 Task: Search one way flight ticket for 4 adults, 1 infant in seat and 1 infant on lap in premium economy from College Station: Easterwood Field to Jacksonville: Albert J. Ellis Airport on 8-3-2023. Choice of flights is Delta. Number of bags: 3 checked bags. Price is upto 107000. Outbound departure time preference is 21:30.
Action: Mouse moved to (421, 172)
Screenshot: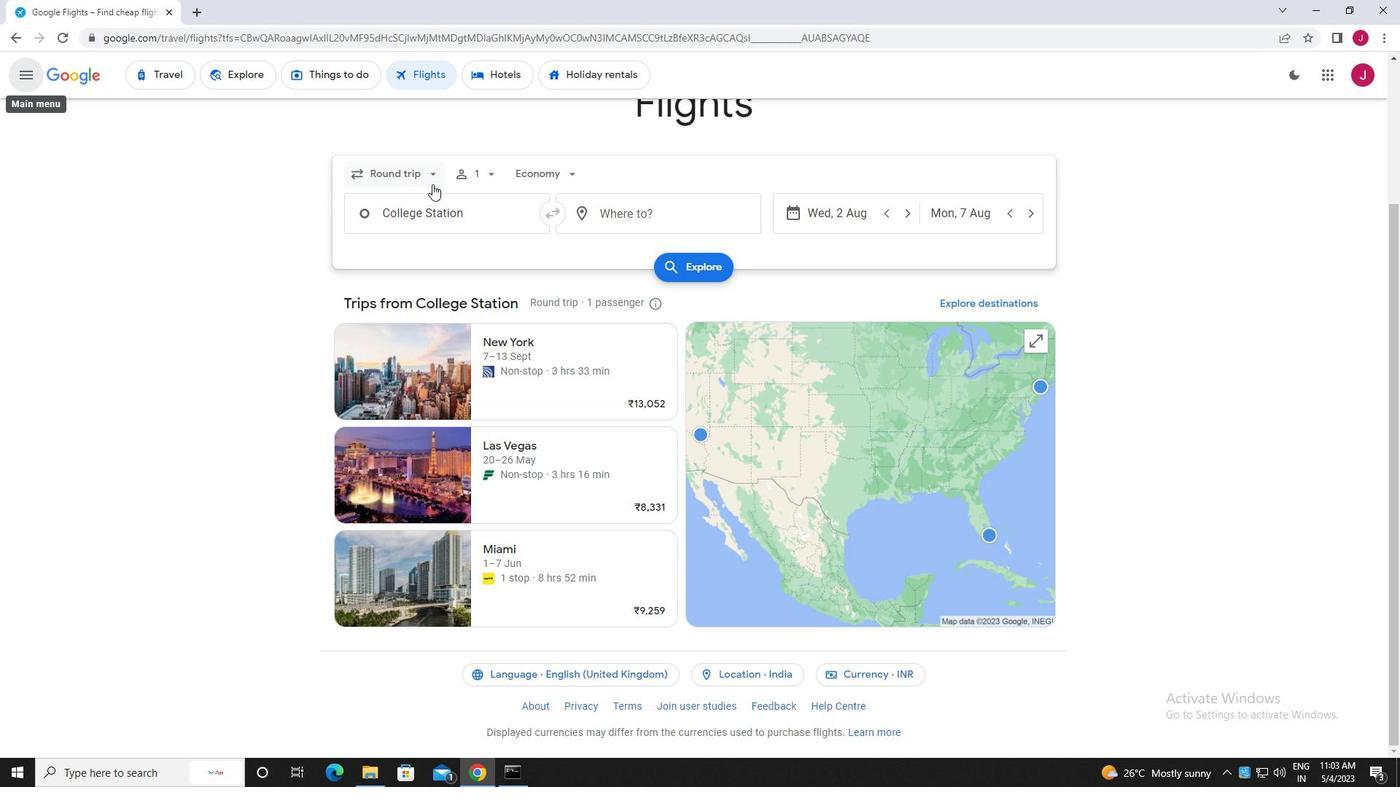 
Action: Mouse pressed left at (421, 172)
Screenshot: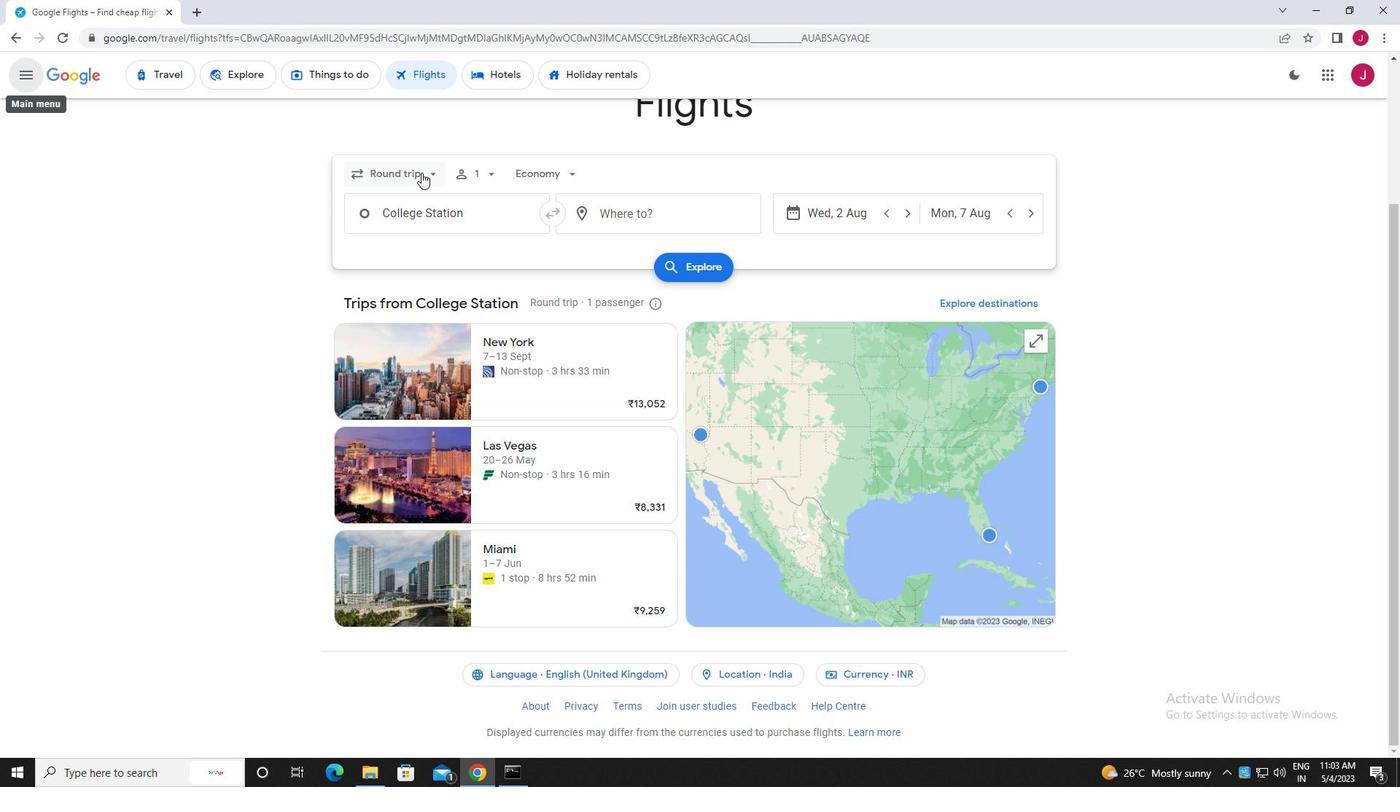 
Action: Mouse moved to (432, 177)
Screenshot: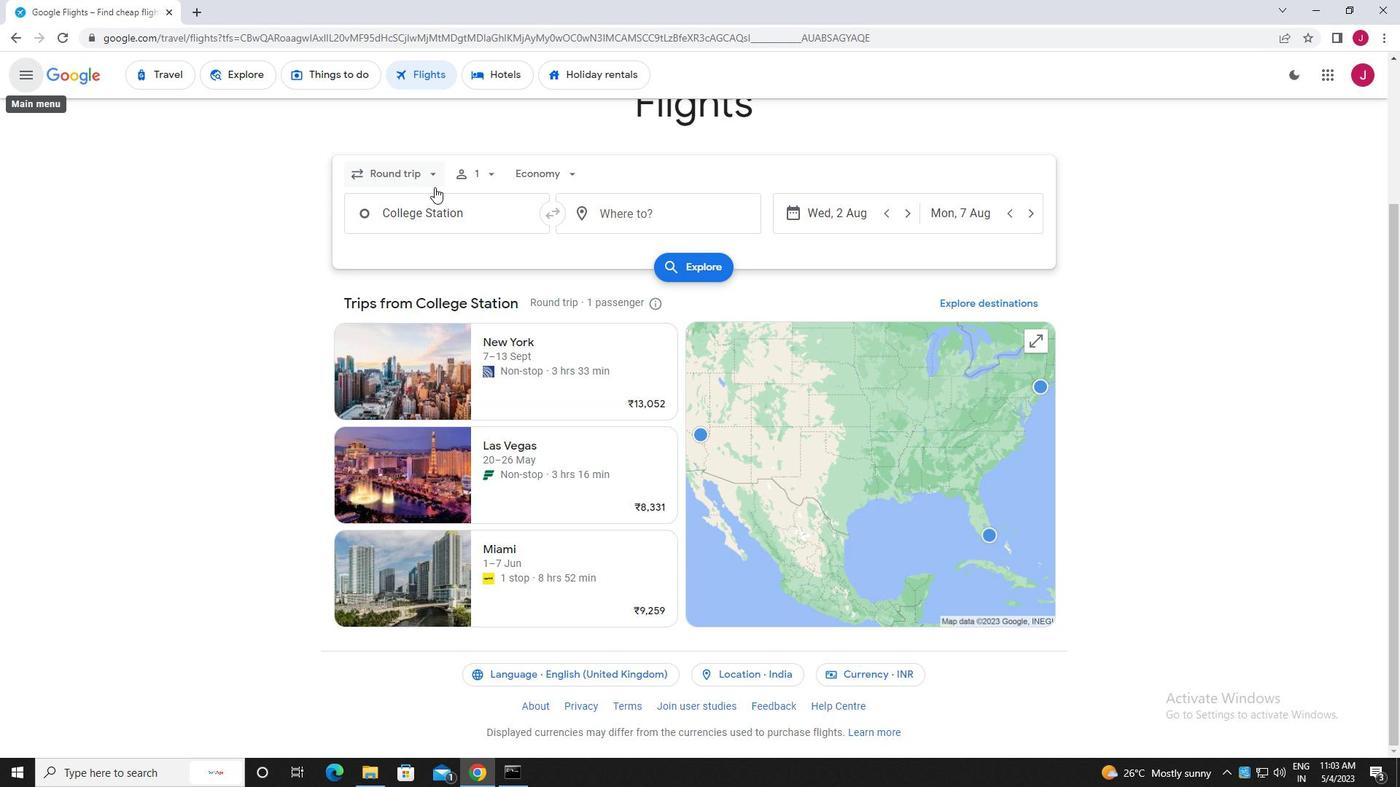 
Action: Mouse pressed left at (432, 177)
Screenshot: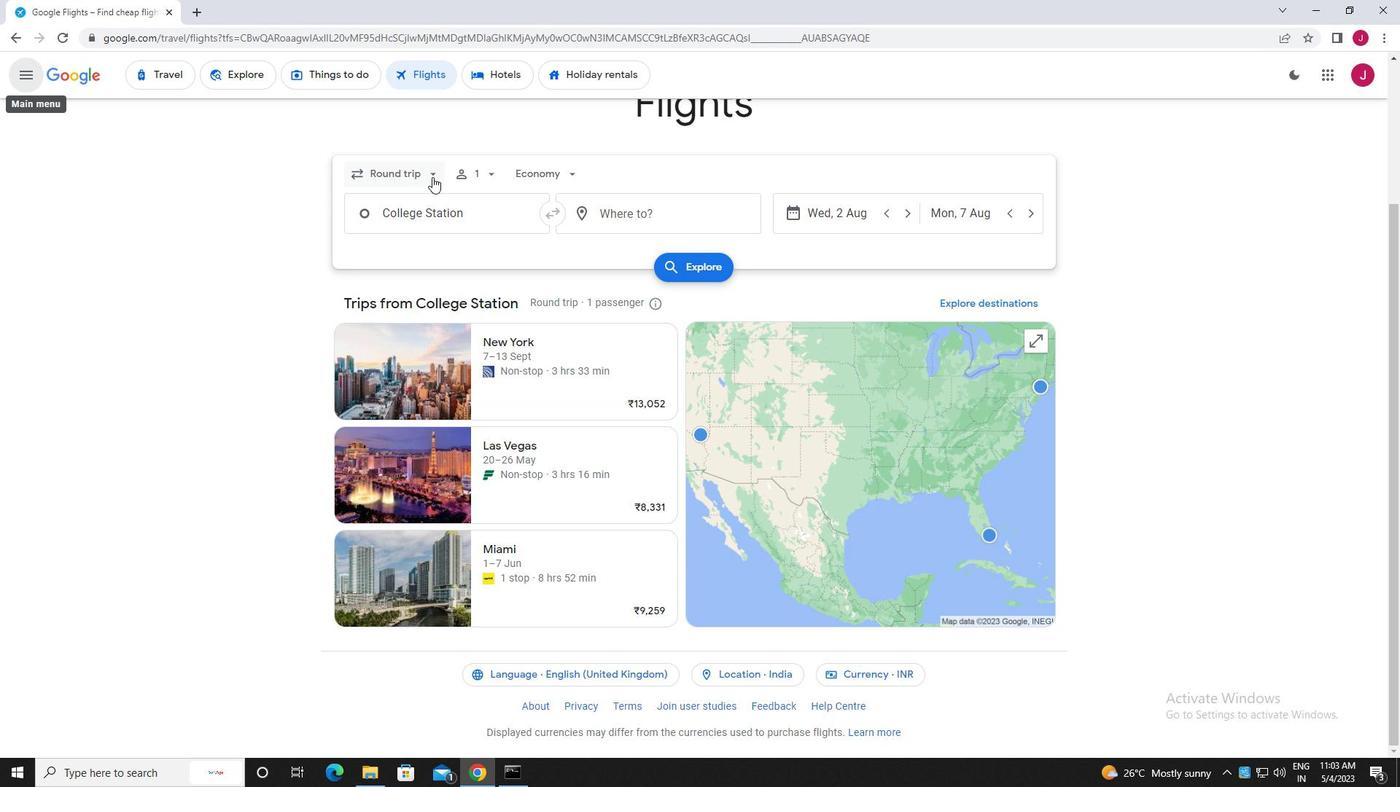 
Action: Mouse pressed left at (432, 177)
Screenshot: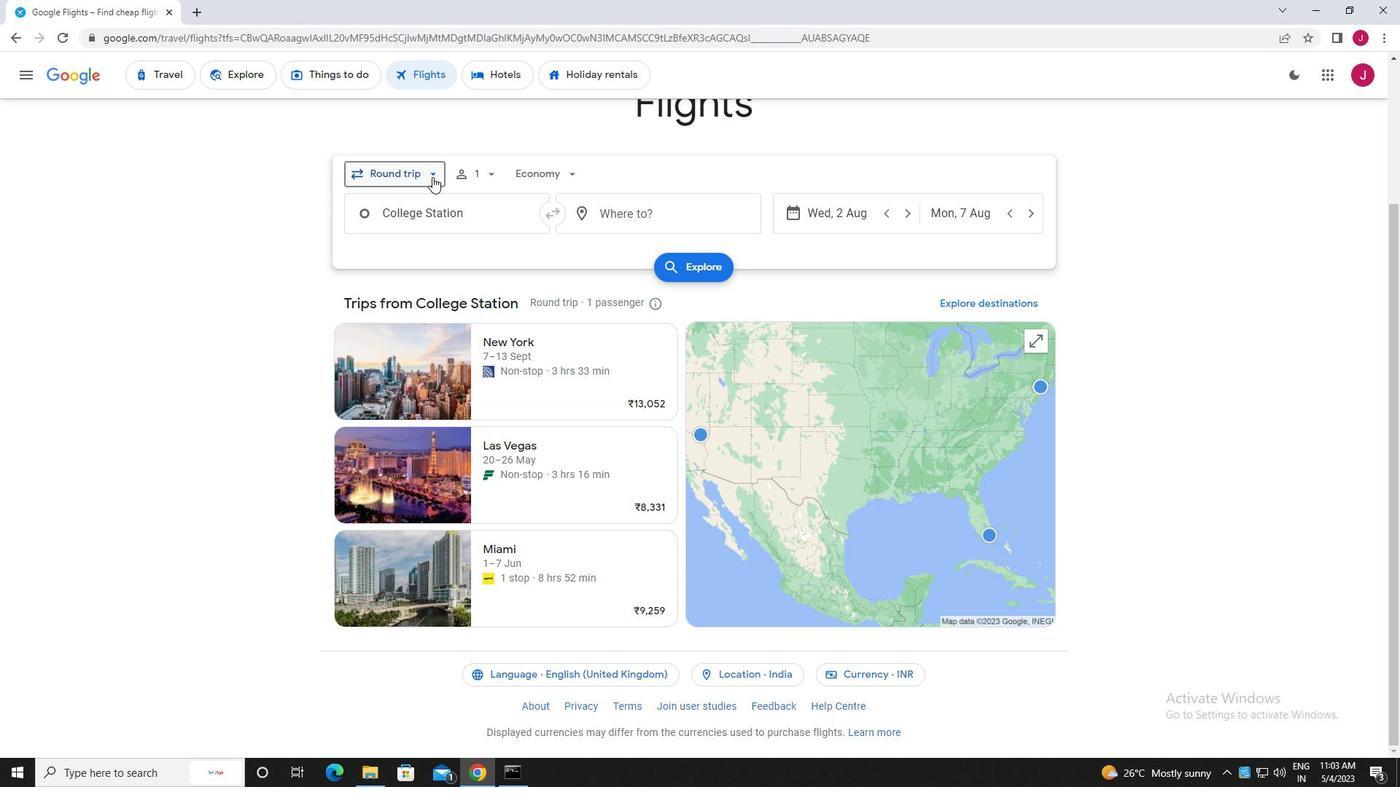 
Action: Mouse moved to (428, 236)
Screenshot: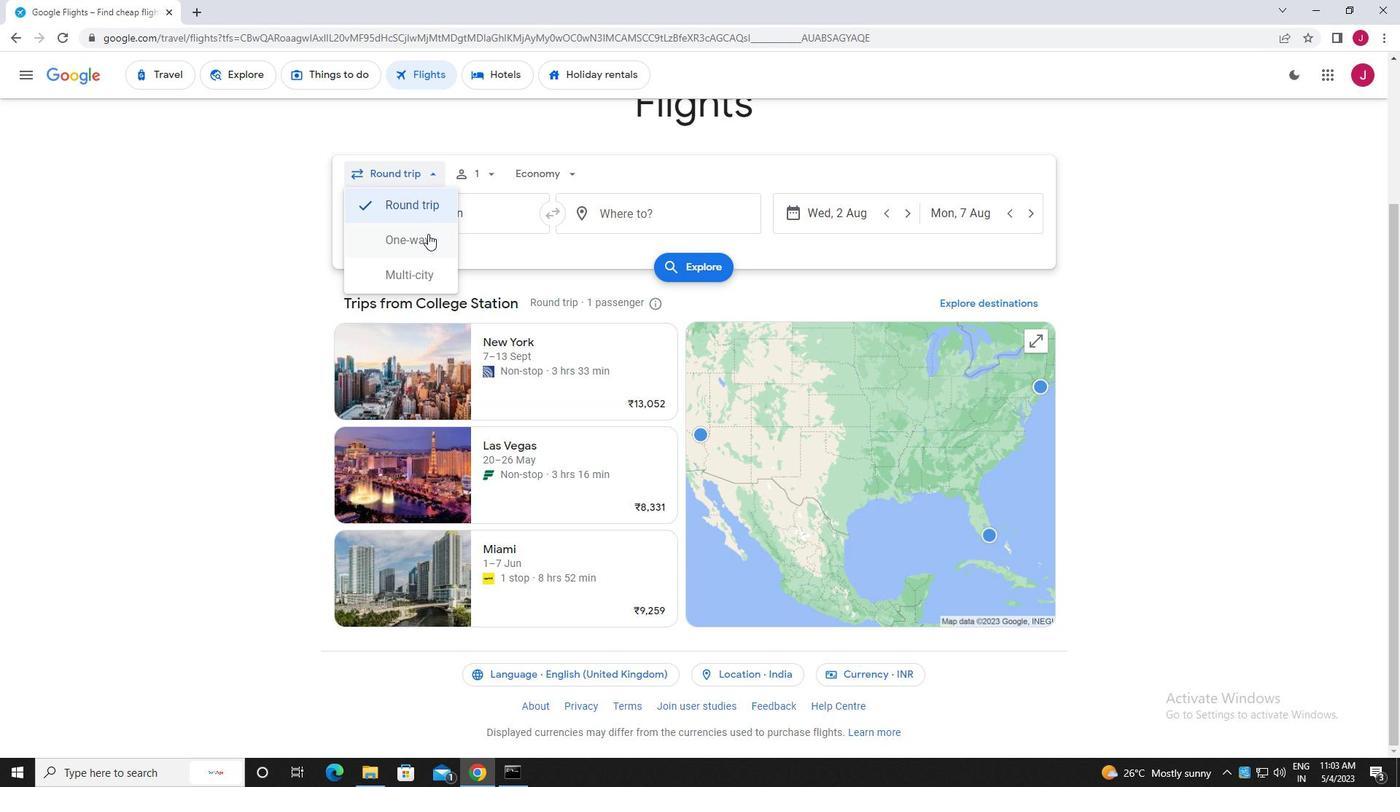 
Action: Mouse pressed left at (428, 236)
Screenshot: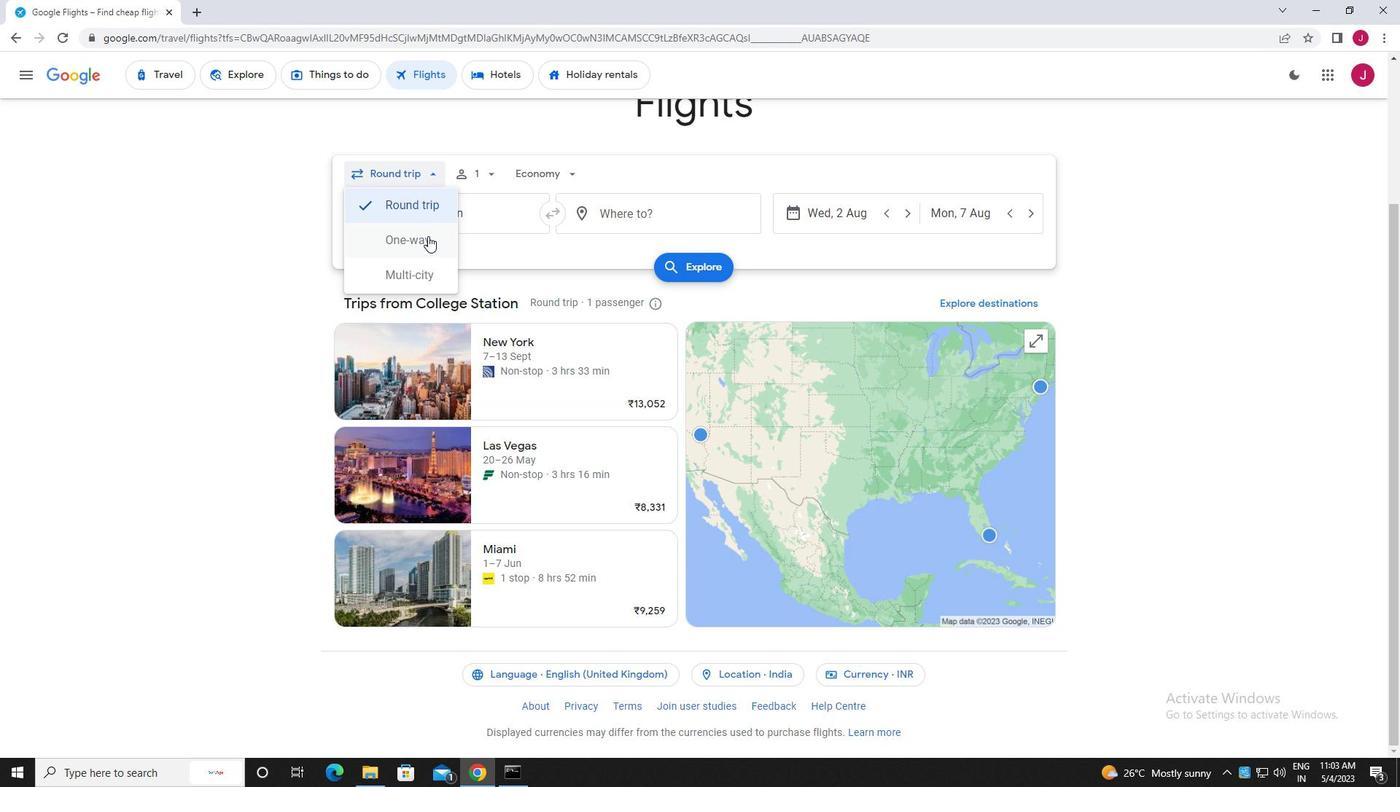 
Action: Mouse moved to (480, 175)
Screenshot: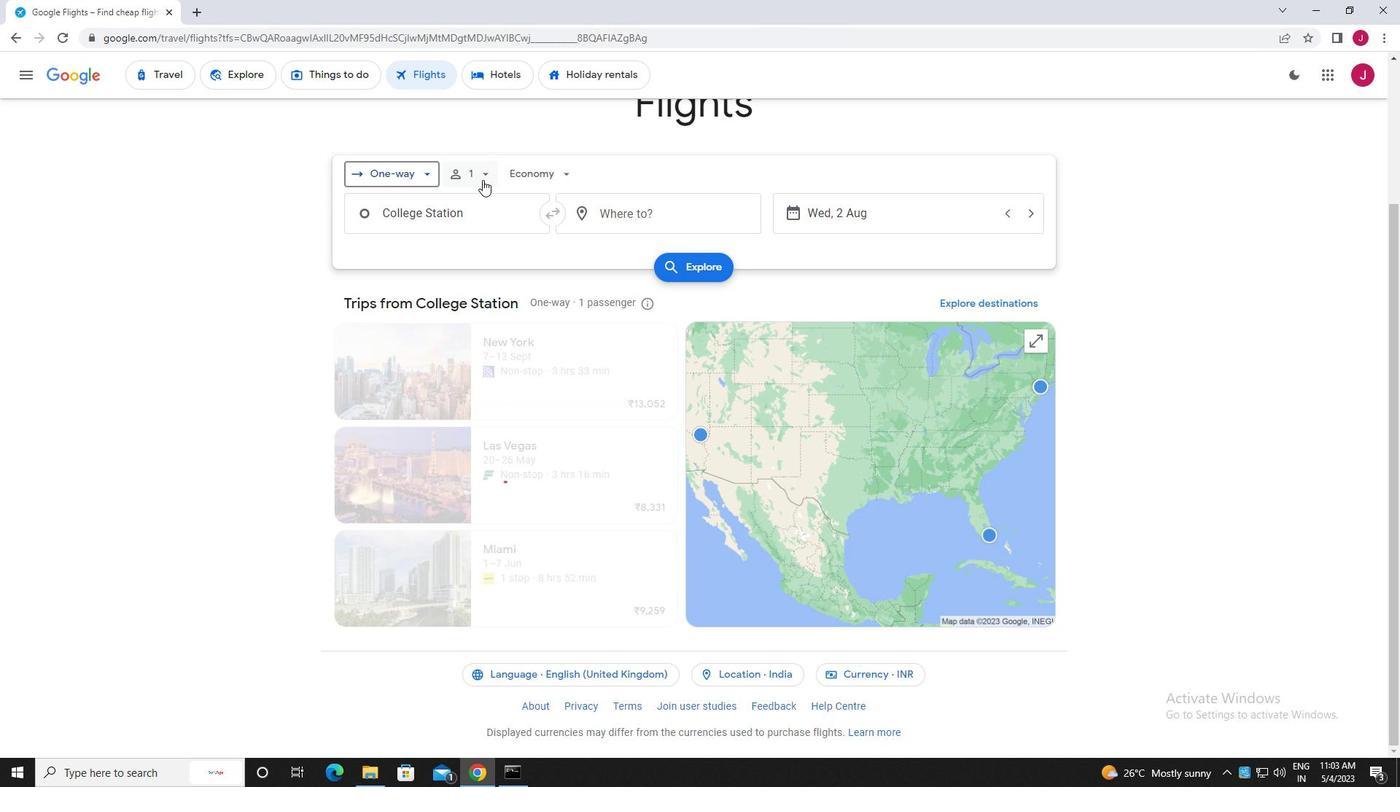 
Action: Mouse pressed left at (480, 175)
Screenshot: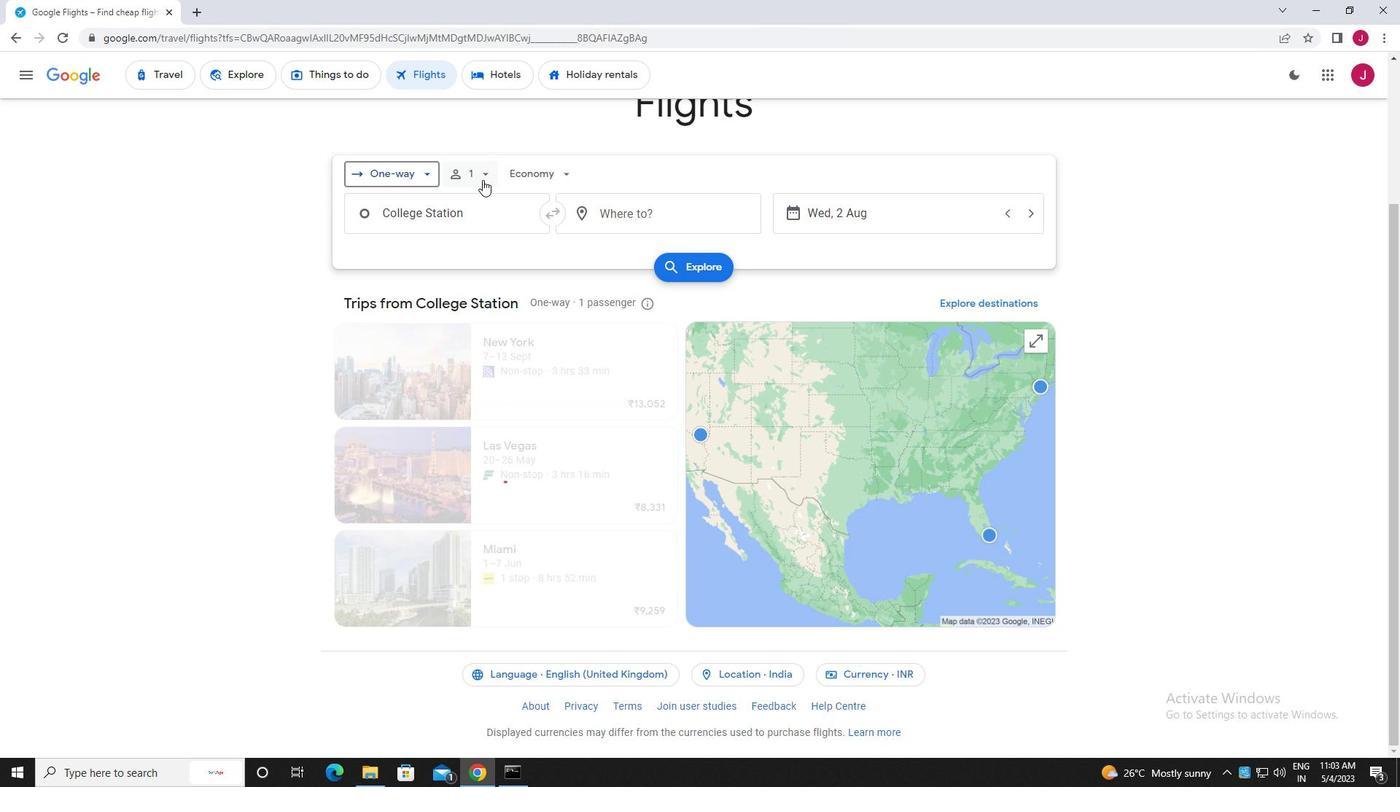 
Action: Mouse moved to (588, 208)
Screenshot: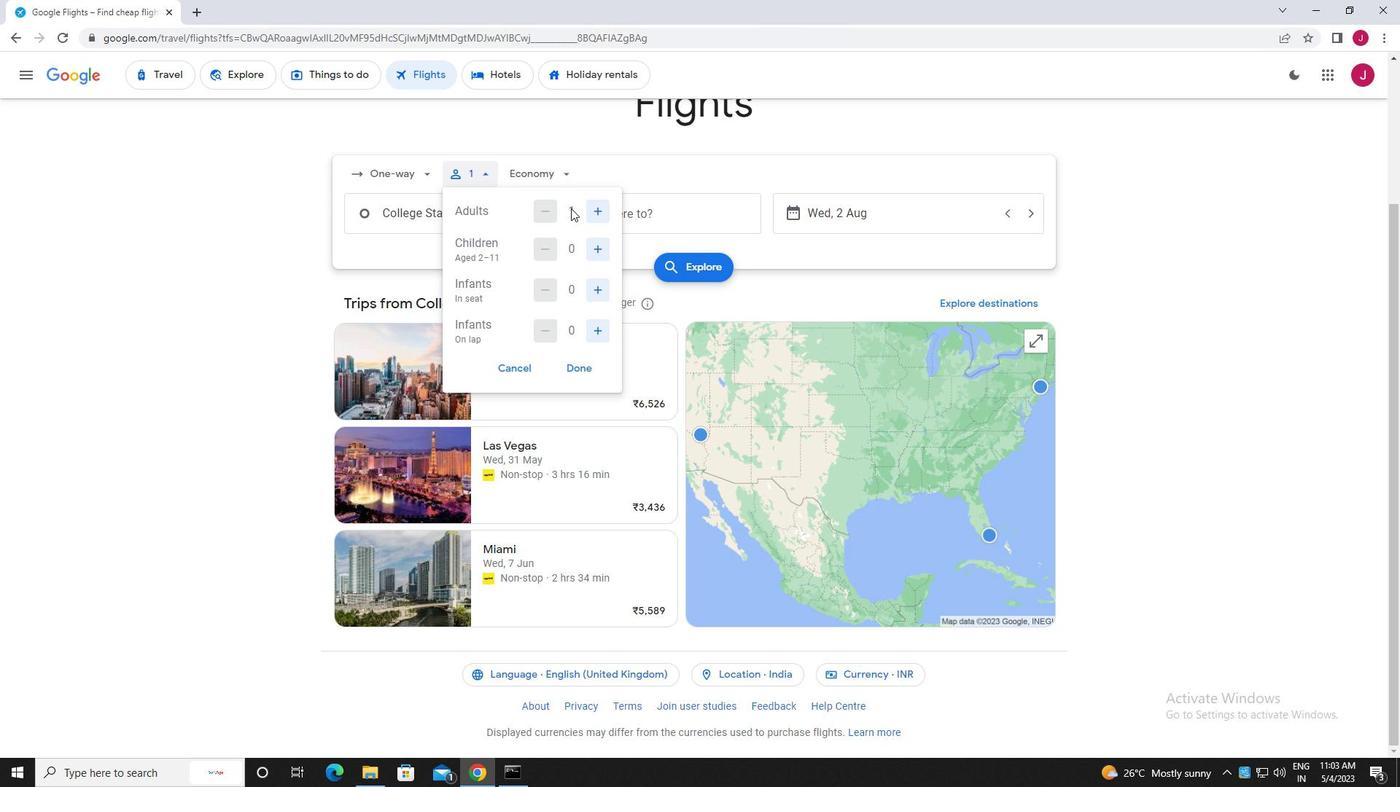 
Action: Mouse pressed left at (588, 208)
Screenshot: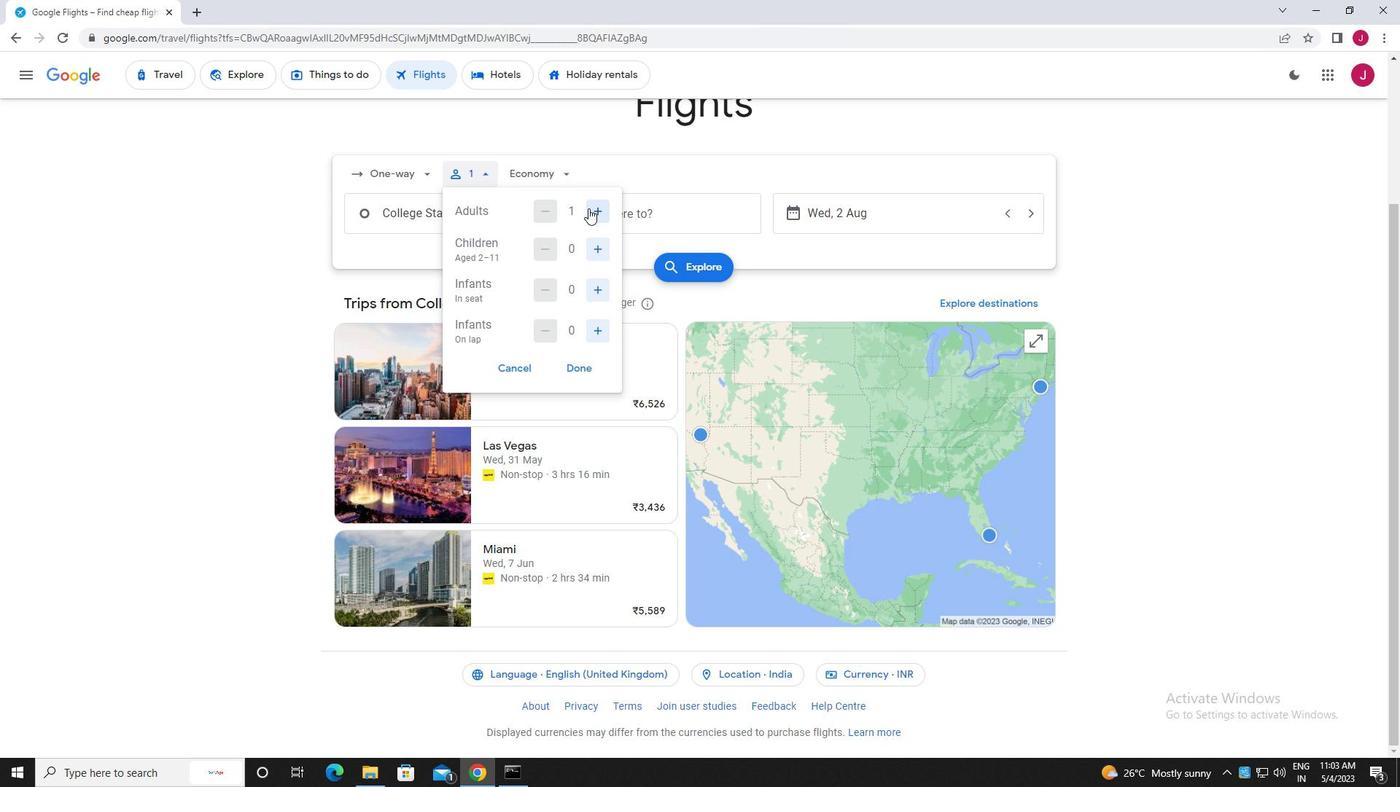 
Action: Mouse pressed left at (588, 208)
Screenshot: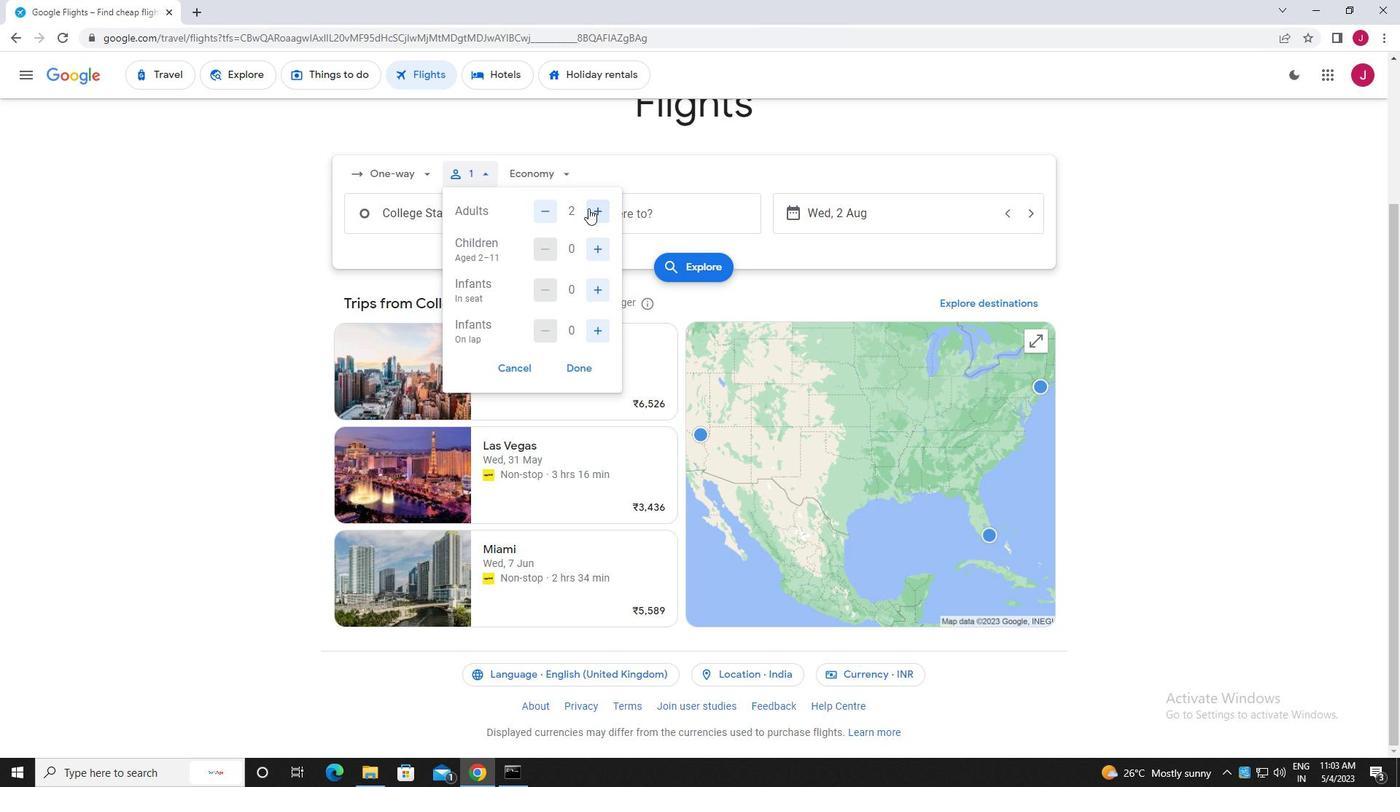 
Action: Mouse moved to (588, 208)
Screenshot: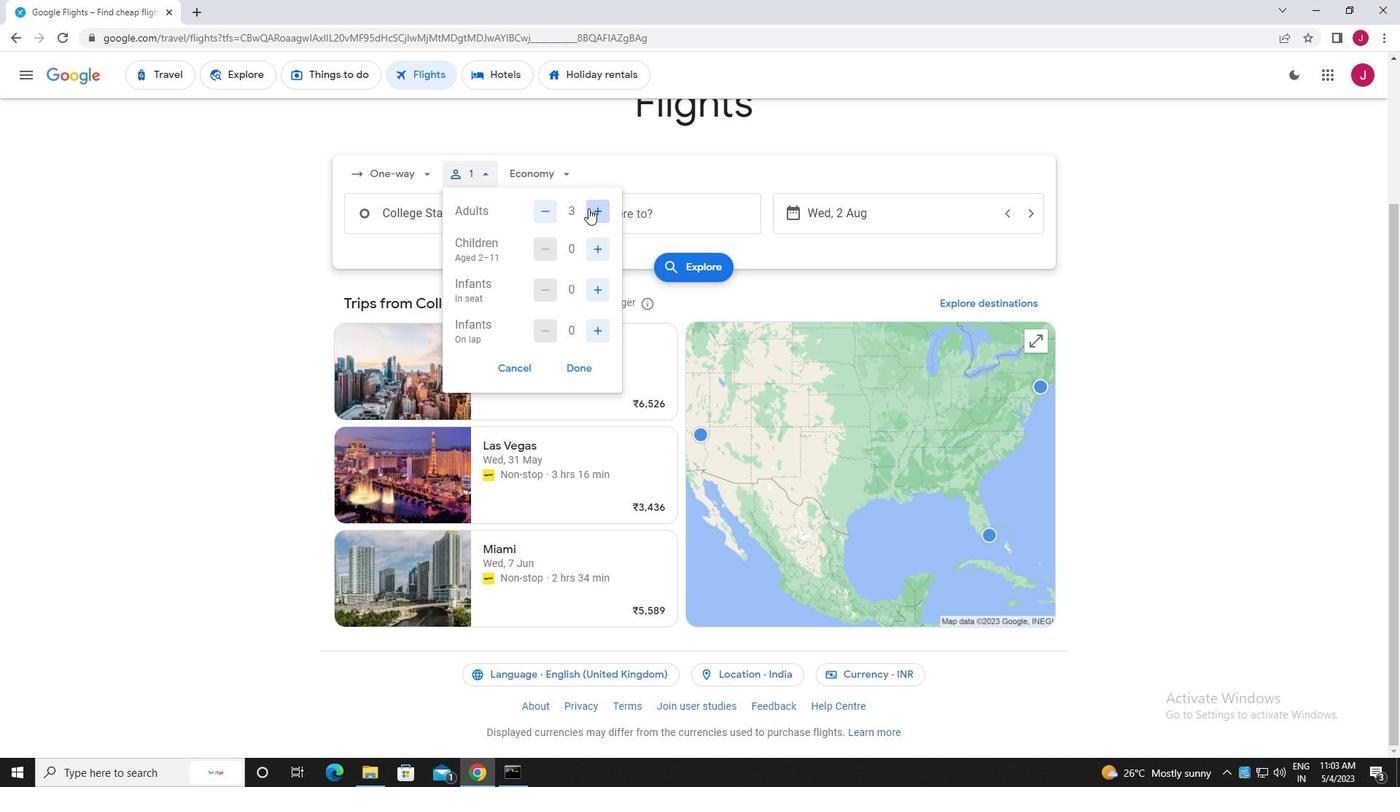 
Action: Mouse pressed left at (588, 208)
Screenshot: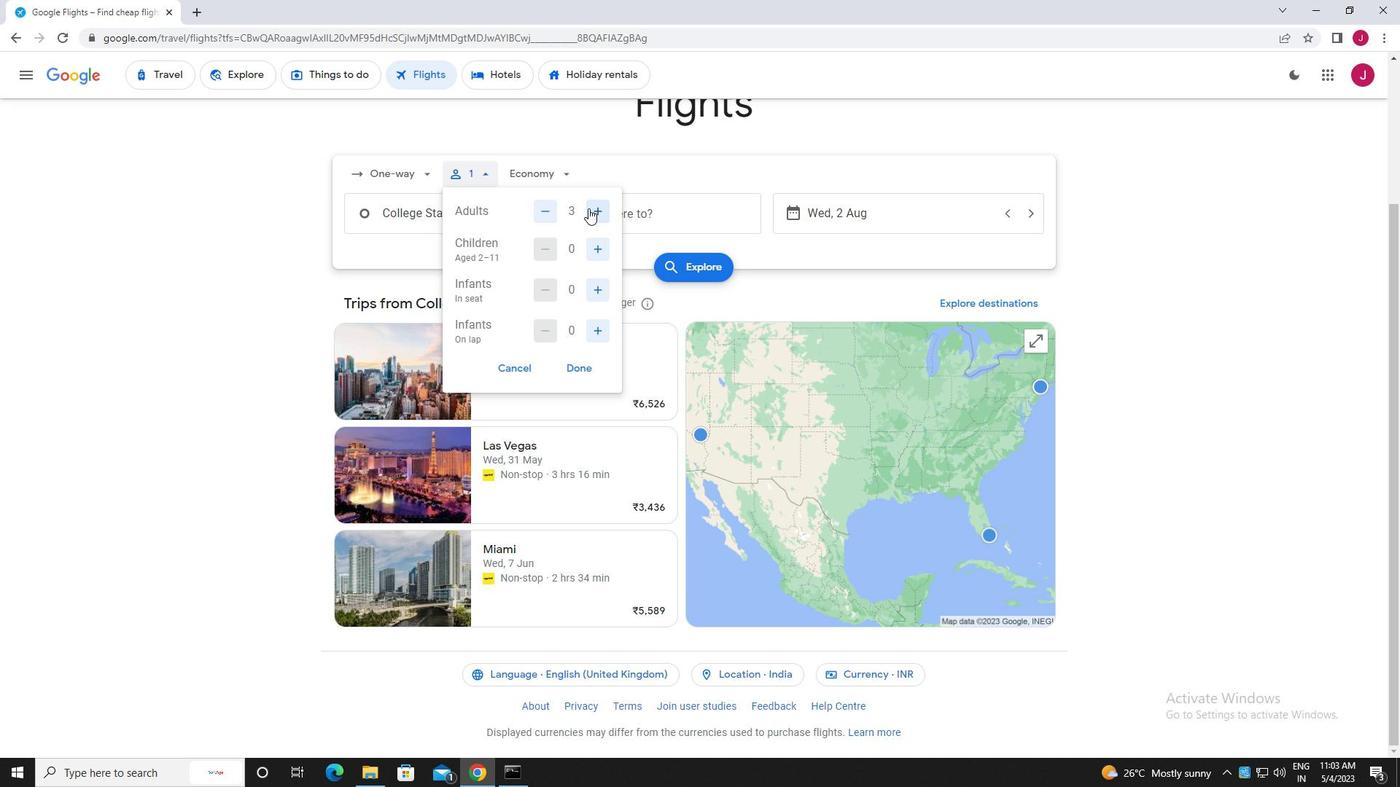 
Action: Mouse moved to (598, 285)
Screenshot: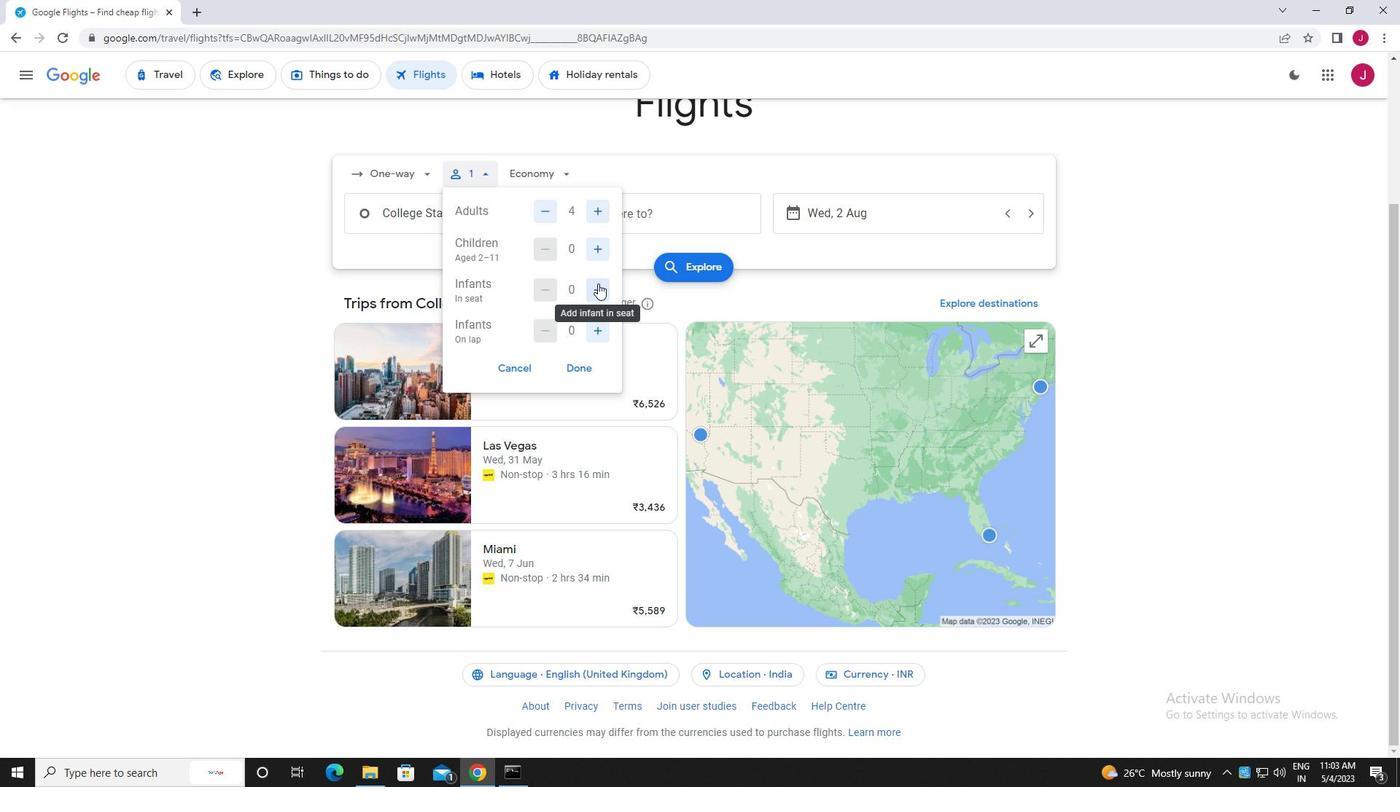 
Action: Mouse pressed left at (598, 285)
Screenshot: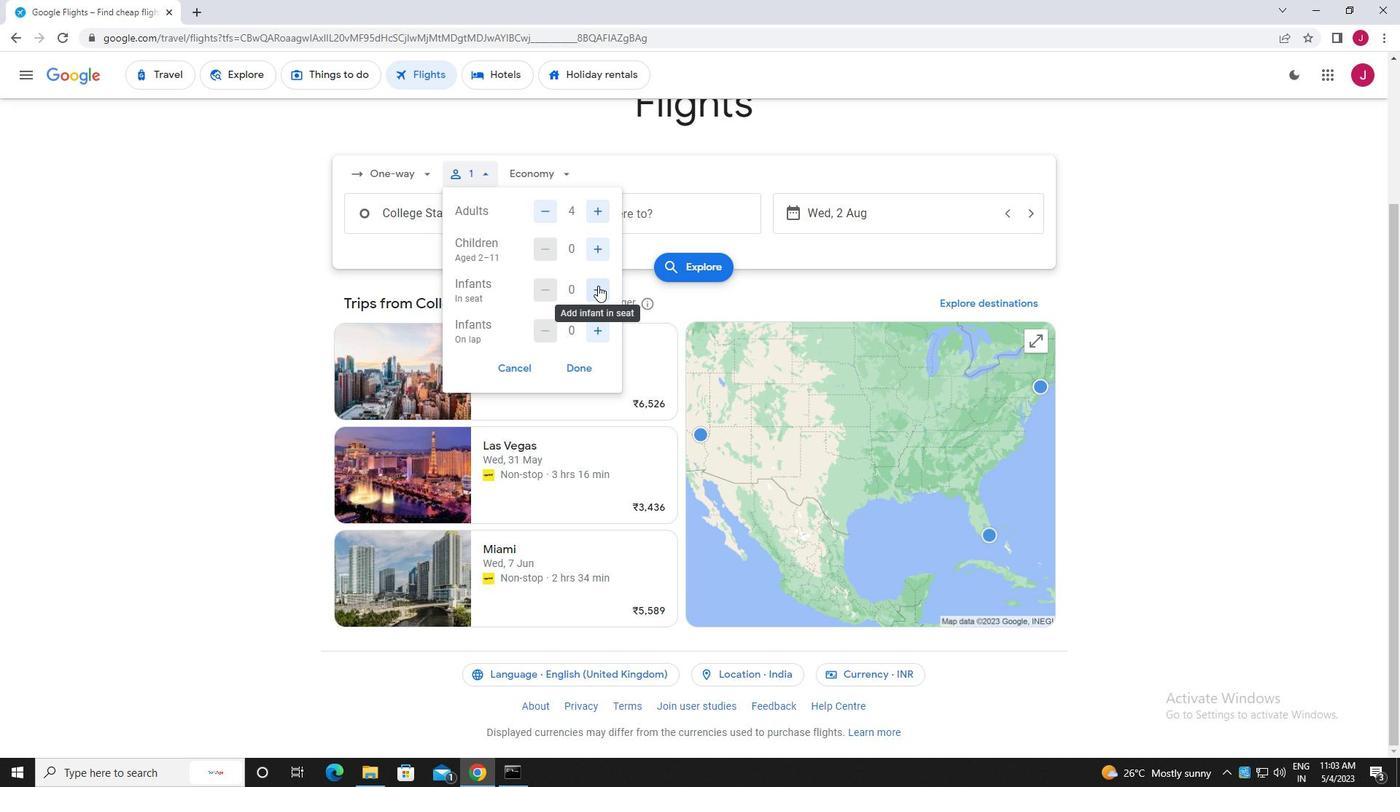 
Action: Mouse moved to (601, 330)
Screenshot: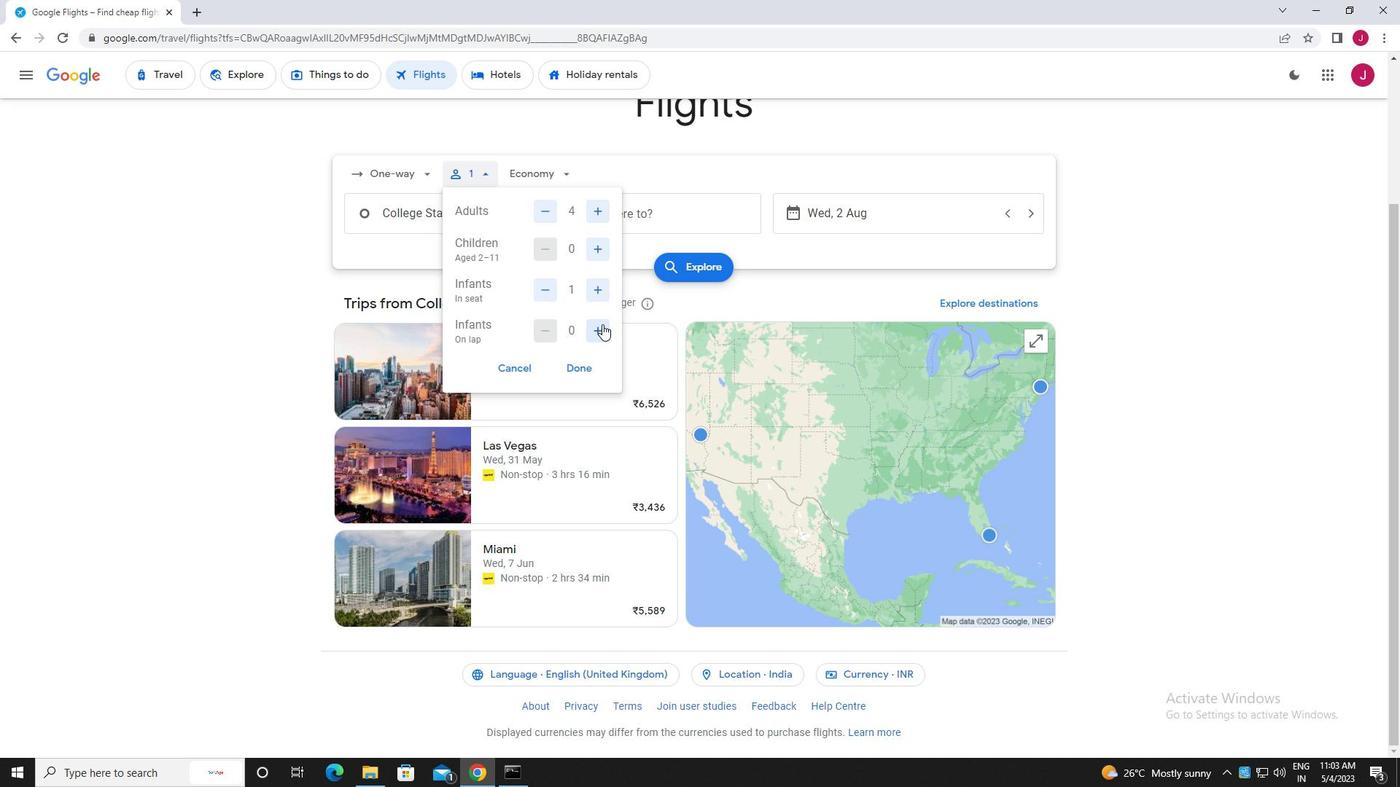 
Action: Mouse pressed left at (601, 330)
Screenshot: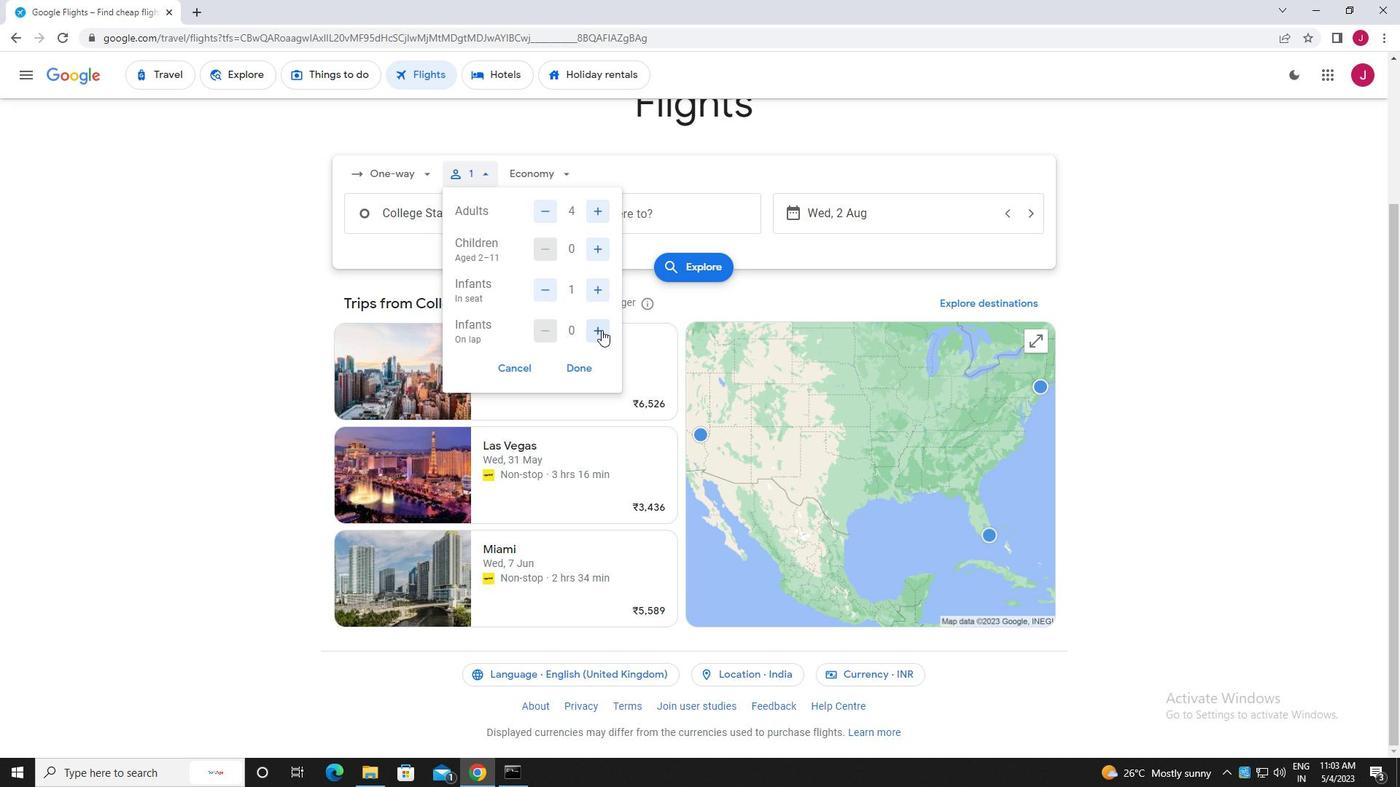 
Action: Mouse moved to (580, 367)
Screenshot: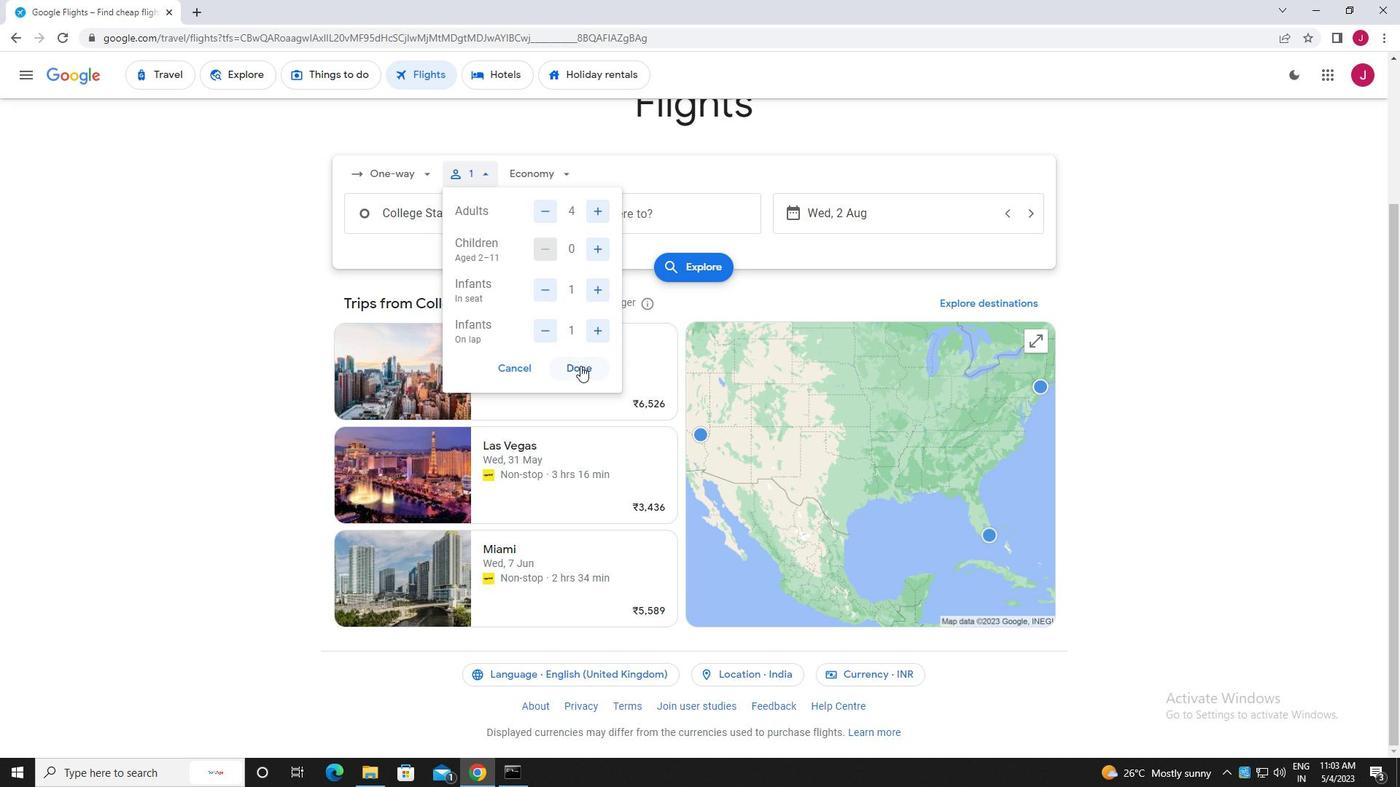 
Action: Mouse pressed left at (580, 367)
Screenshot: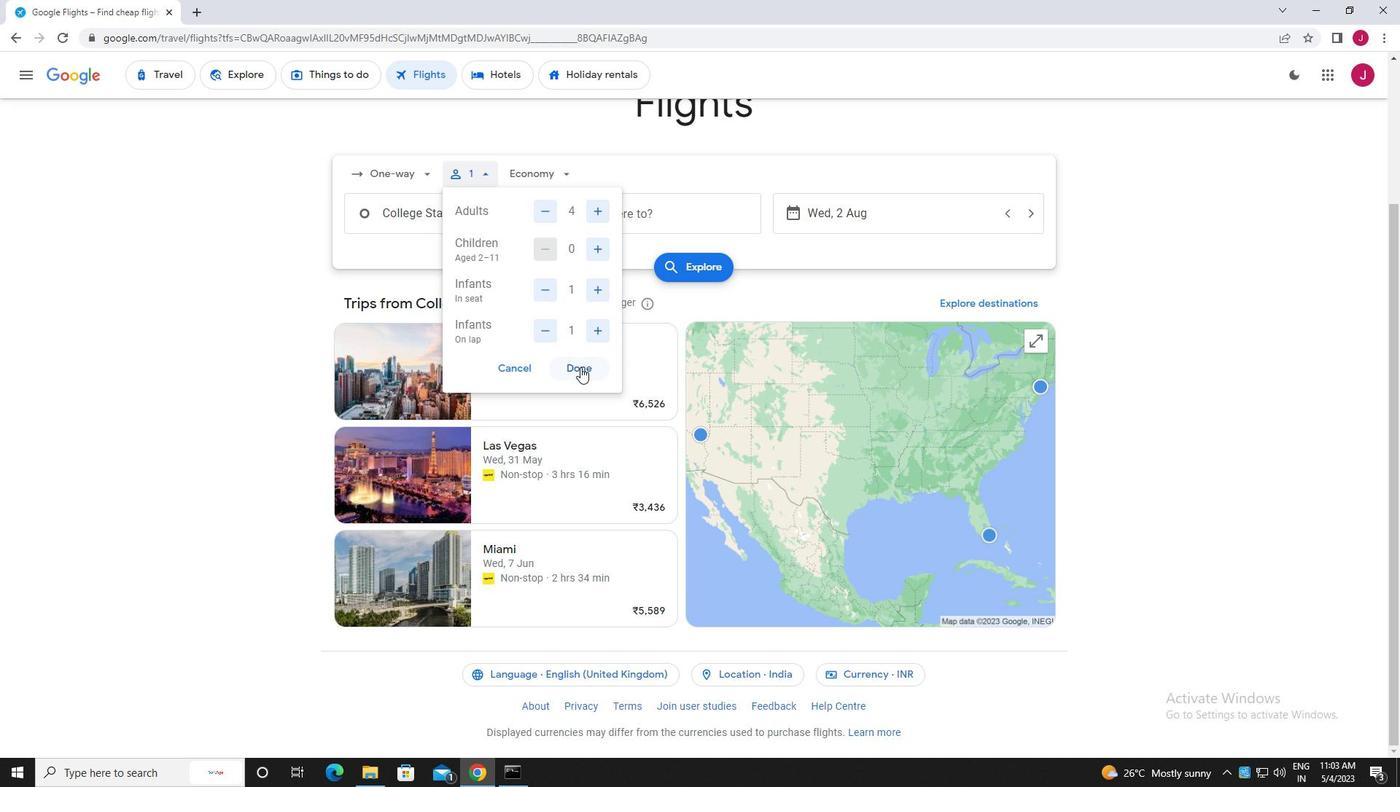 
Action: Mouse moved to (566, 167)
Screenshot: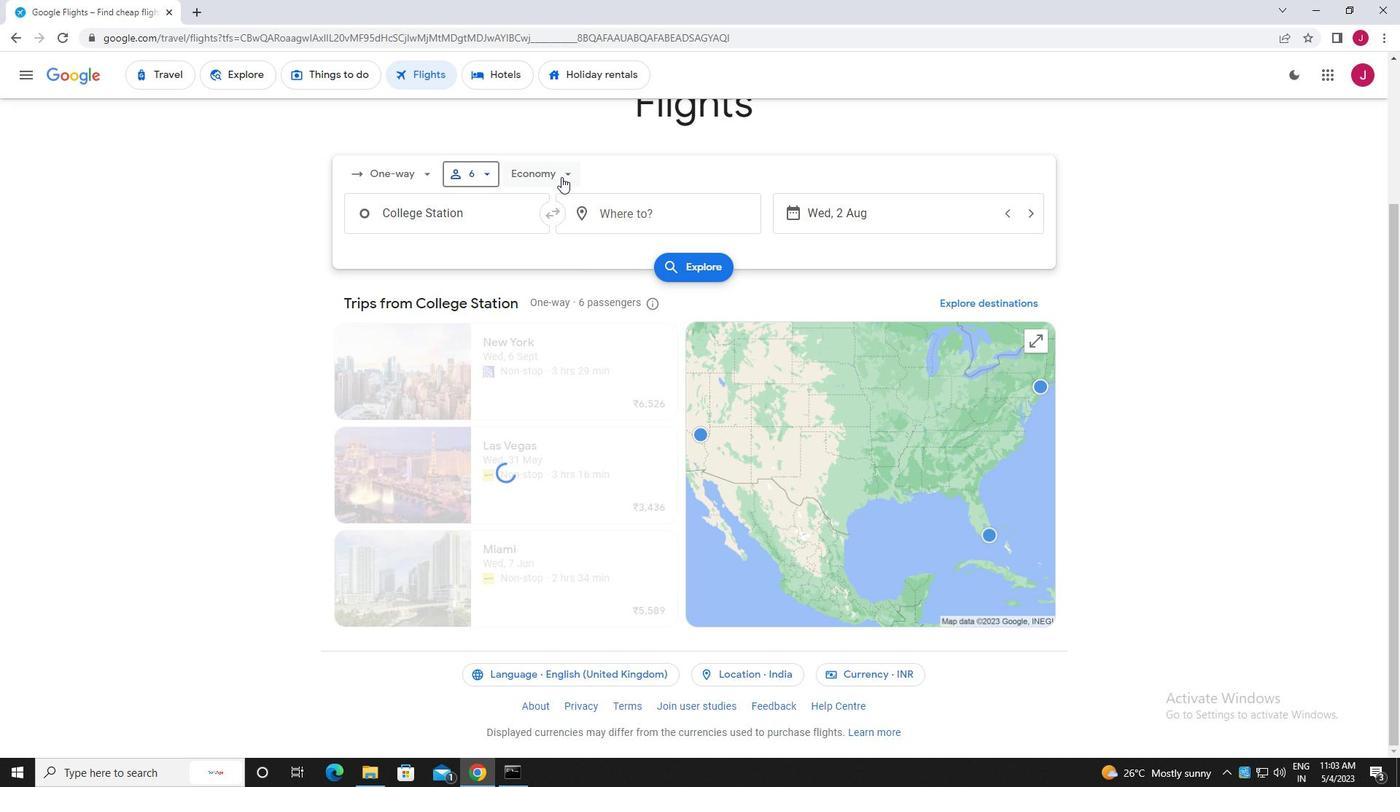 
Action: Mouse pressed left at (566, 167)
Screenshot: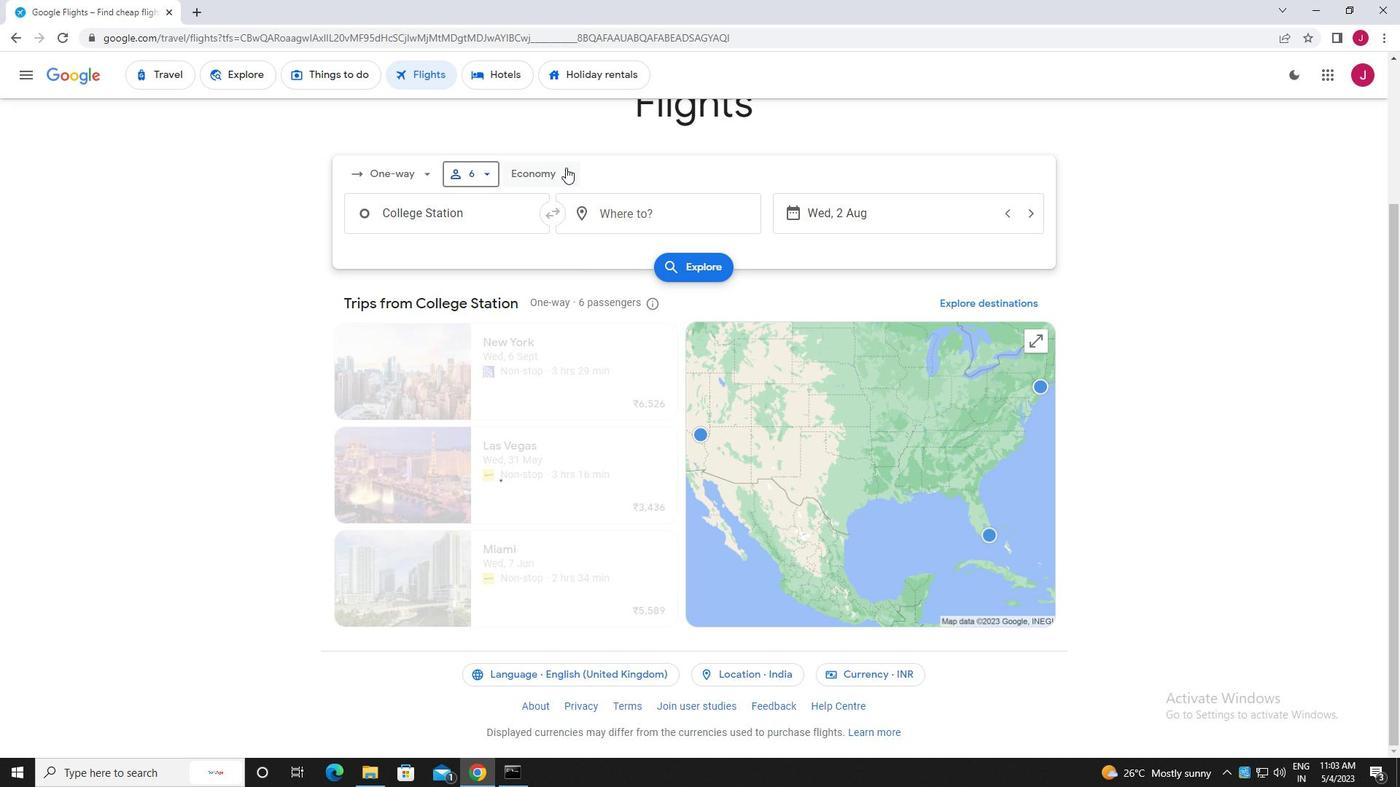 
Action: Mouse moved to (585, 240)
Screenshot: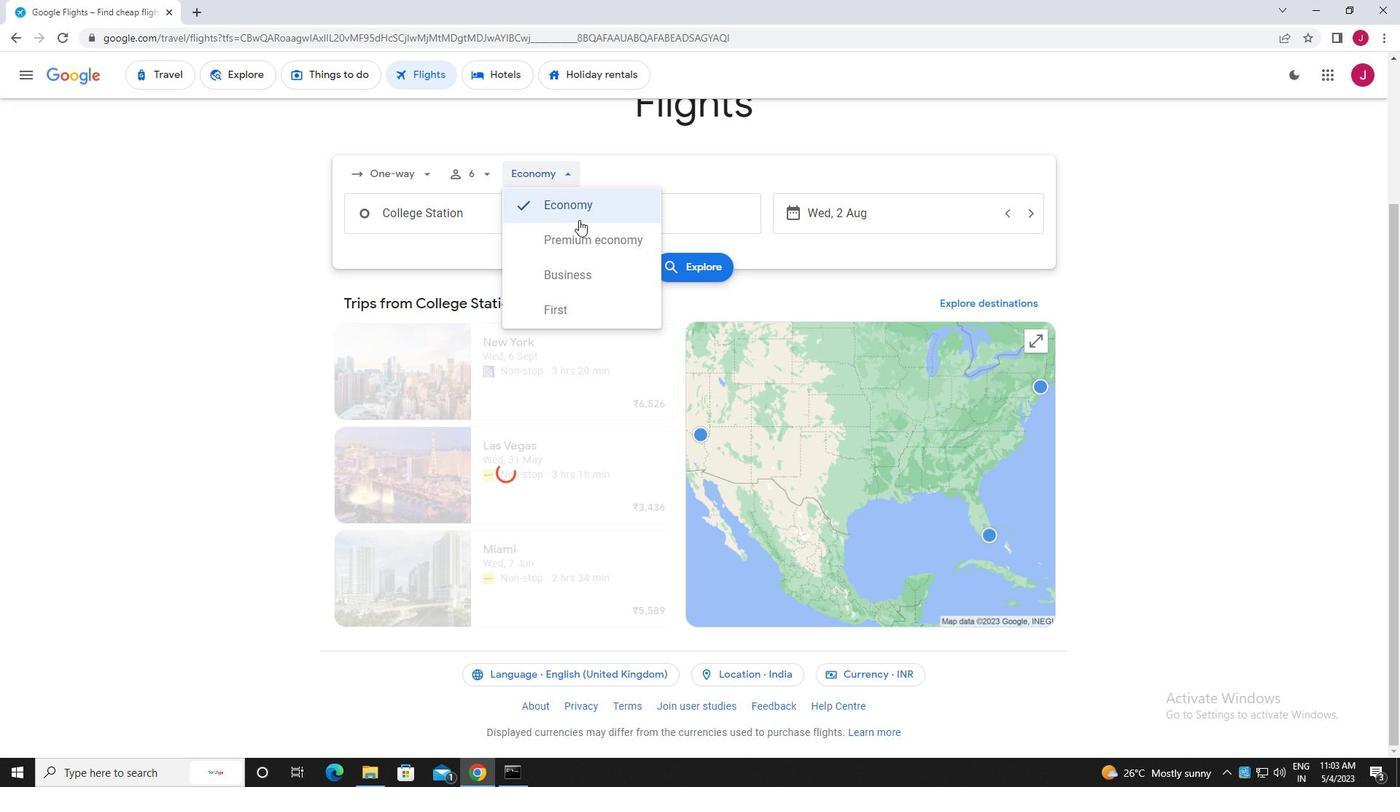 
Action: Mouse pressed left at (585, 240)
Screenshot: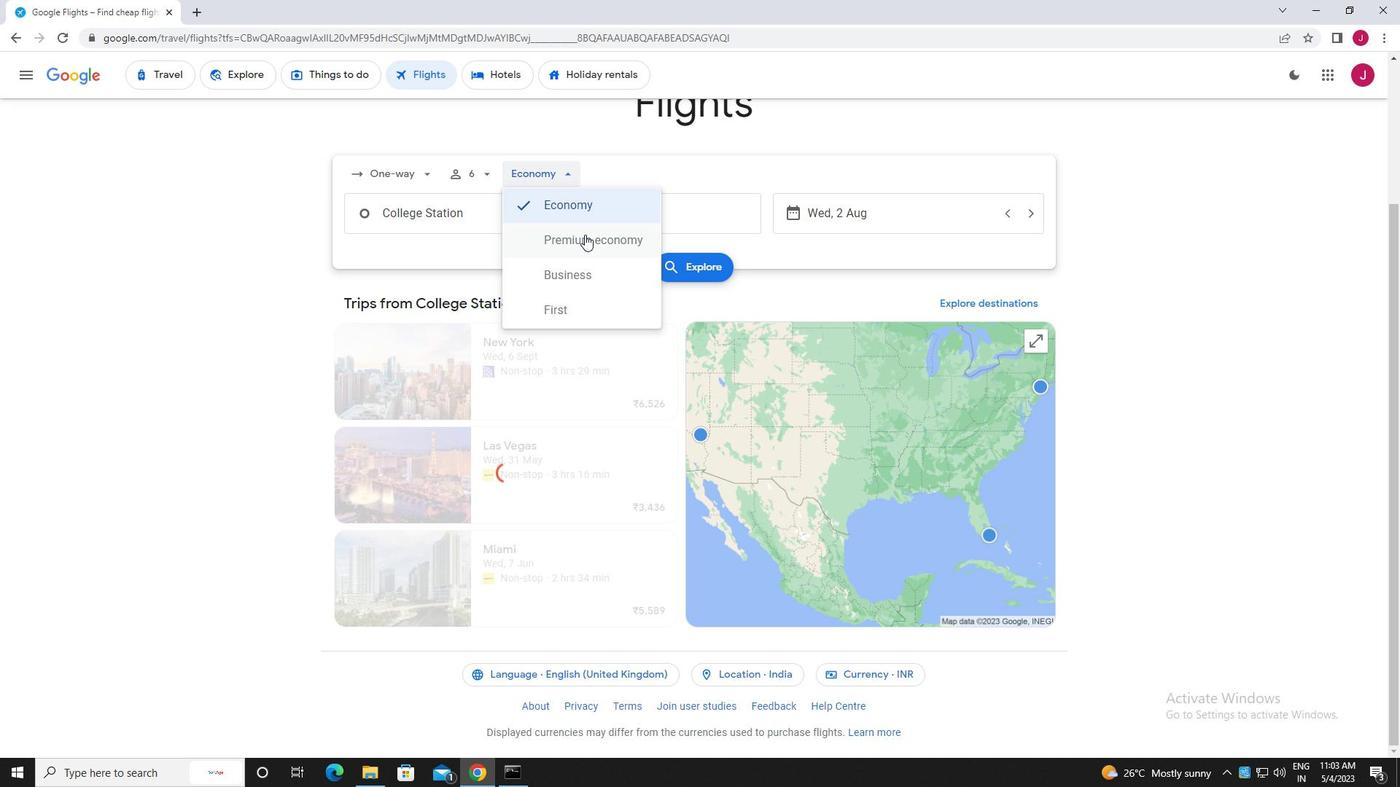 
Action: Mouse moved to (499, 216)
Screenshot: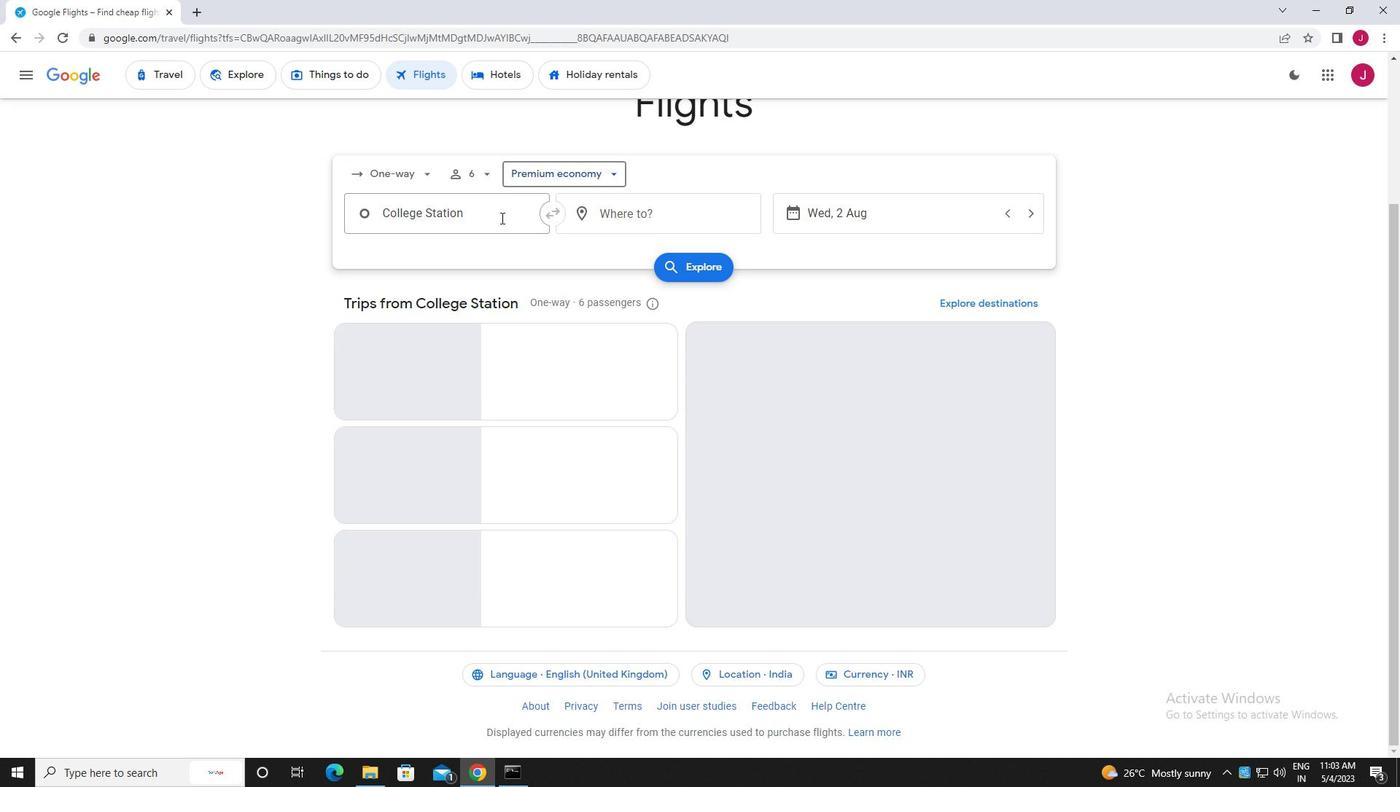
Action: Mouse pressed left at (499, 216)
Screenshot: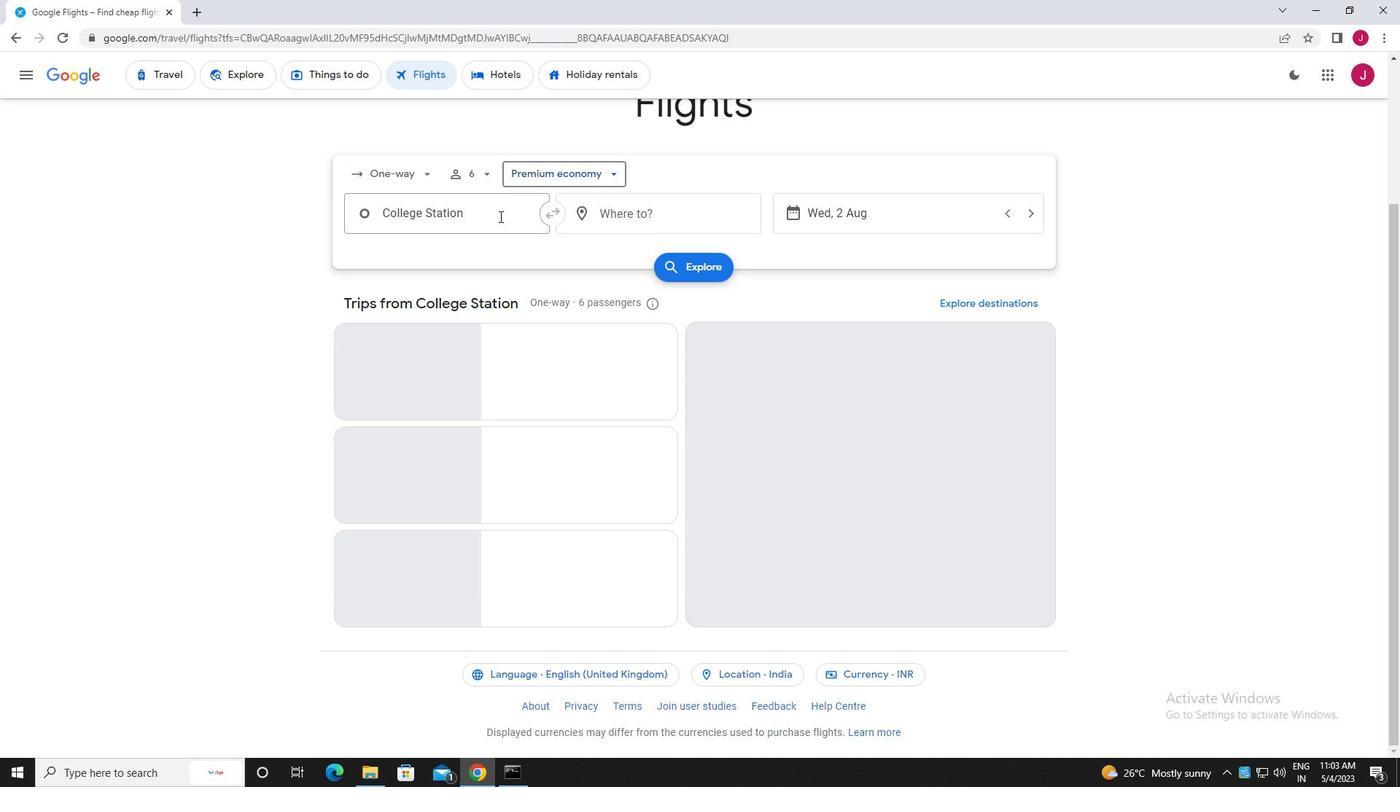 
Action: Mouse moved to (498, 216)
Screenshot: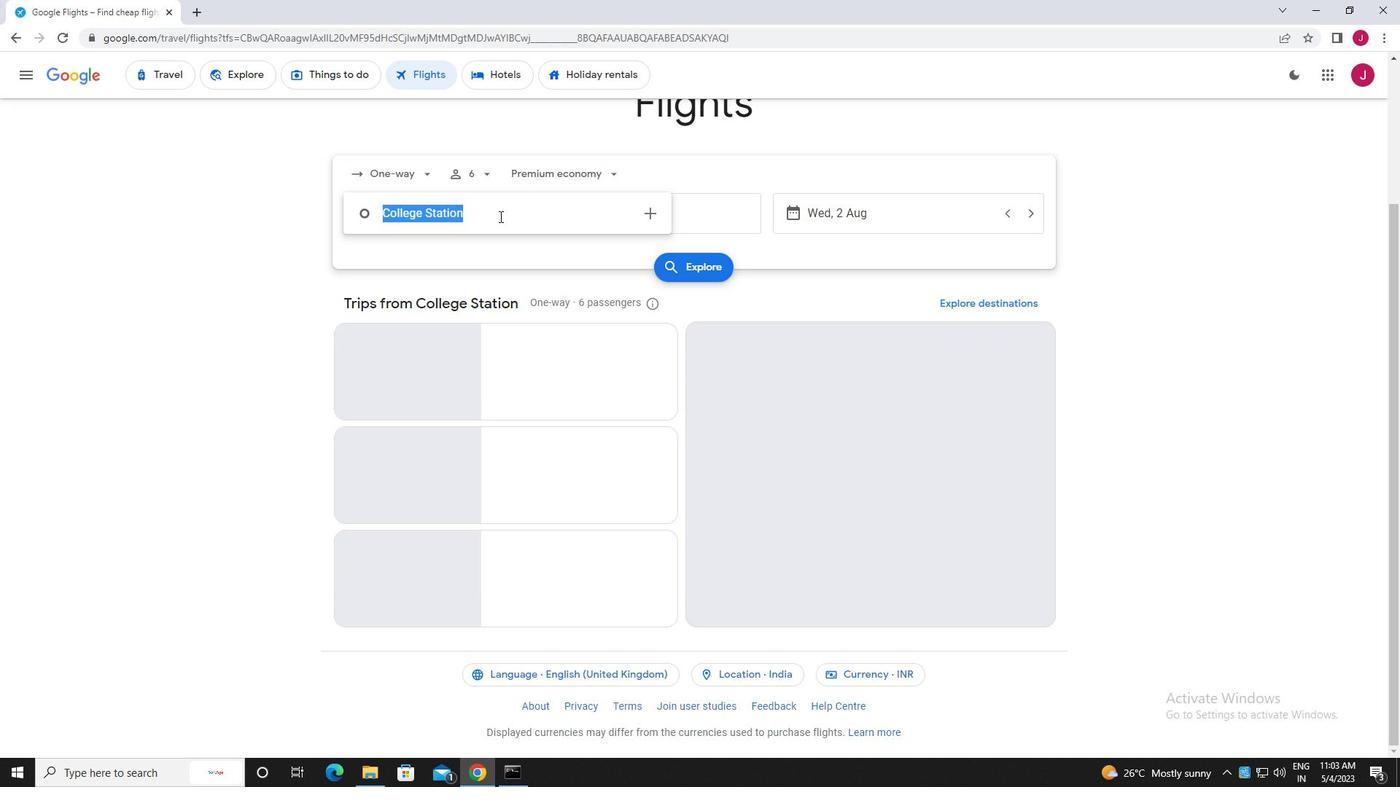 
Action: Key pressed college<Key.space>station<Key.enter>
Screenshot: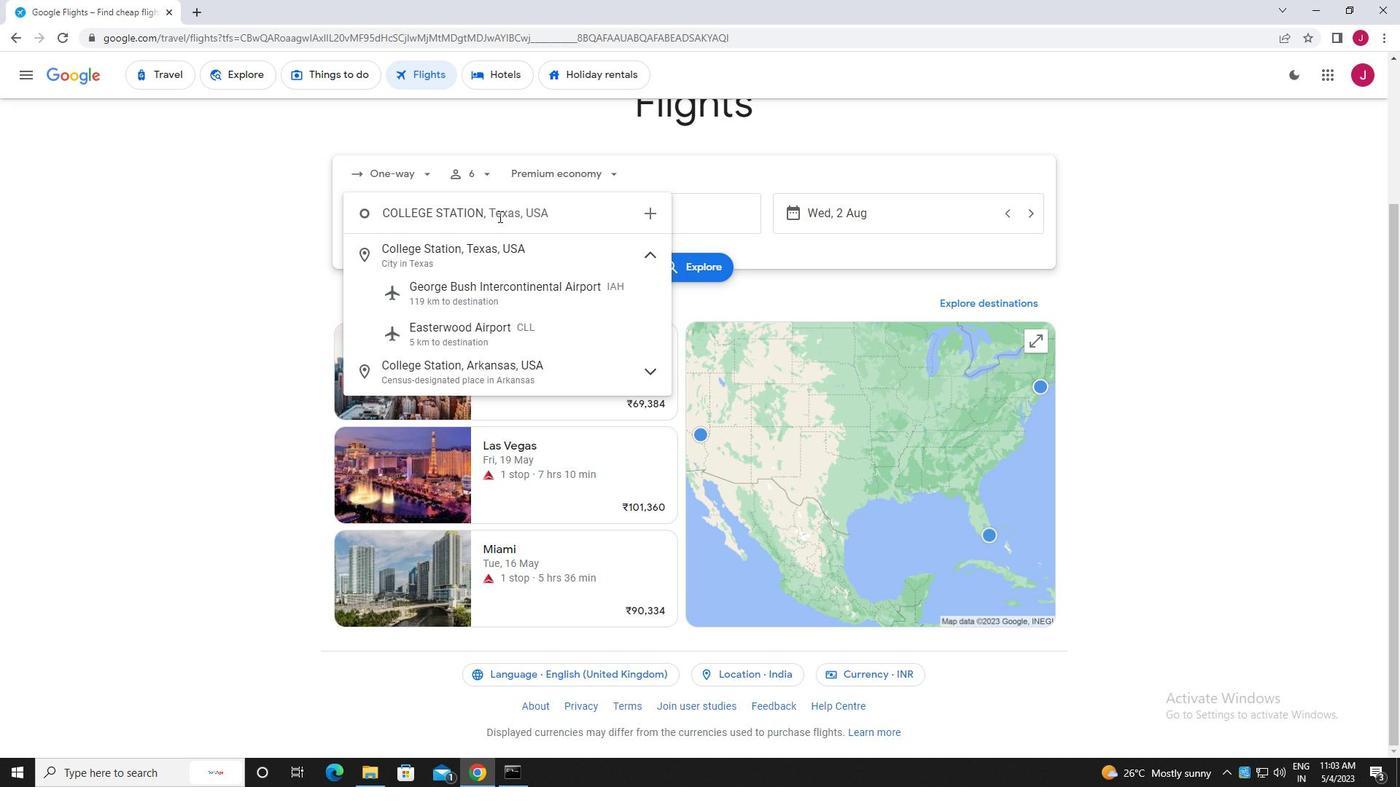 
Action: Mouse moved to (655, 212)
Screenshot: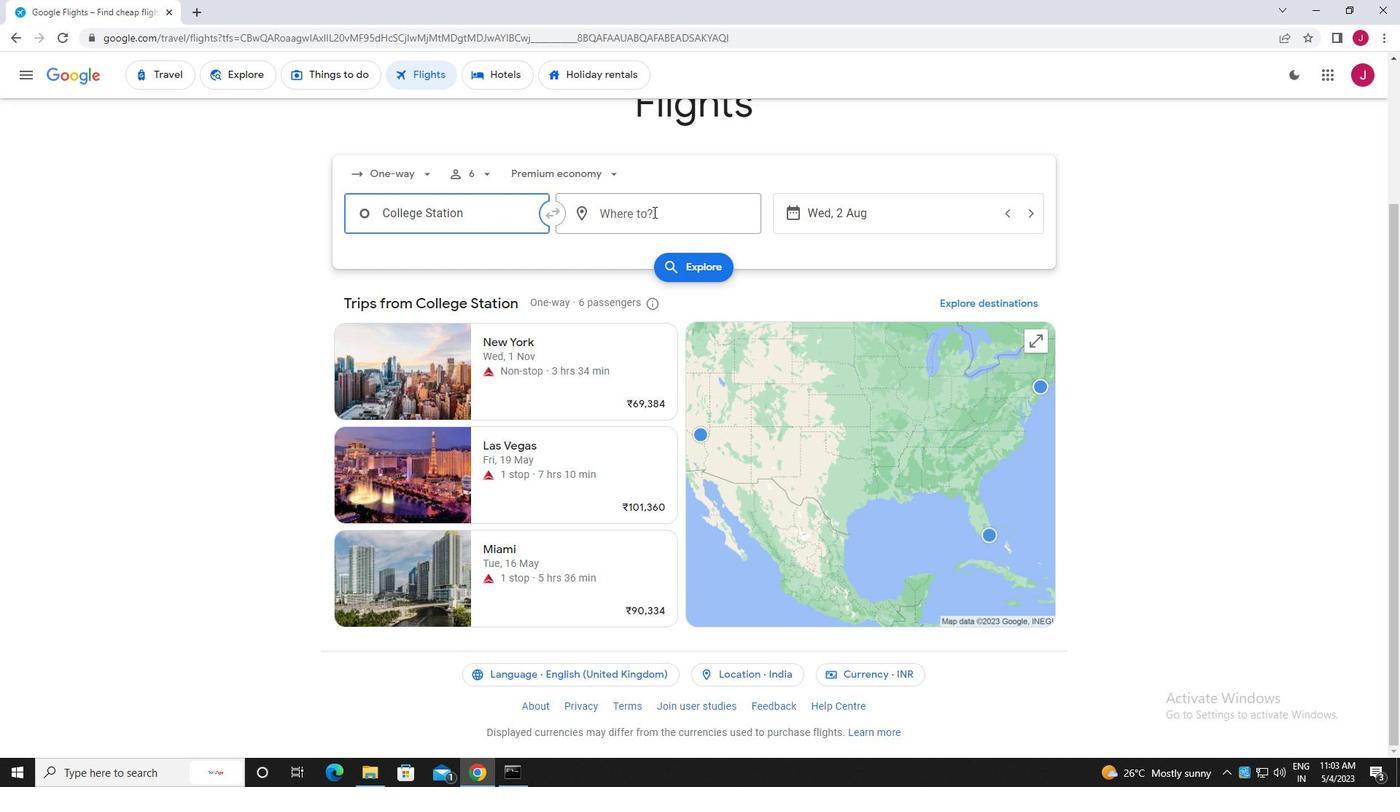 
Action: Mouse pressed left at (655, 212)
Screenshot: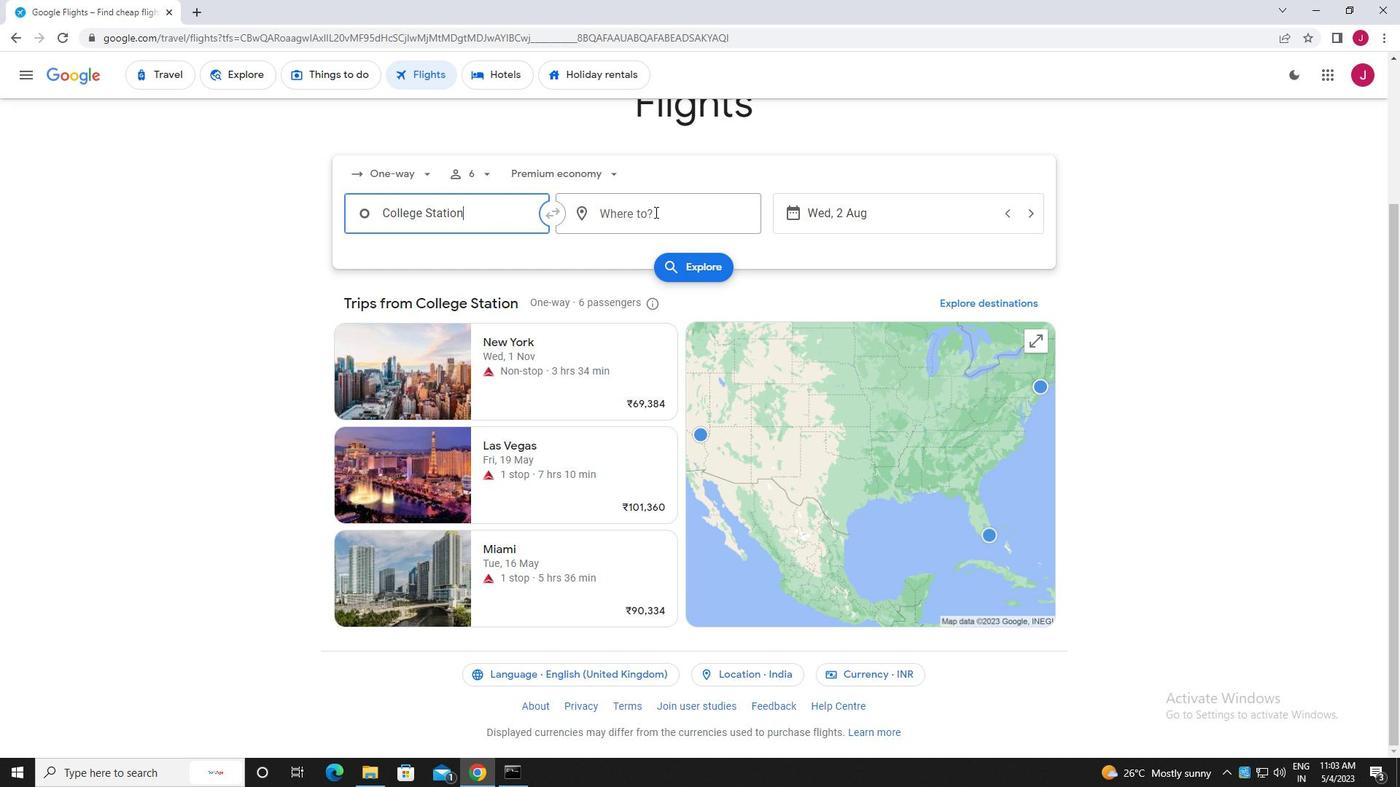 
Action: Key pressed albert<Key.space>
Screenshot: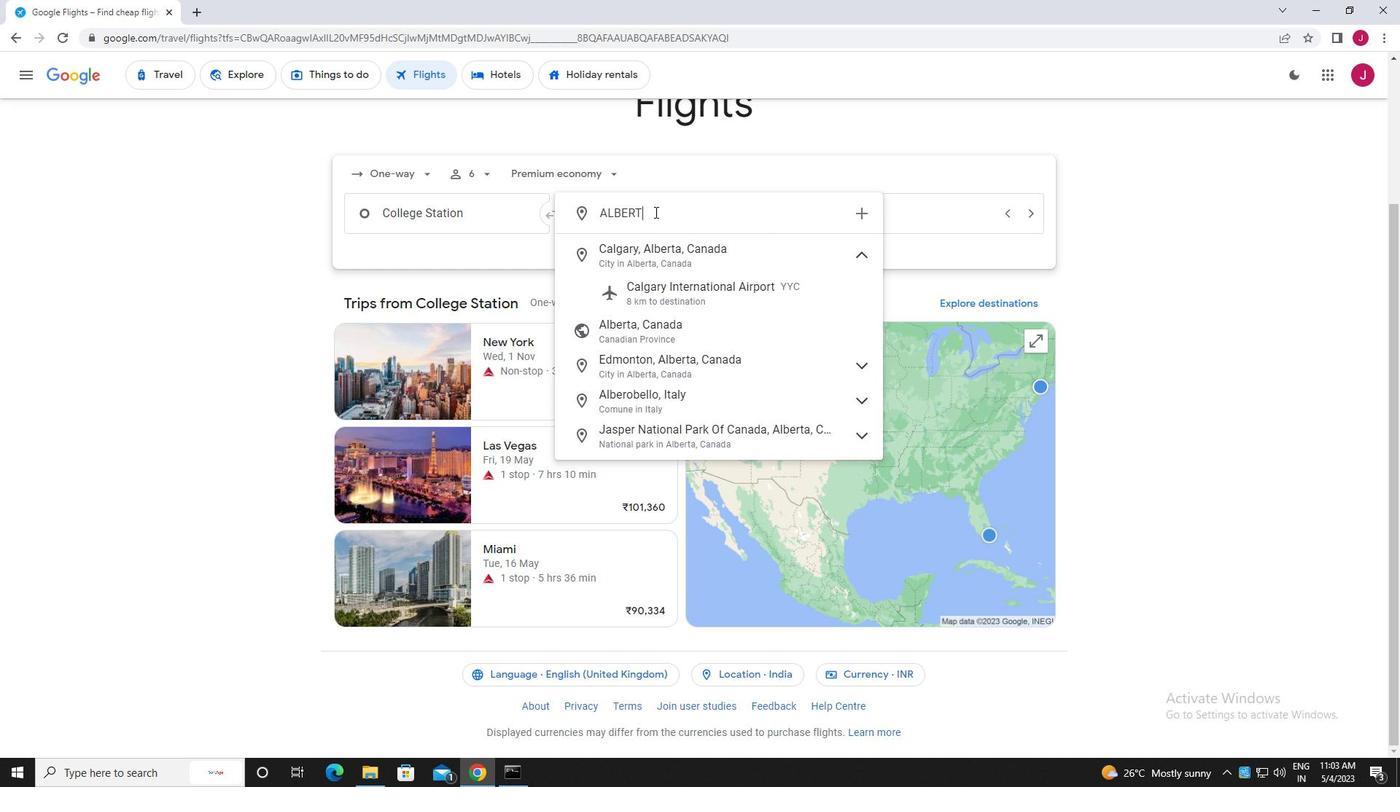 
Action: Mouse moved to (699, 252)
Screenshot: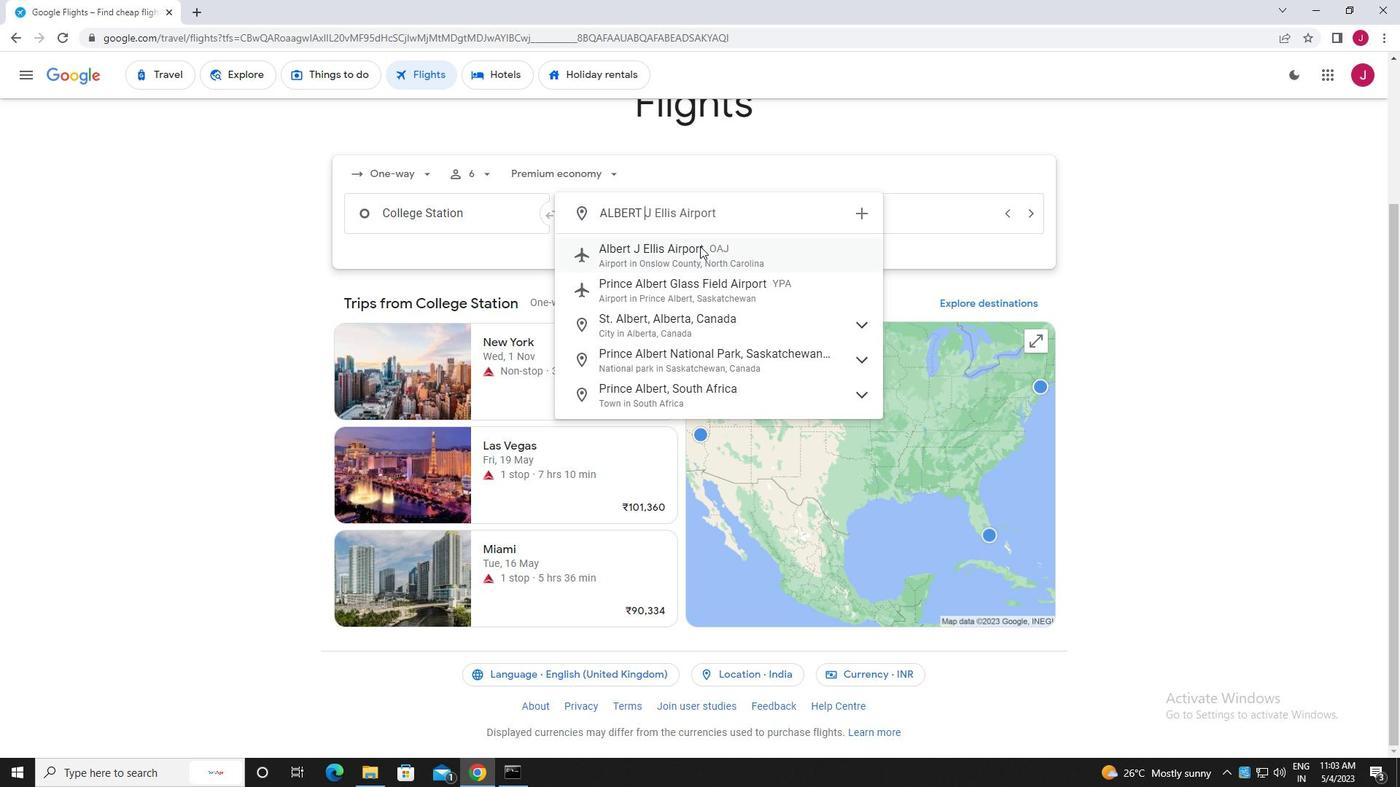 
Action: Mouse pressed left at (699, 252)
Screenshot: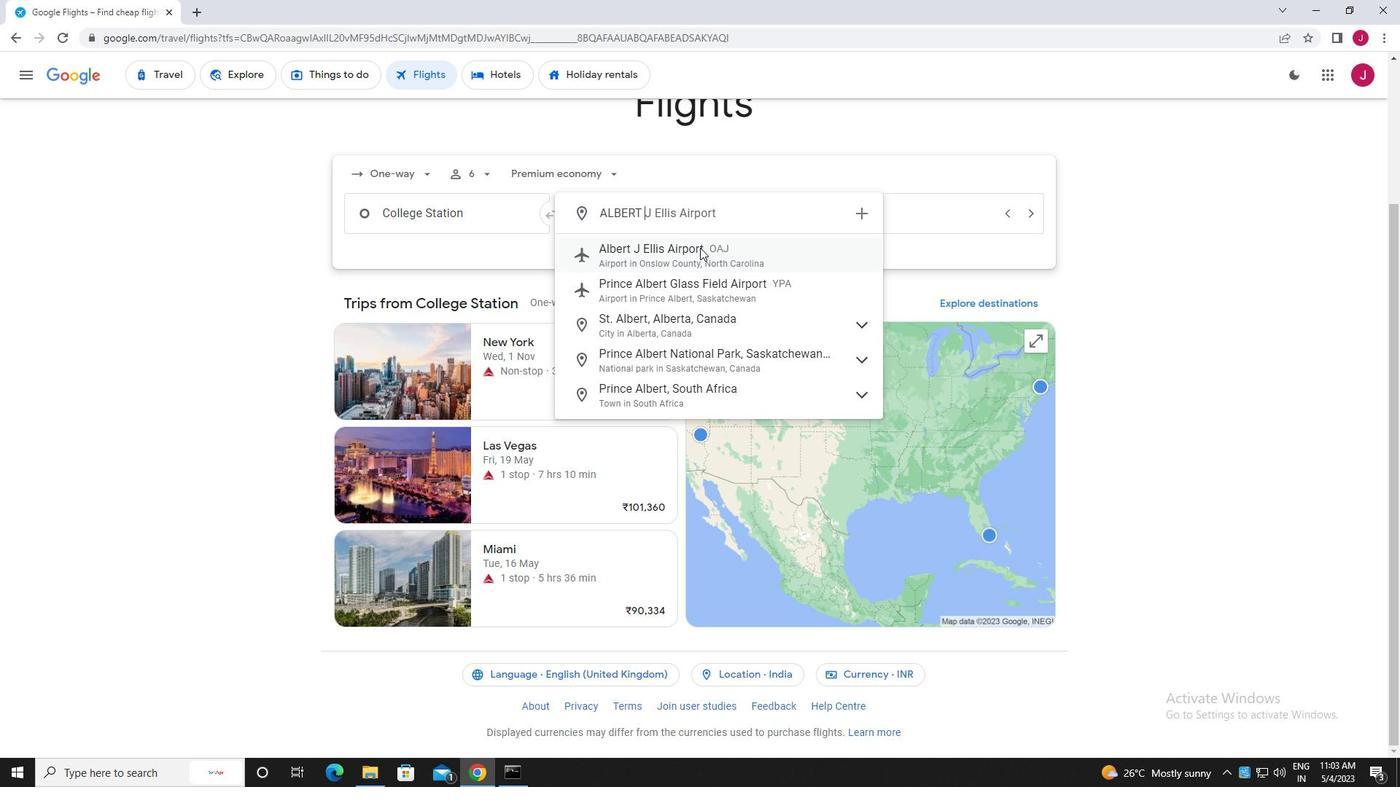 
Action: Mouse moved to (865, 215)
Screenshot: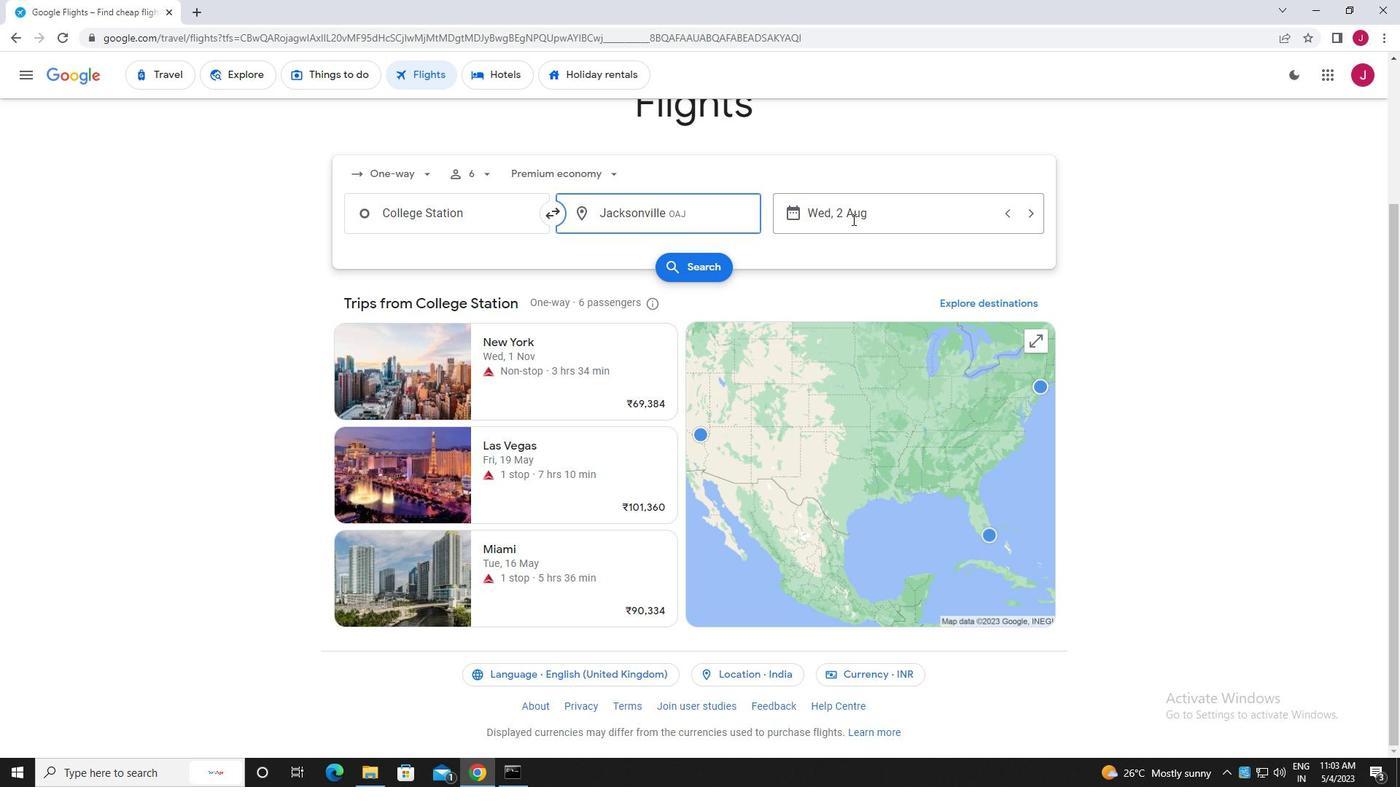 
Action: Mouse pressed left at (865, 215)
Screenshot: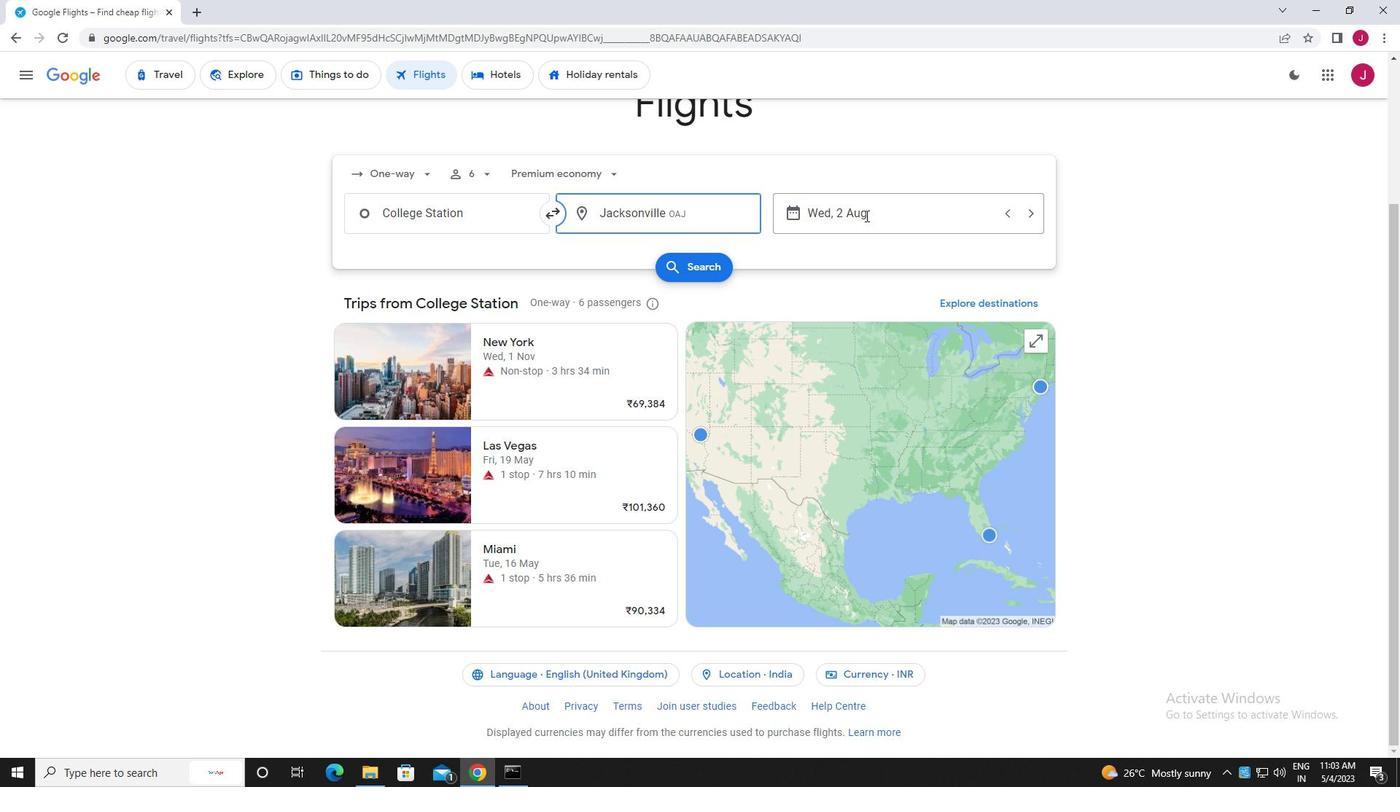 
Action: Mouse moved to (670, 330)
Screenshot: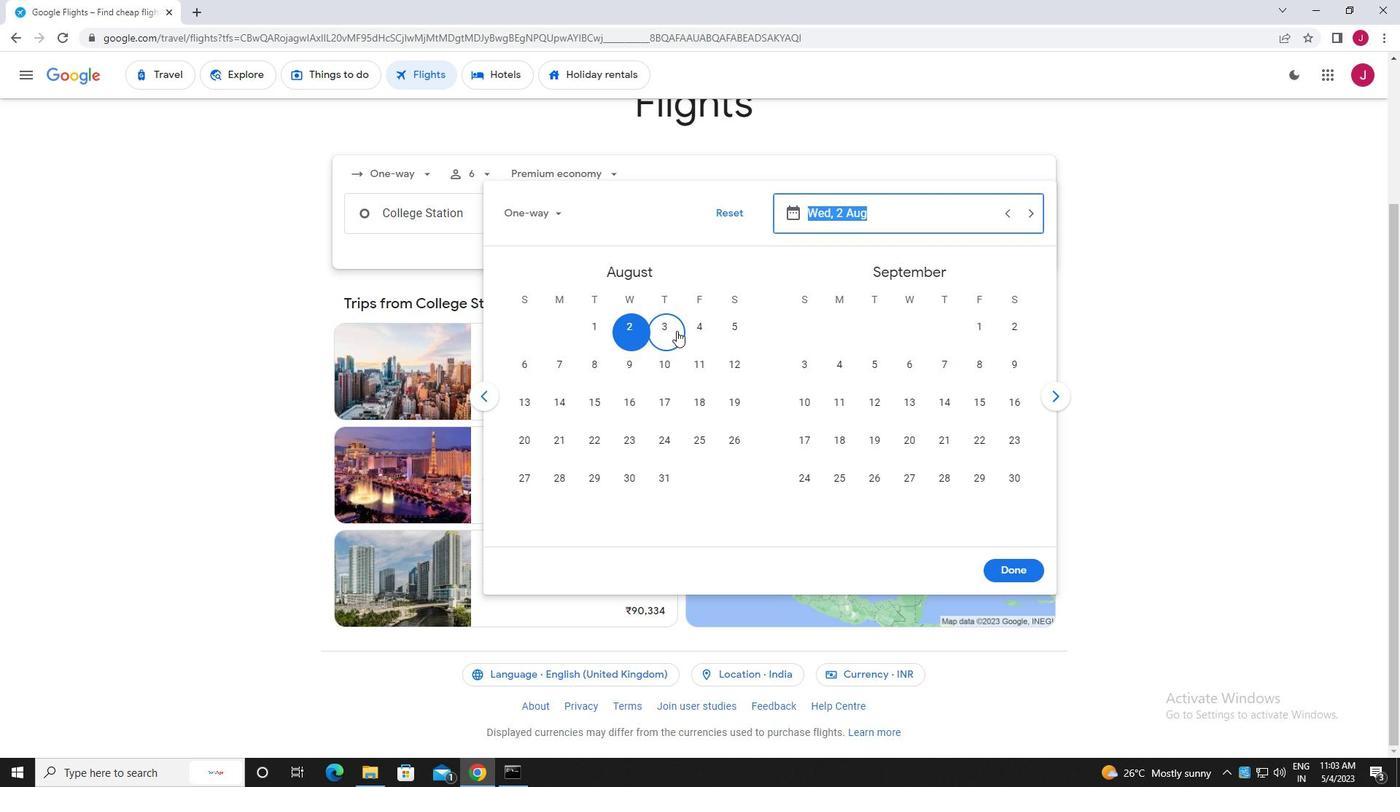 
Action: Mouse pressed left at (670, 330)
Screenshot: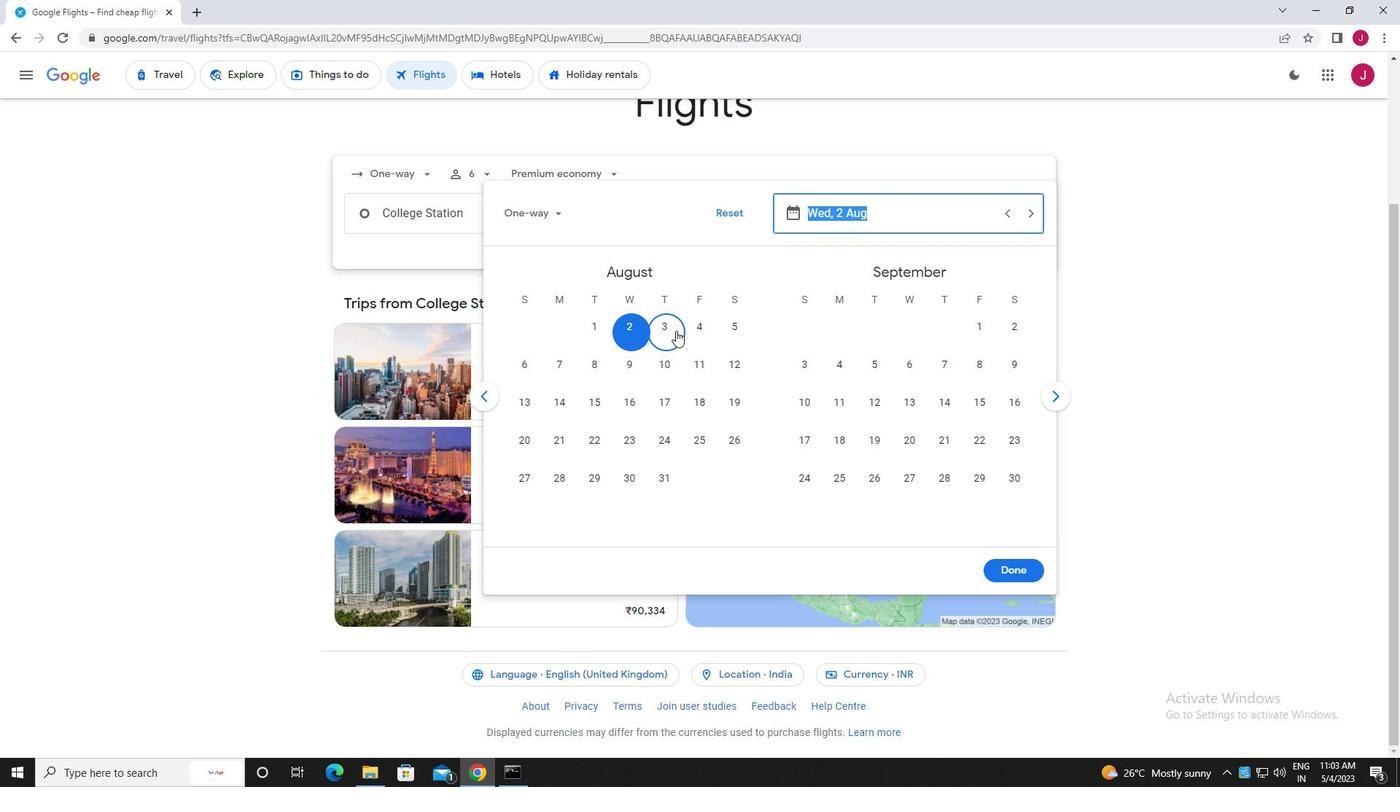 
Action: Mouse moved to (1023, 568)
Screenshot: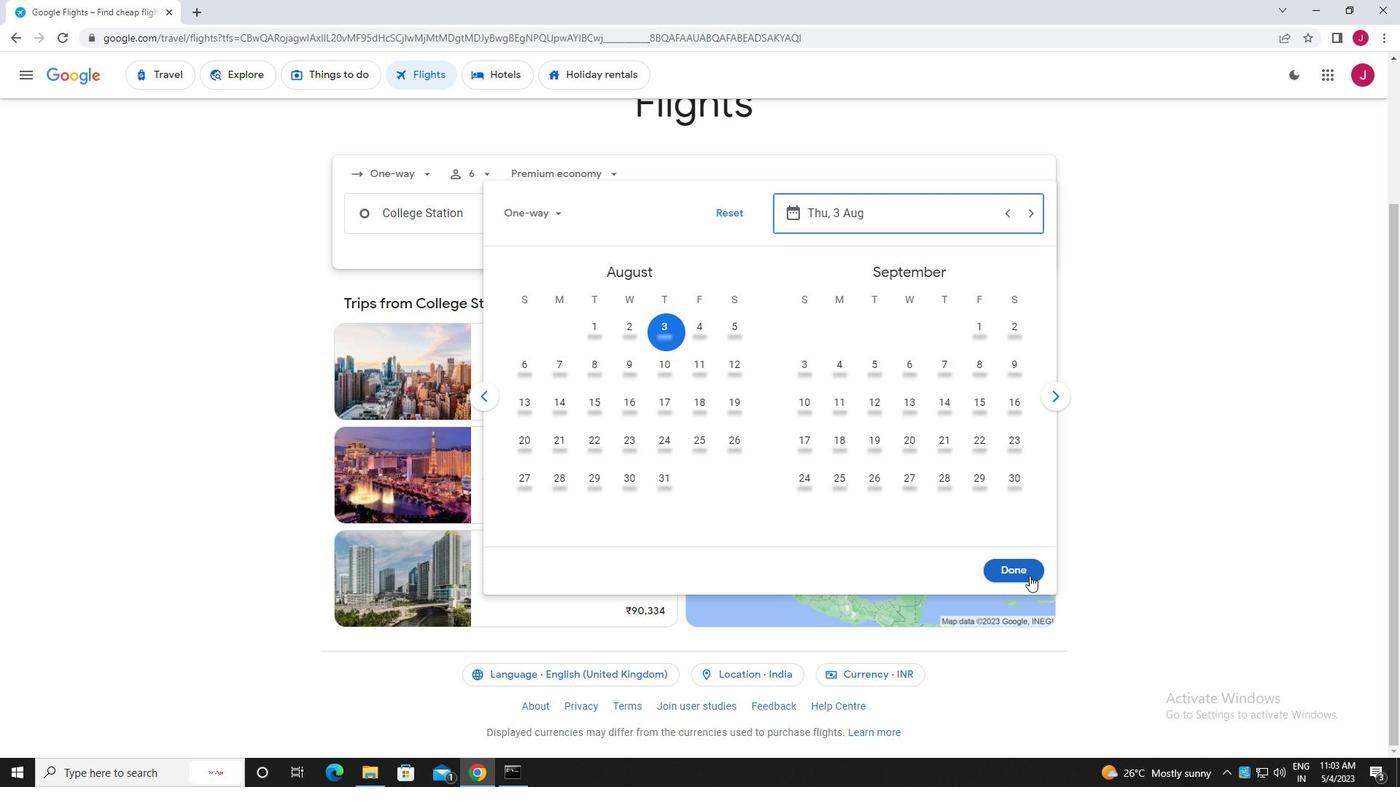 
Action: Mouse pressed left at (1023, 568)
Screenshot: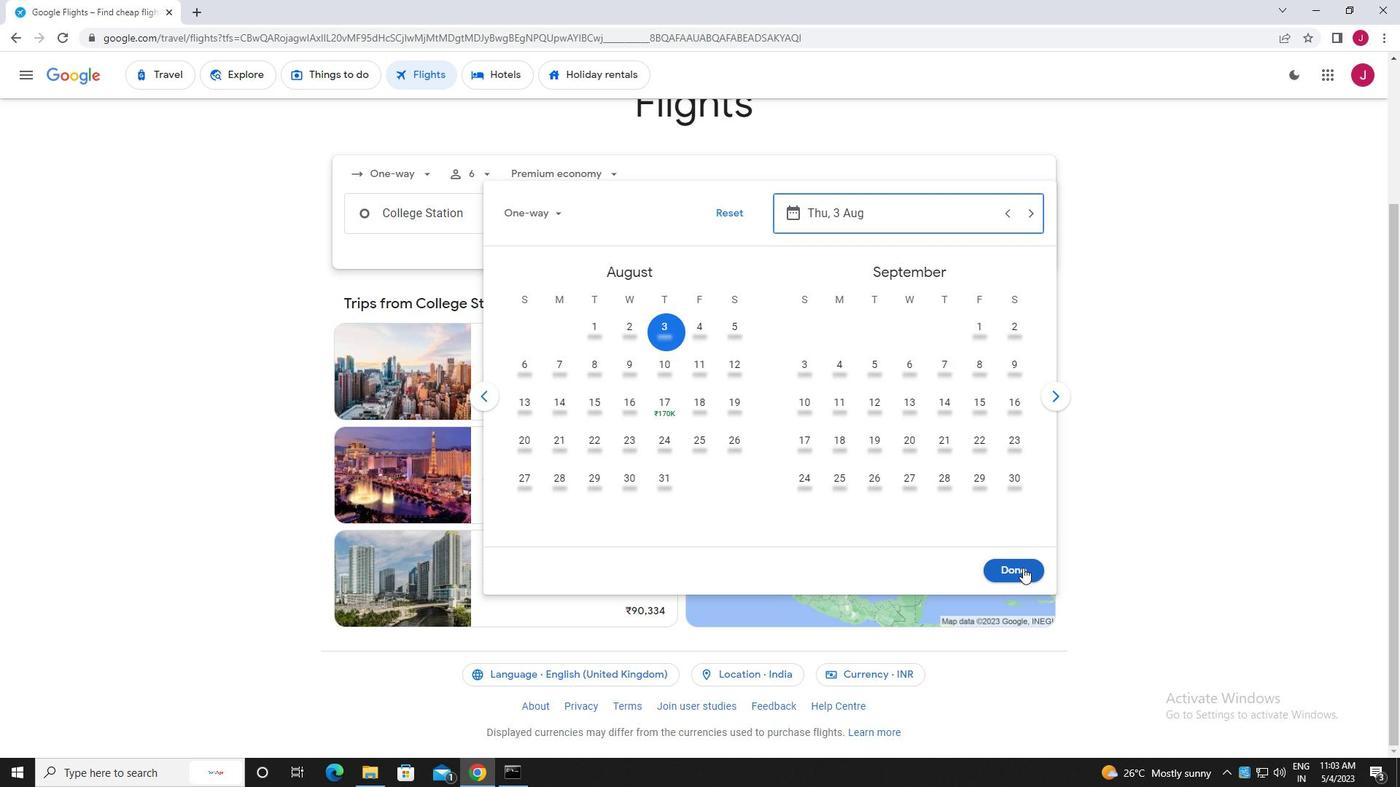
Action: Mouse moved to (712, 266)
Screenshot: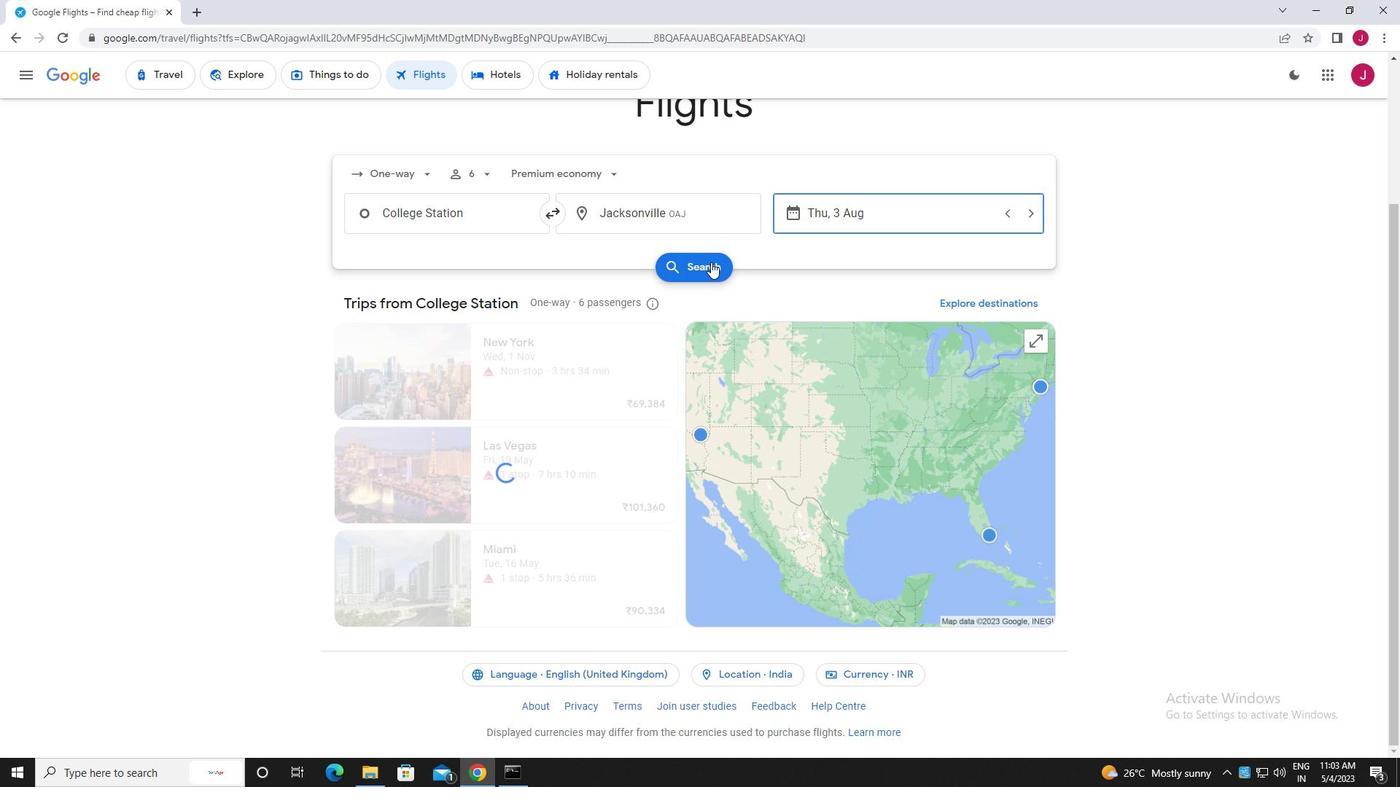 
Action: Mouse pressed left at (712, 266)
Screenshot: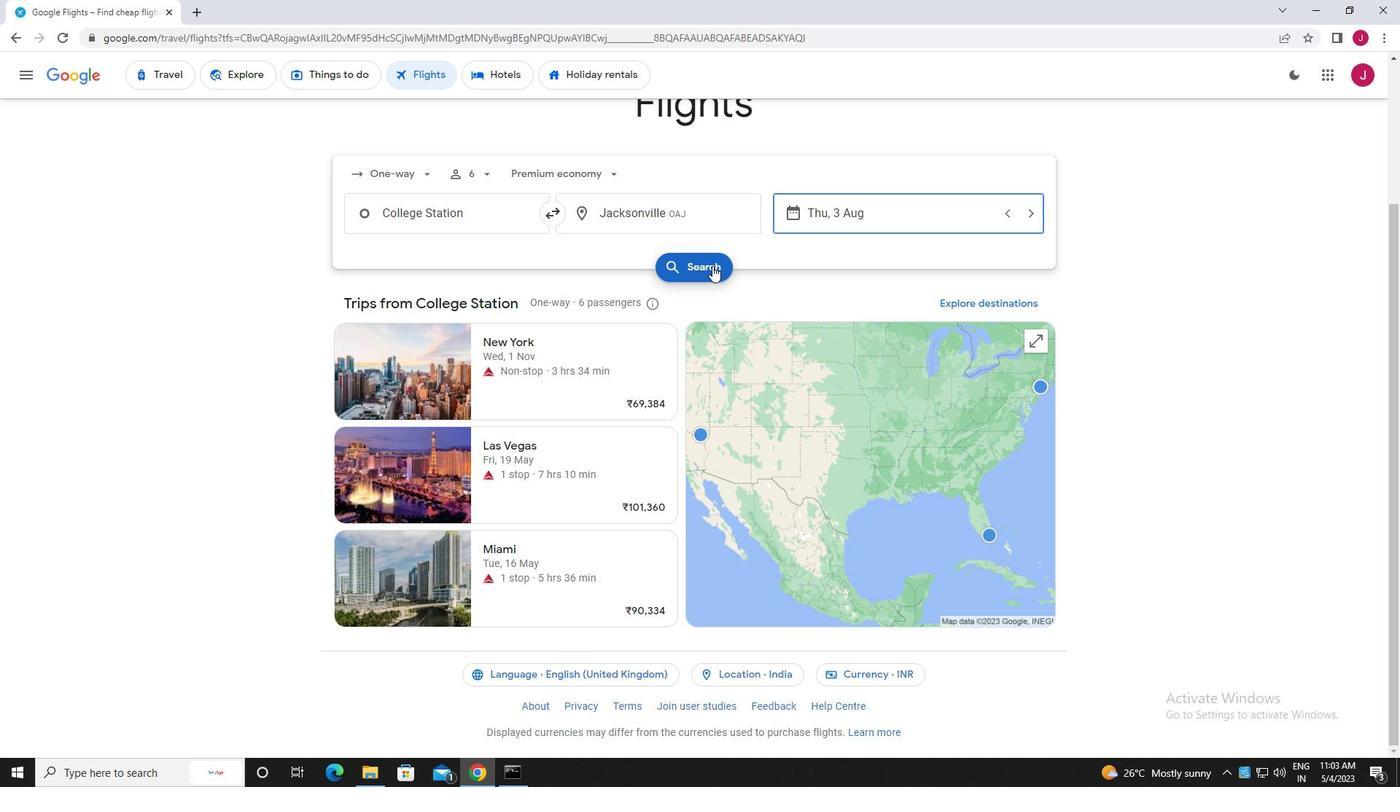 
Action: Mouse moved to (384, 211)
Screenshot: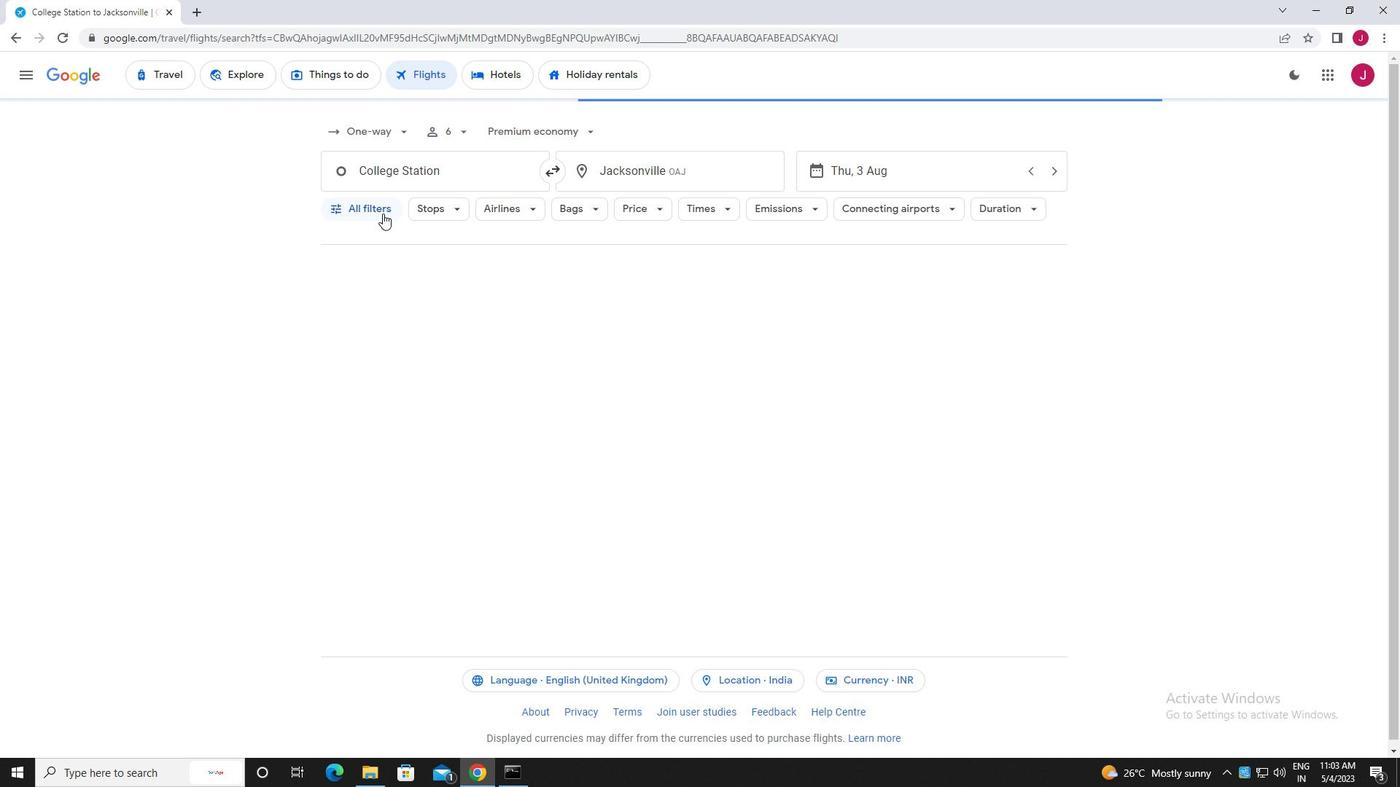 
Action: Mouse pressed left at (384, 211)
Screenshot: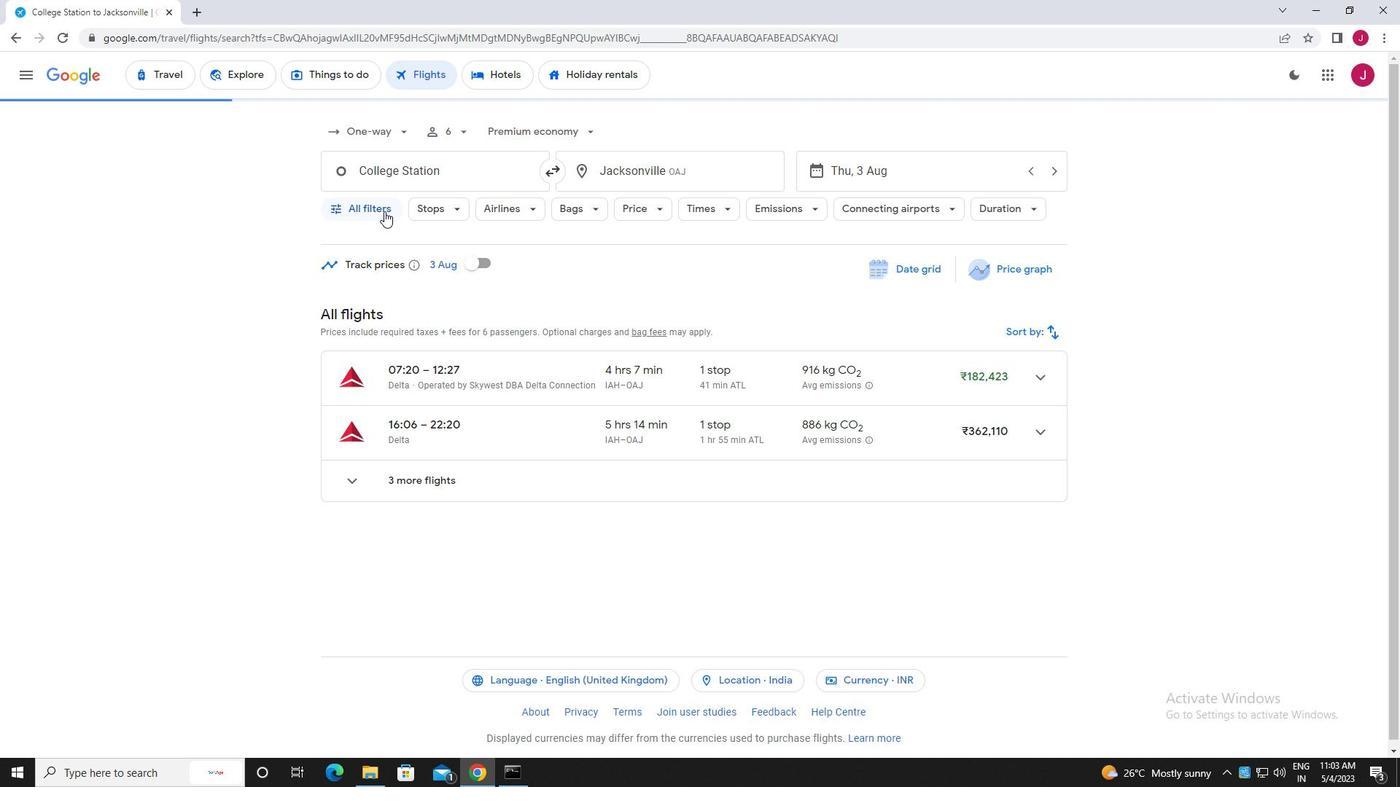 
Action: Mouse moved to (450, 312)
Screenshot: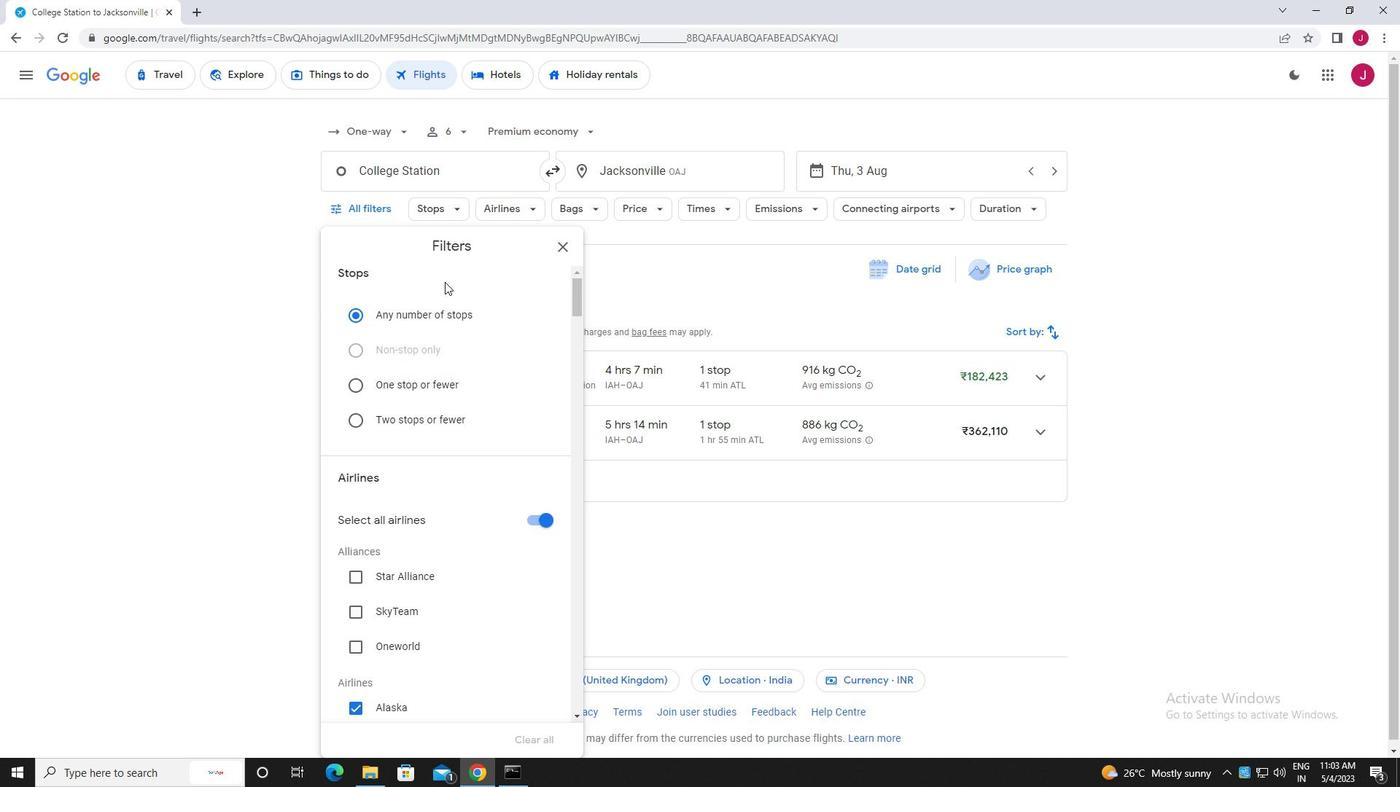 
Action: Mouse scrolled (450, 311) with delta (0, 0)
Screenshot: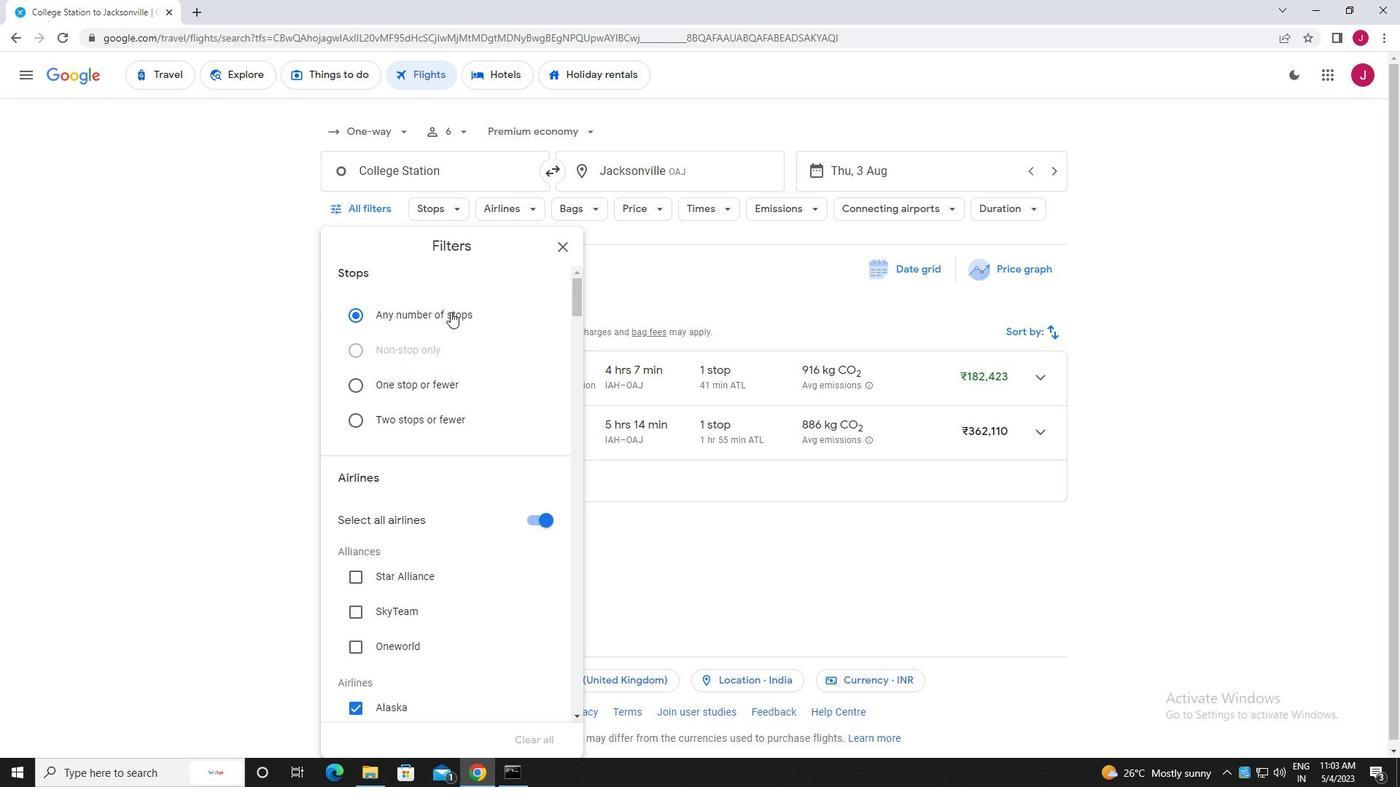 
Action: Mouse scrolled (450, 311) with delta (0, 0)
Screenshot: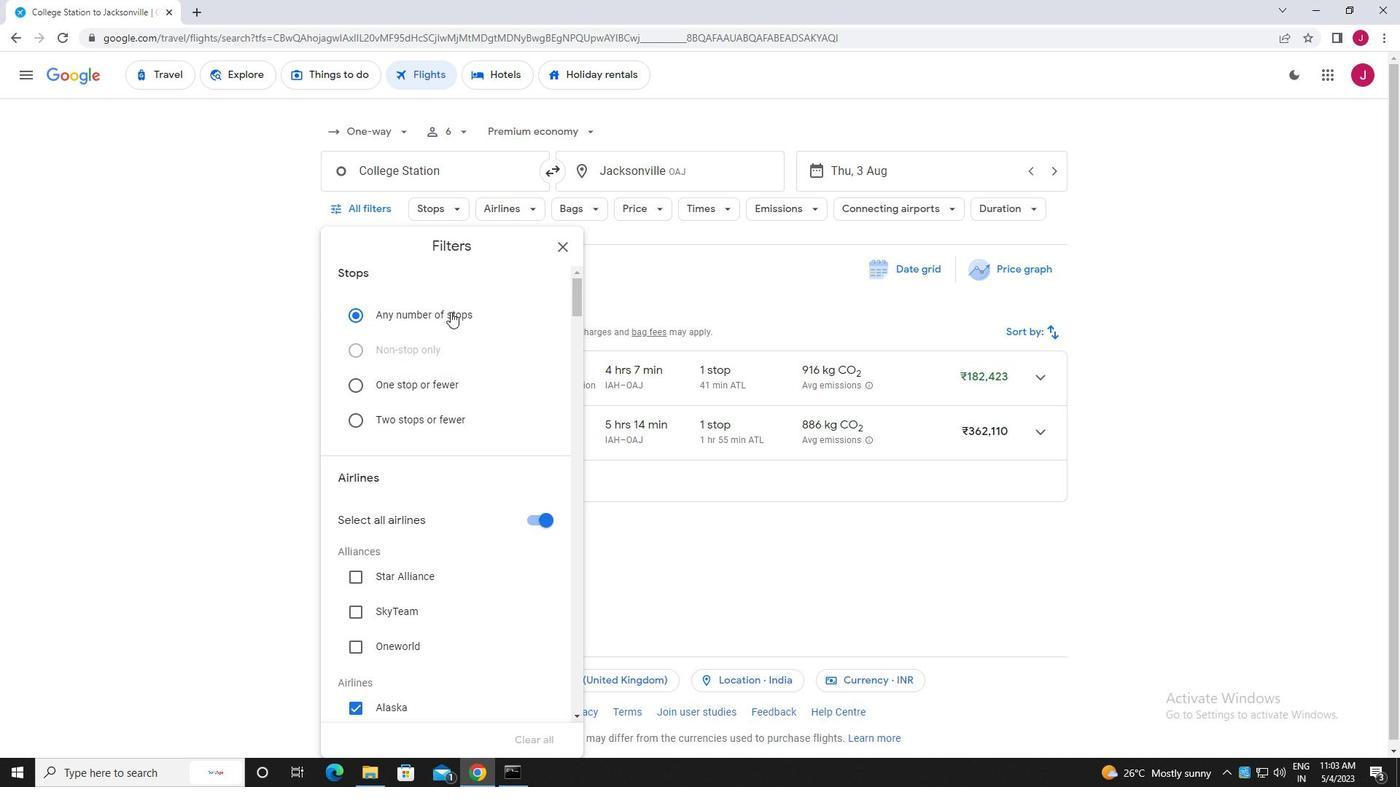 
Action: Mouse scrolled (450, 311) with delta (0, 0)
Screenshot: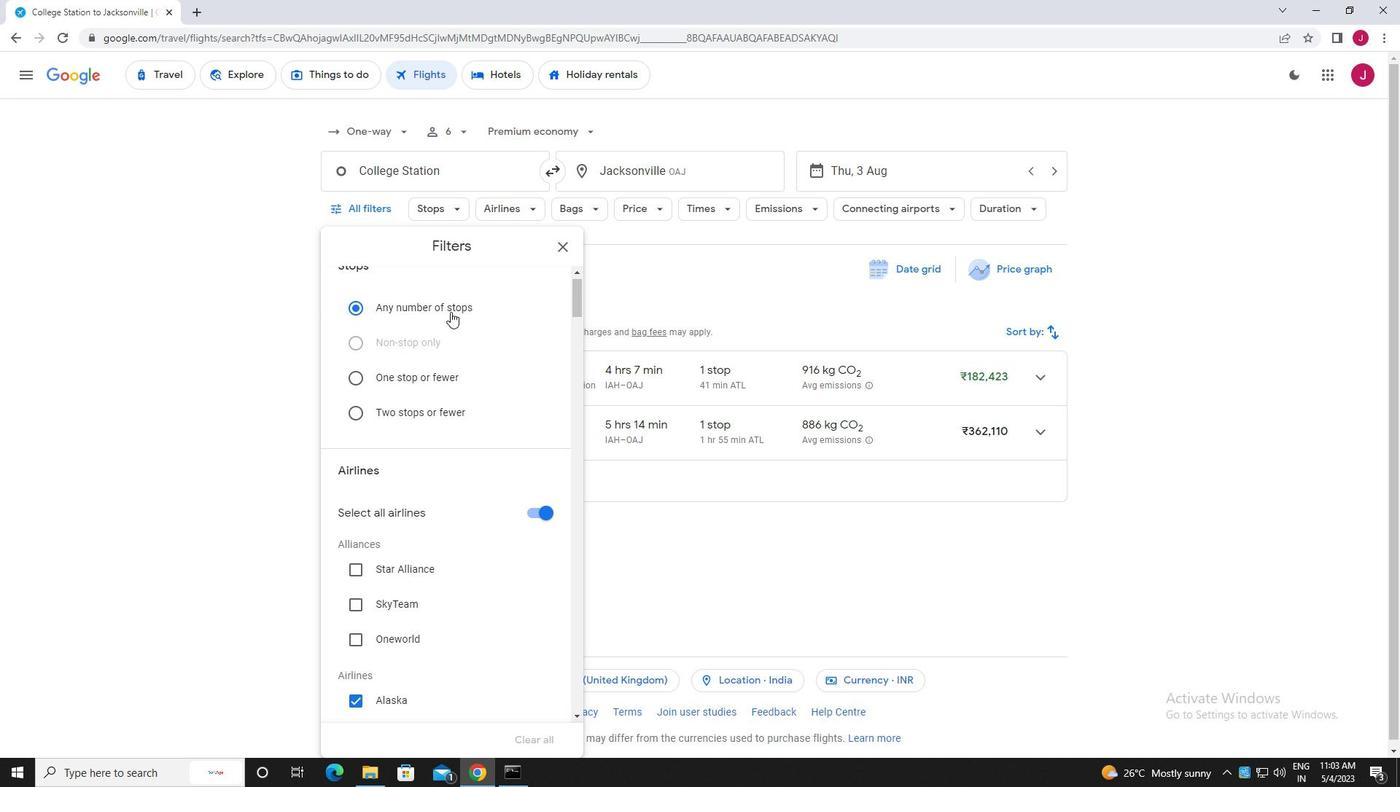 
Action: Mouse moved to (534, 302)
Screenshot: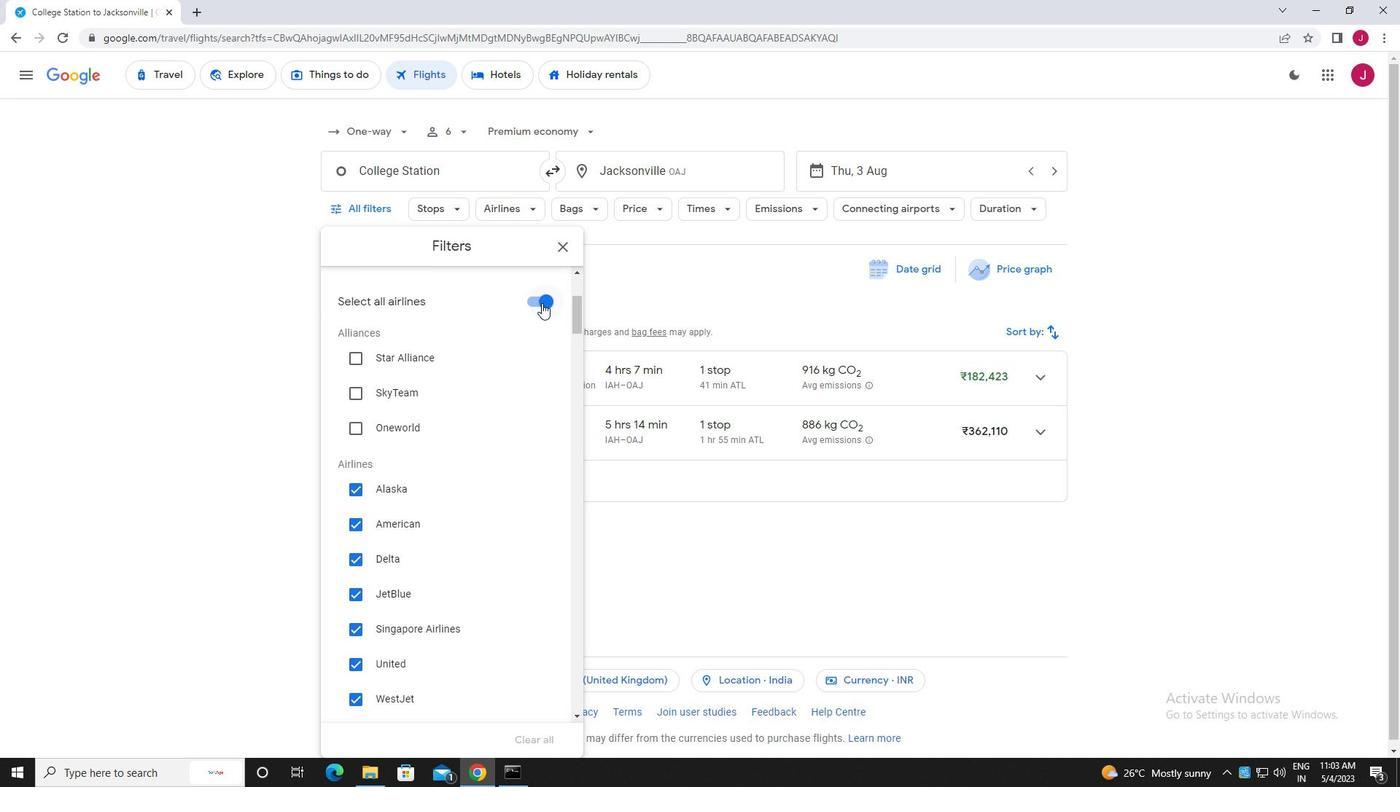 
Action: Mouse pressed left at (534, 302)
Screenshot: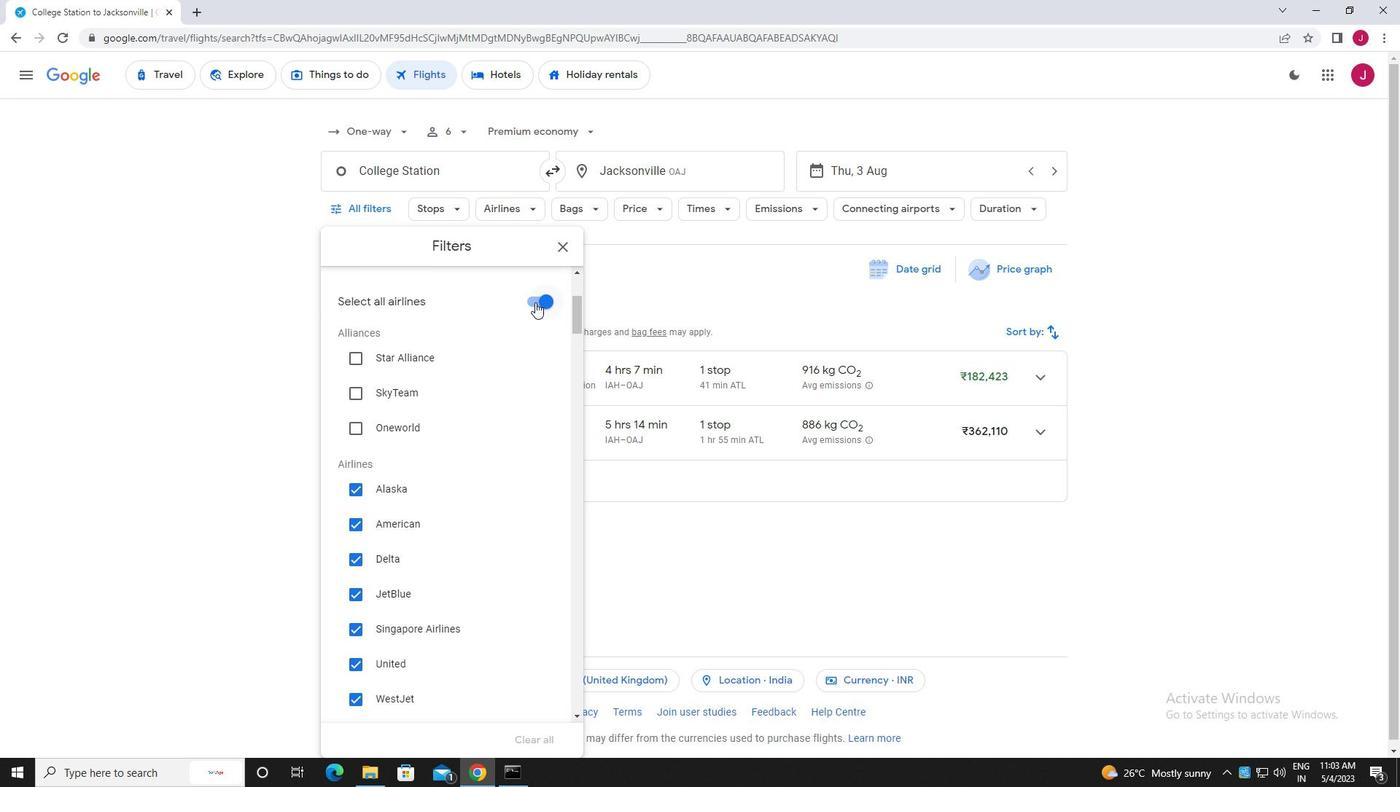 
Action: Mouse moved to (485, 322)
Screenshot: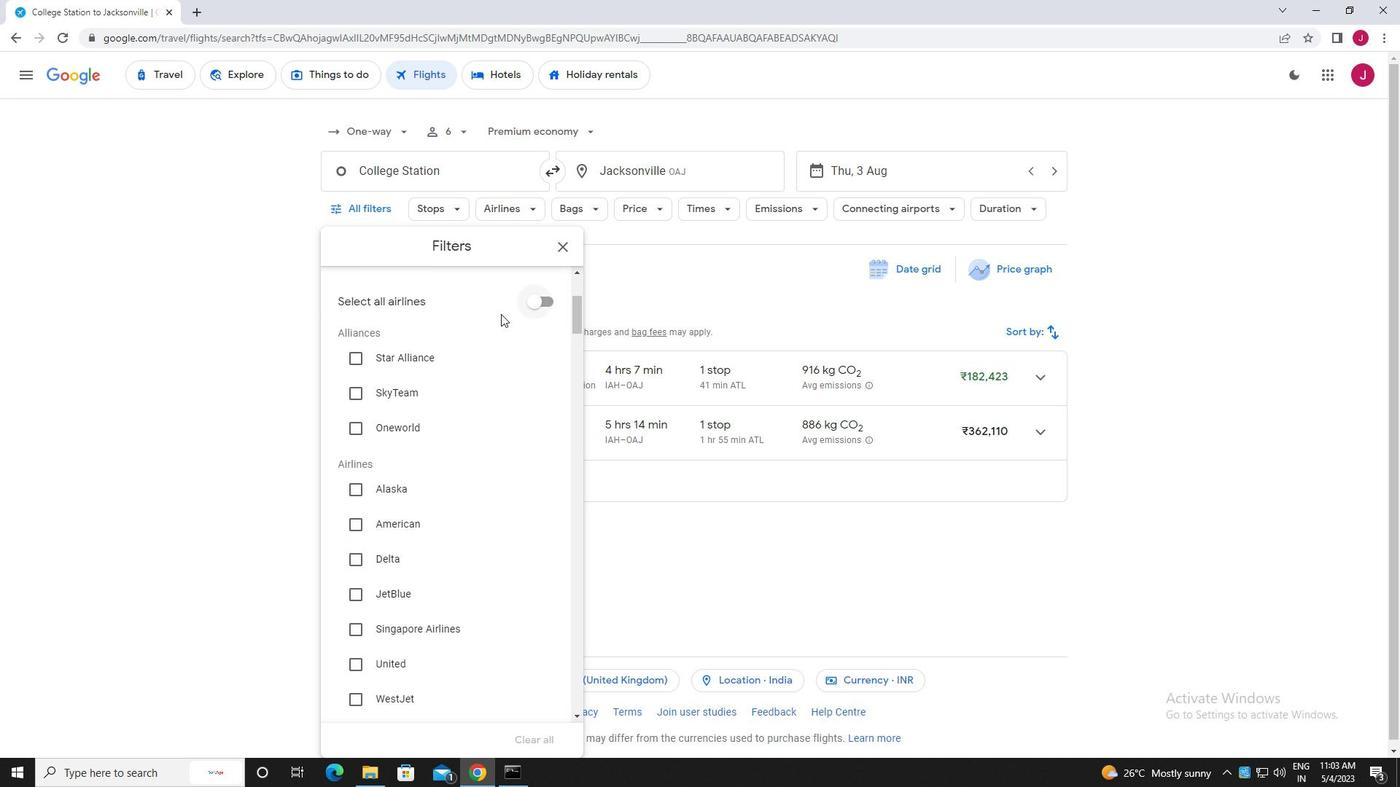 
Action: Mouse scrolled (485, 321) with delta (0, 0)
Screenshot: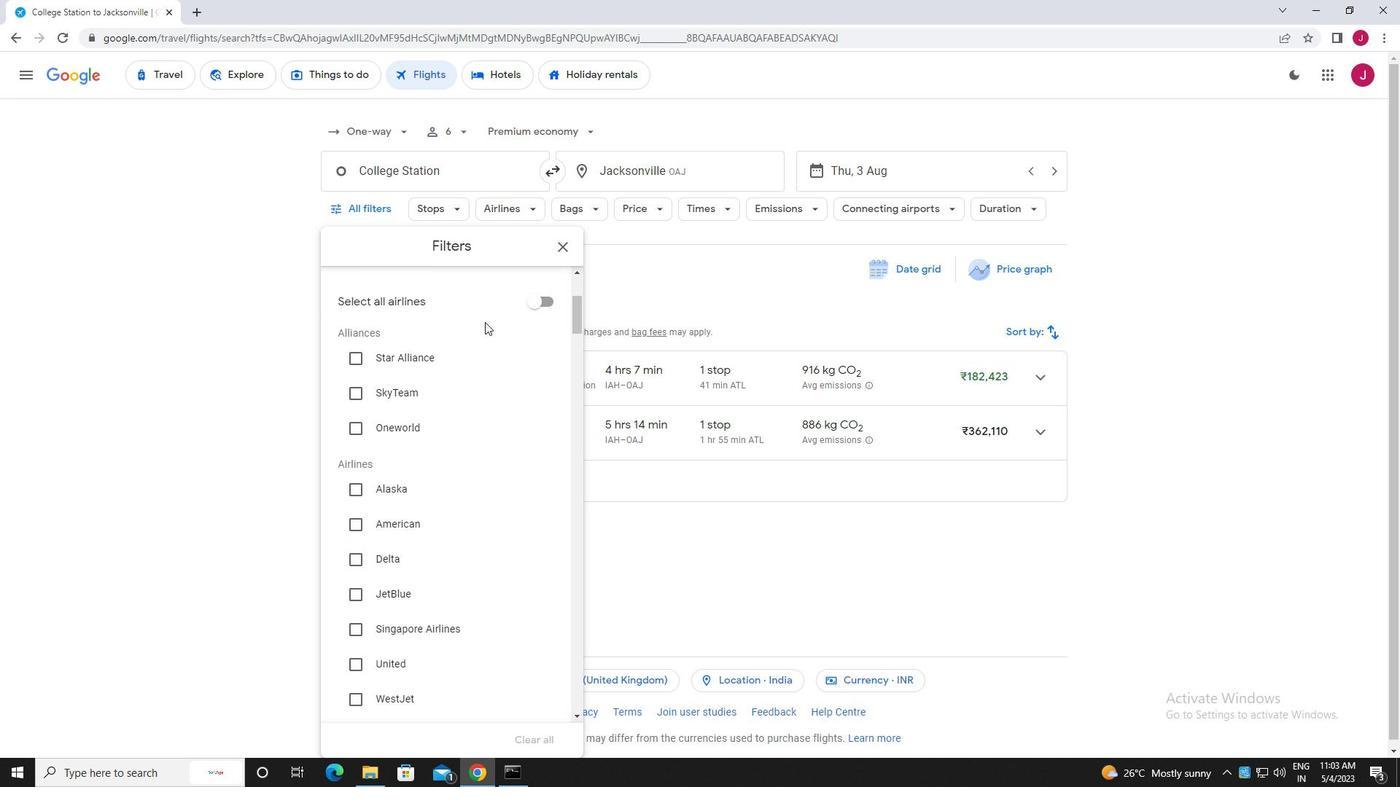
Action: Mouse moved to (482, 327)
Screenshot: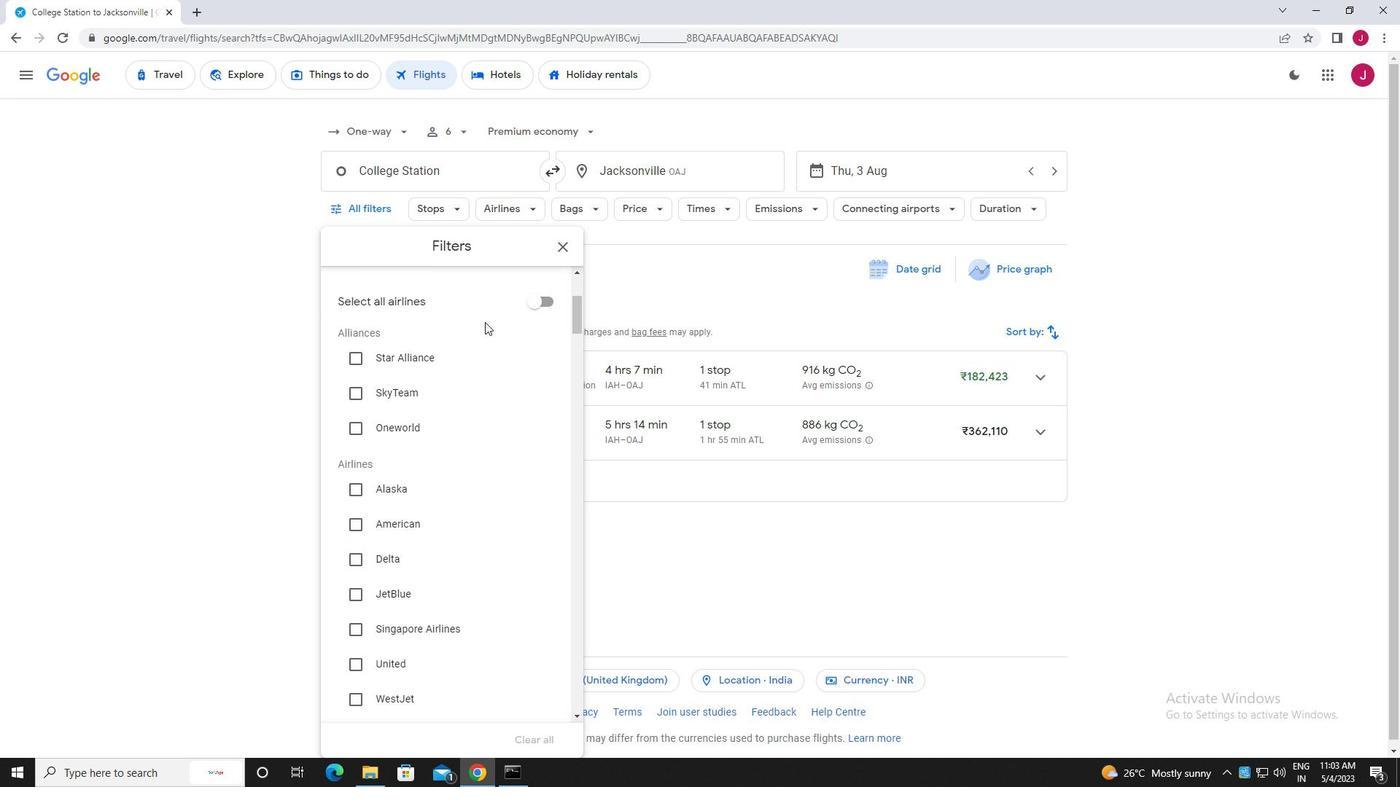 
Action: Mouse scrolled (482, 326) with delta (0, 0)
Screenshot: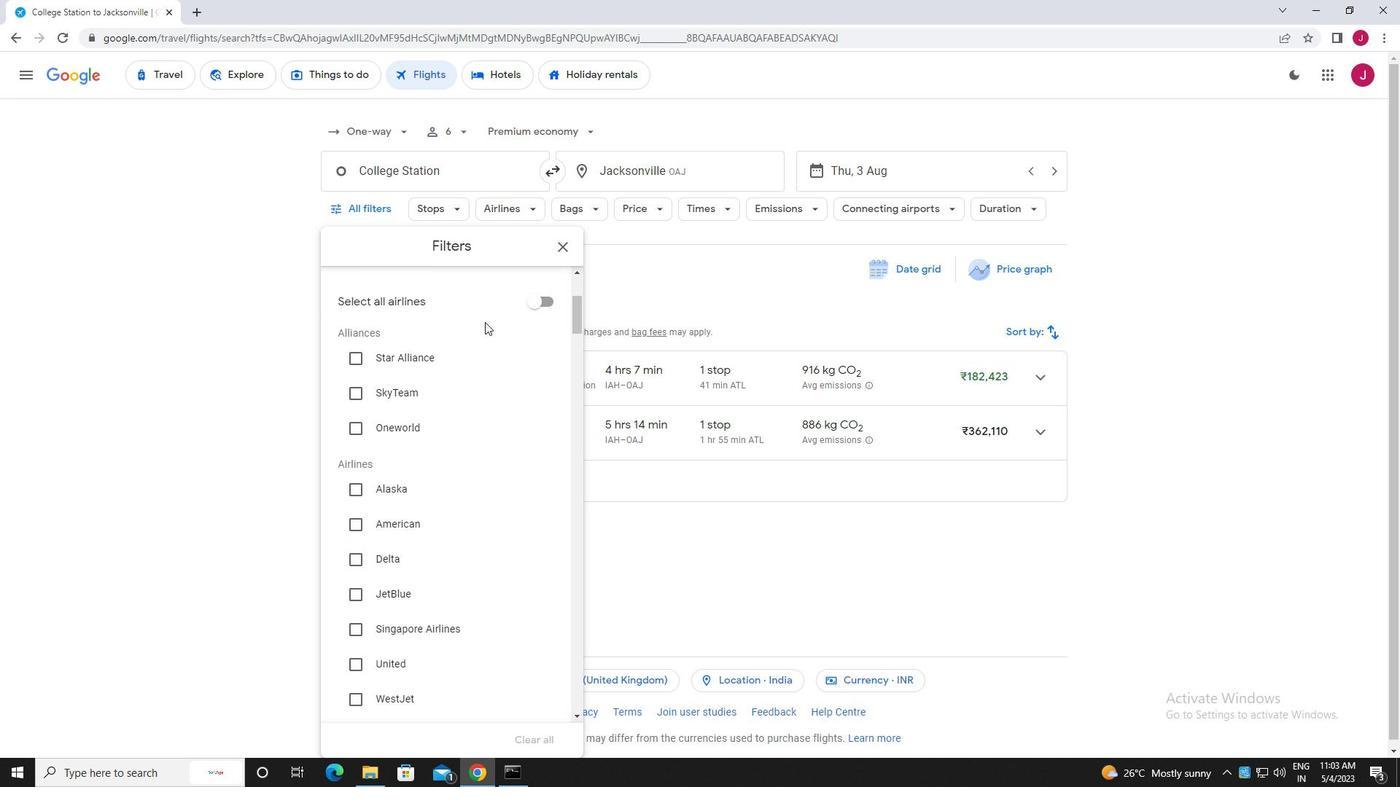 
Action: Mouse moved to (361, 415)
Screenshot: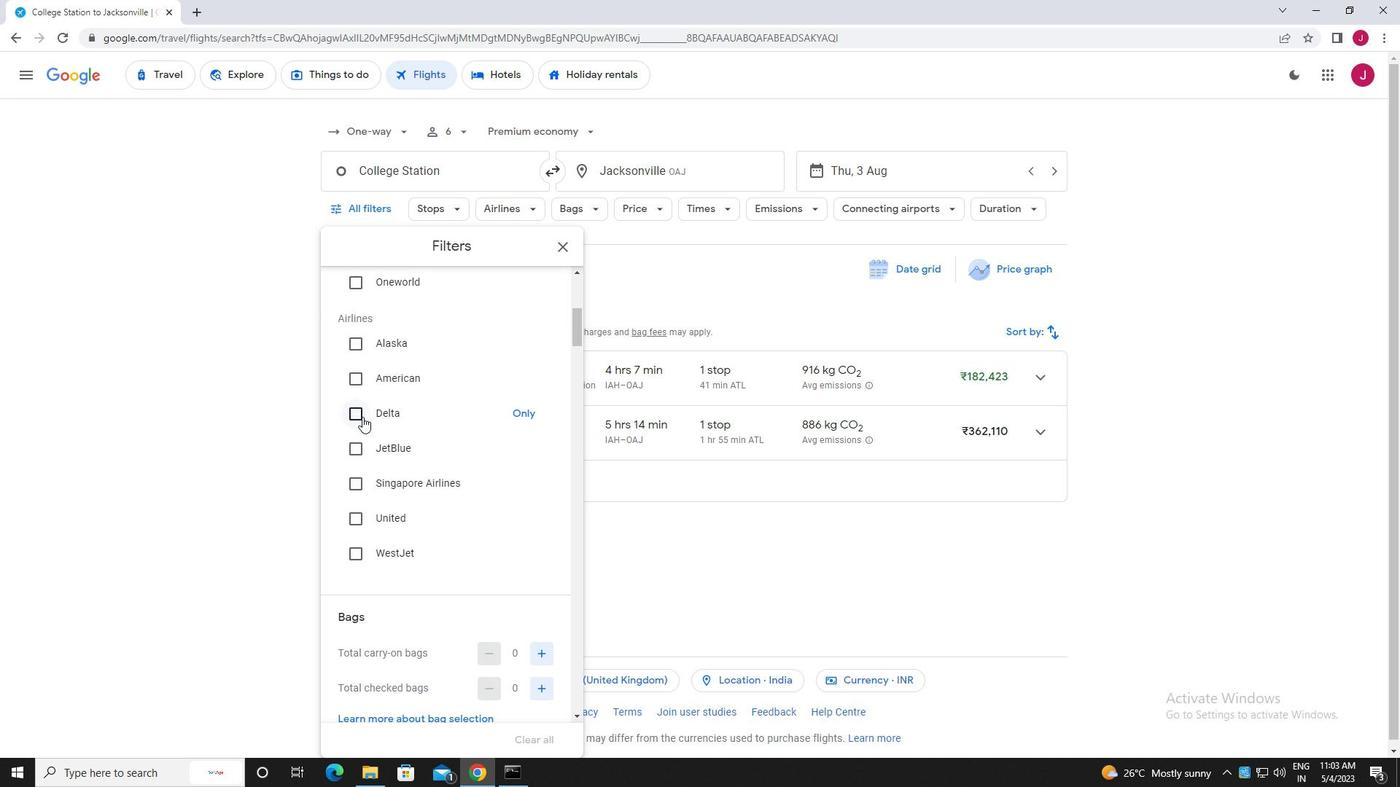 
Action: Mouse pressed left at (361, 415)
Screenshot: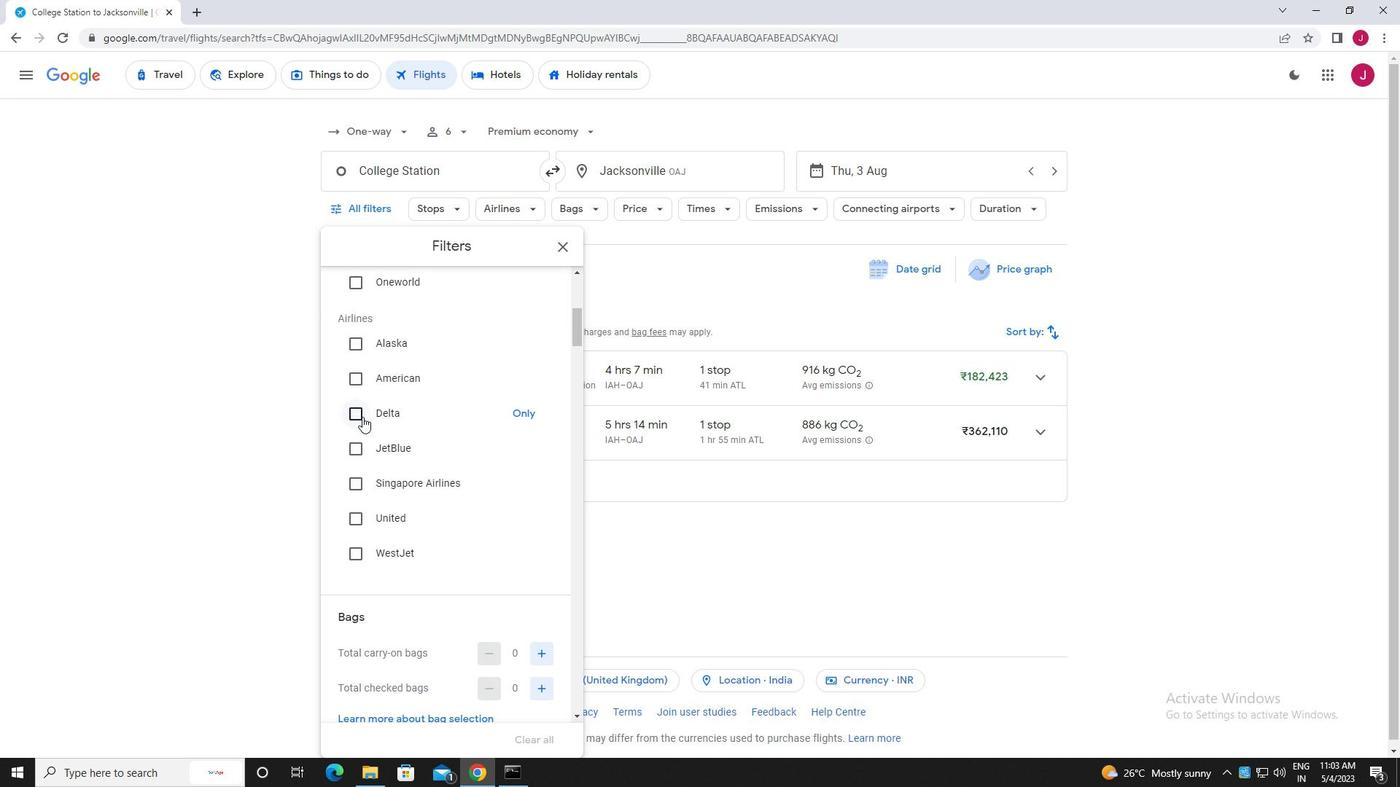 
Action: Mouse moved to (481, 415)
Screenshot: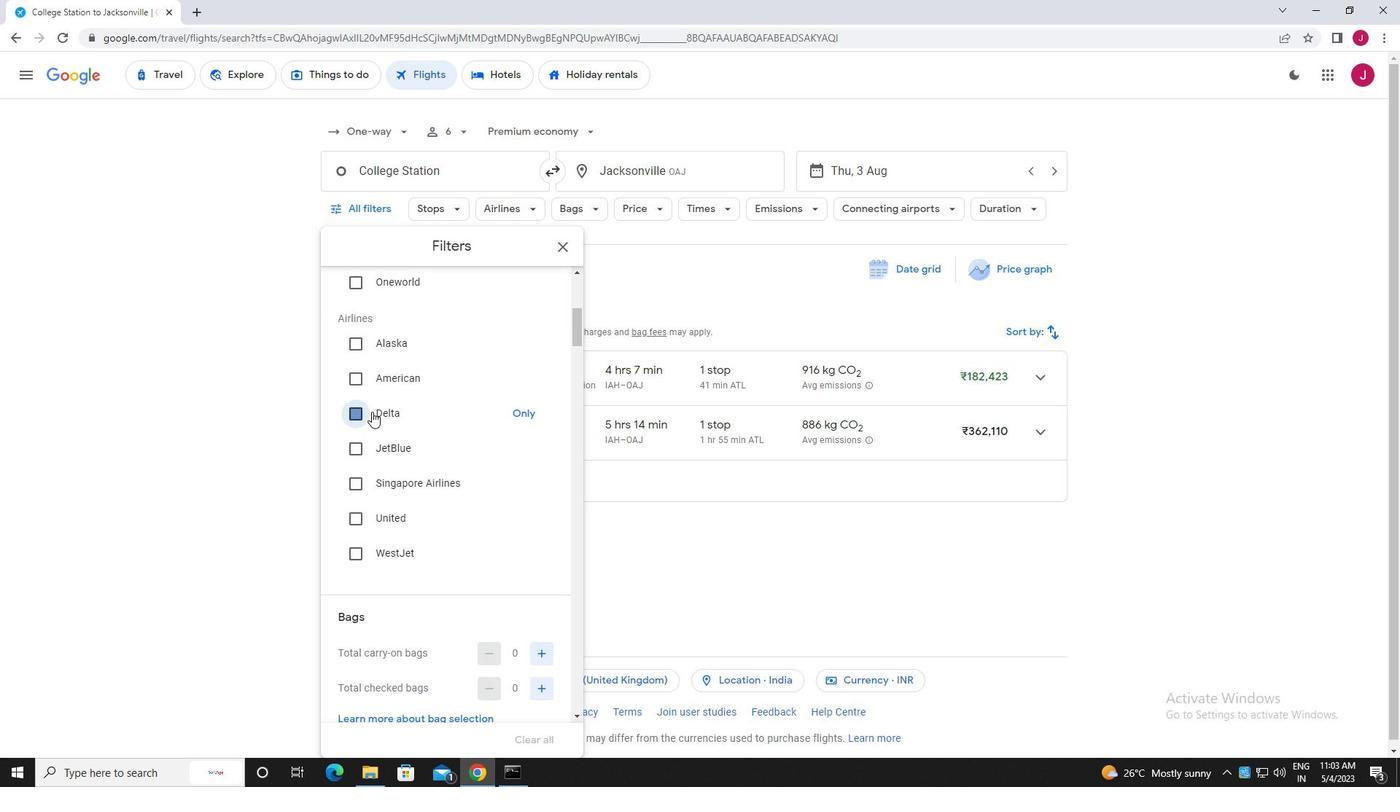 
Action: Mouse scrolled (481, 415) with delta (0, 0)
Screenshot: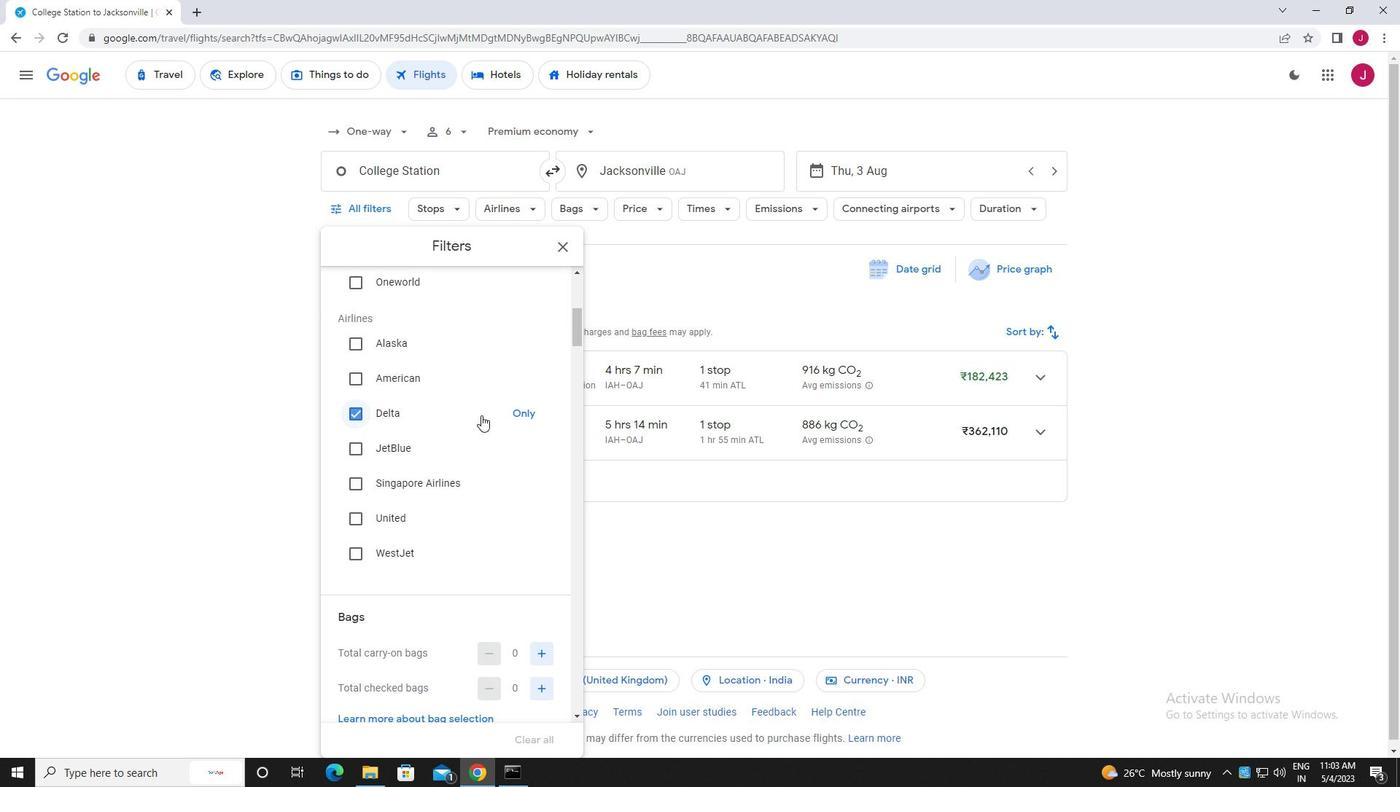 
Action: Mouse scrolled (481, 415) with delta (0, 0)
Screenshot: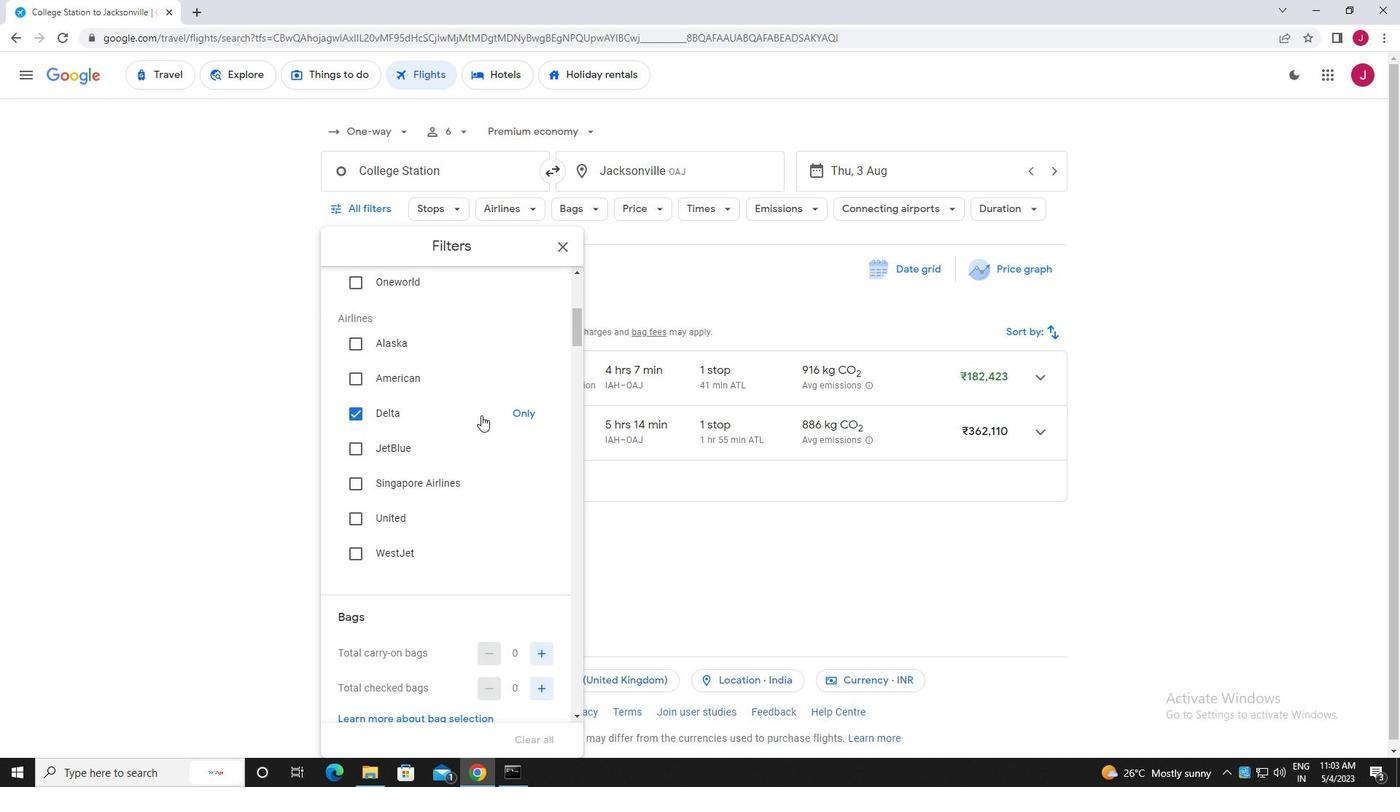 
Action: Mouse scrolled (481, 415) with delta (0, 0)
Screenshot: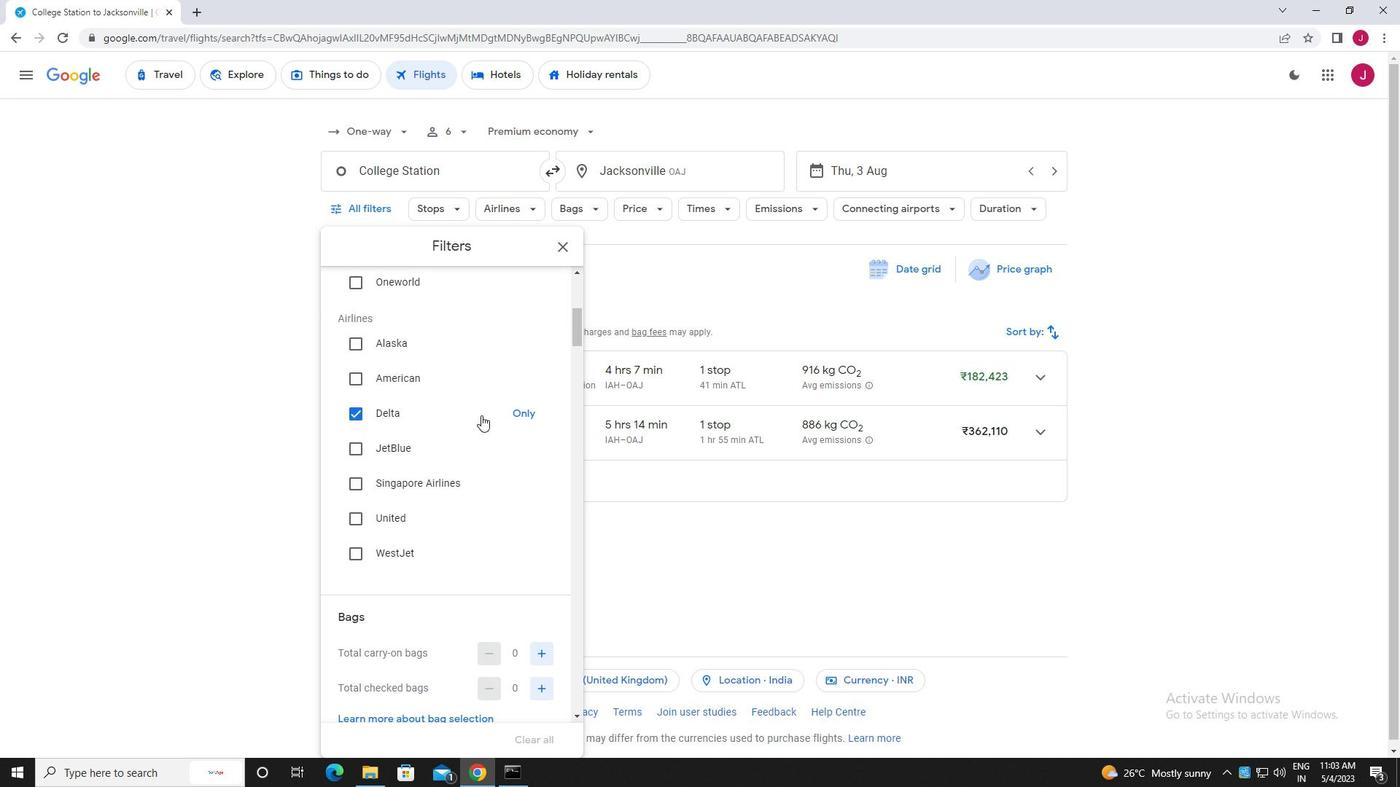 
Action: Mouse scrolled (481, 415) with delta (0, 0)
Screenshot: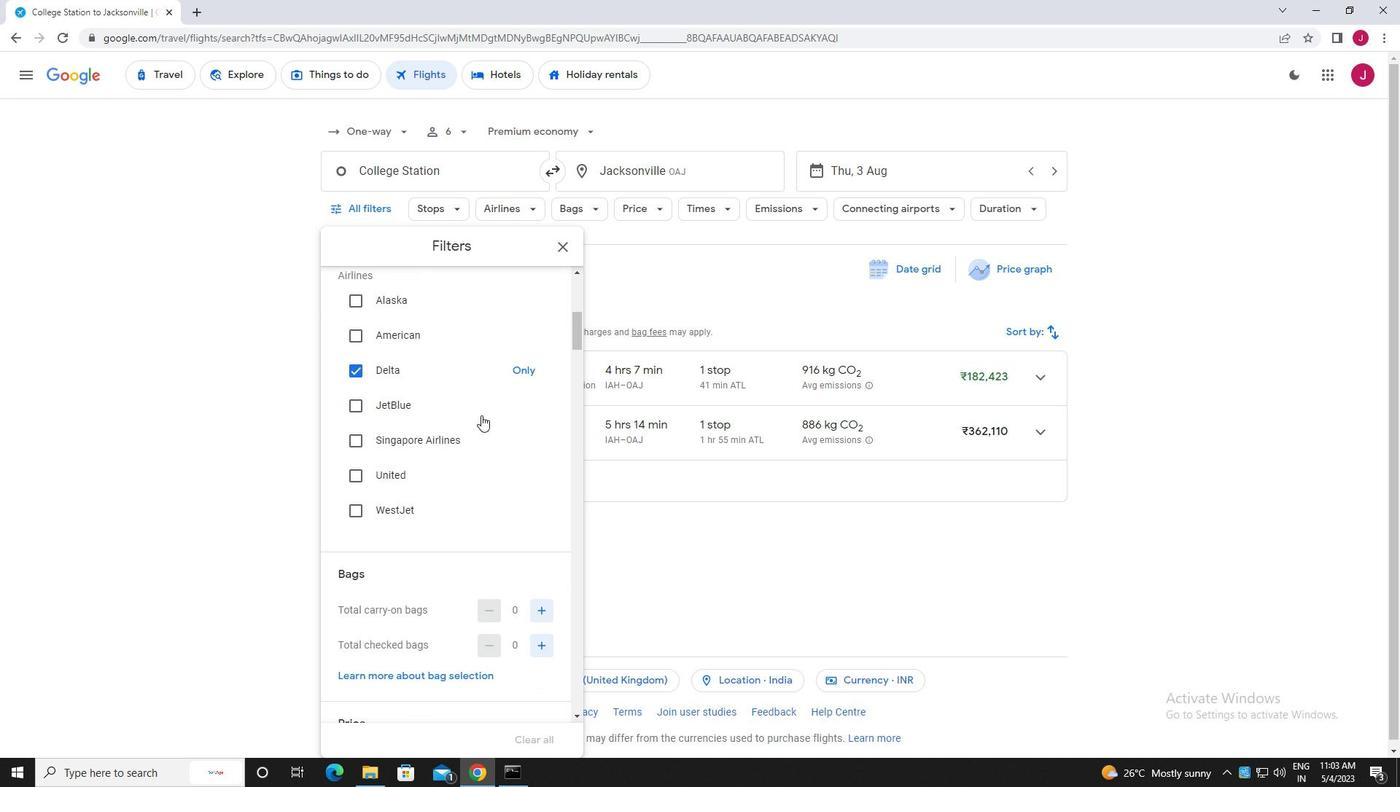 
Action: Mouse scrolled (481, 415) with delta (0, 0)
Screenshot: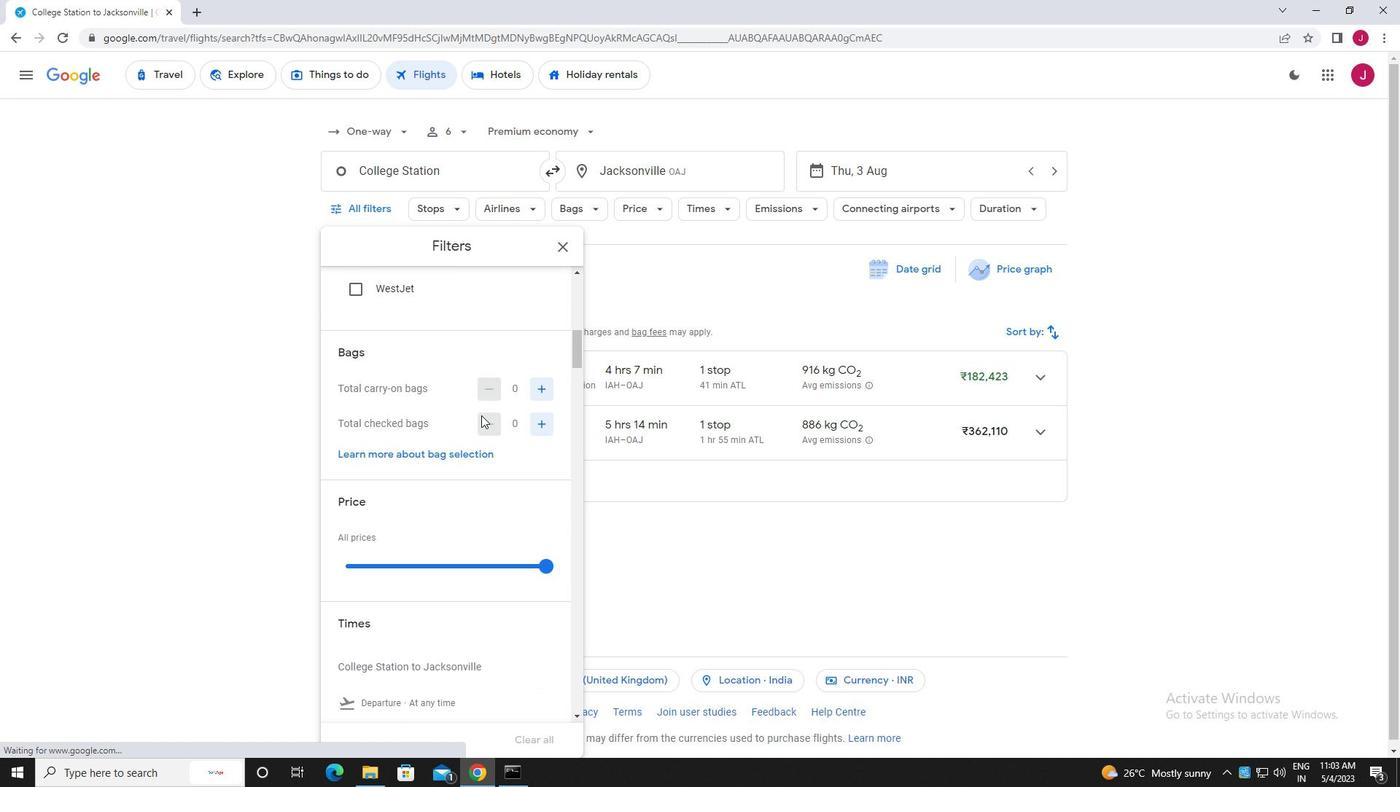 
Action: Mouse moved to (544, 326)
Screenshot: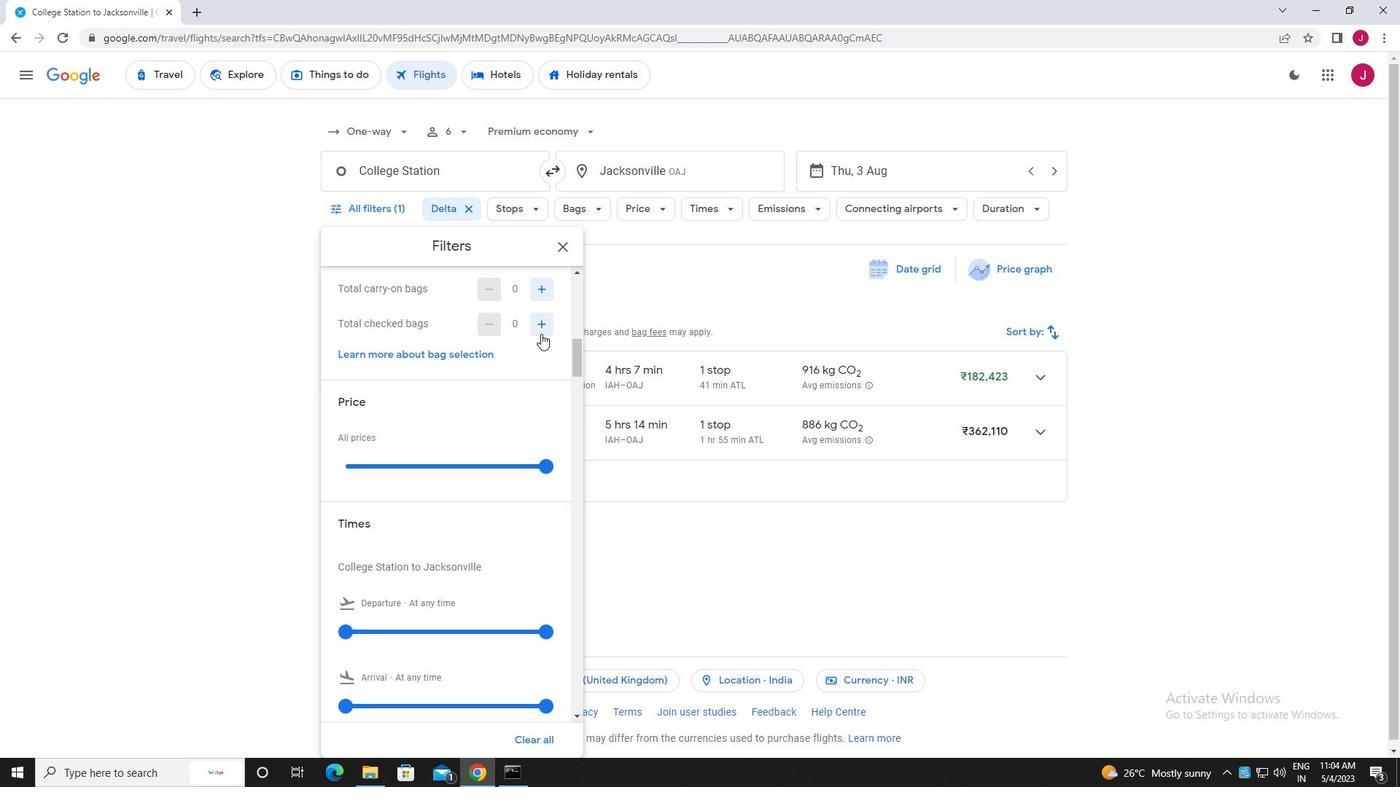 
Action: Mouse pressed left at (544, 326)
Screenshot: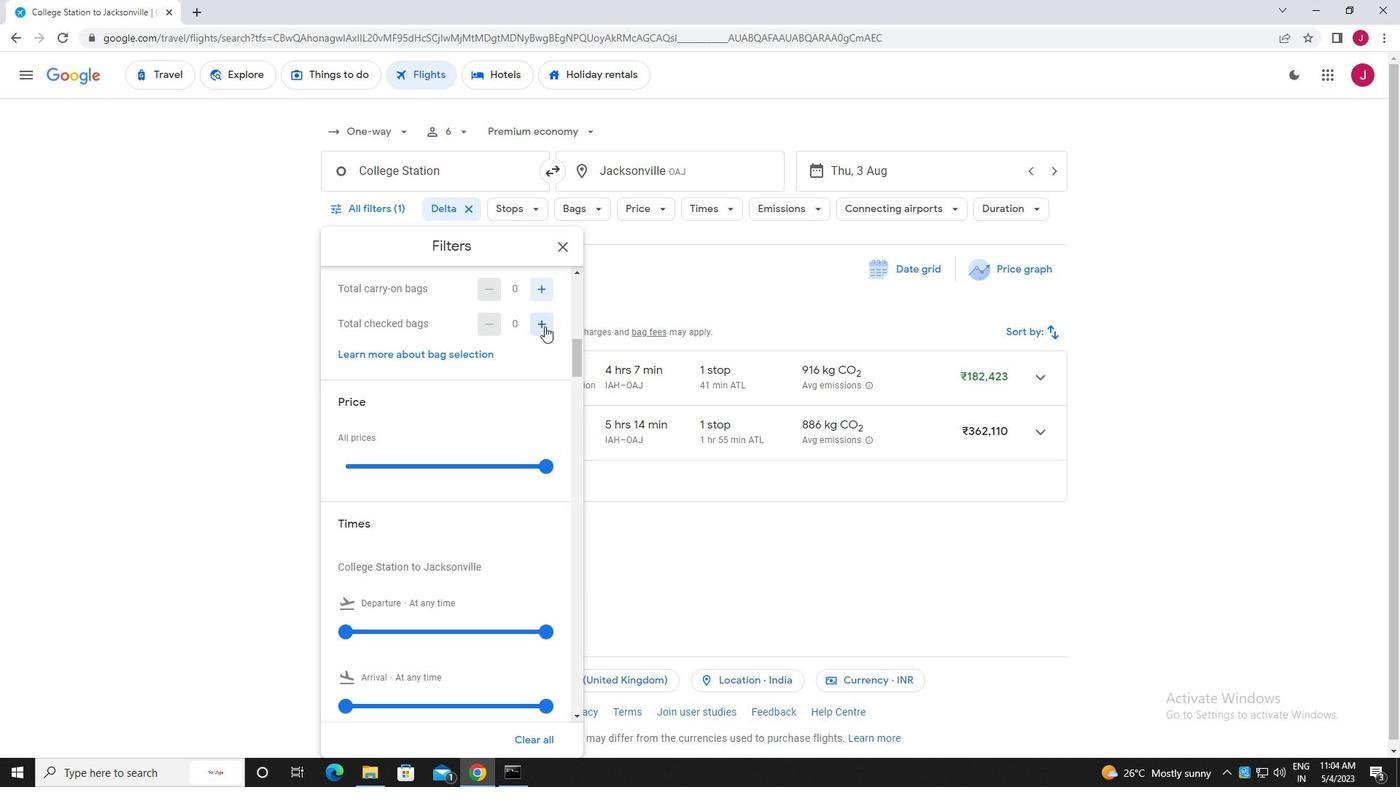 
Action: Mouse pressed left at (544, 326)
Screenshot: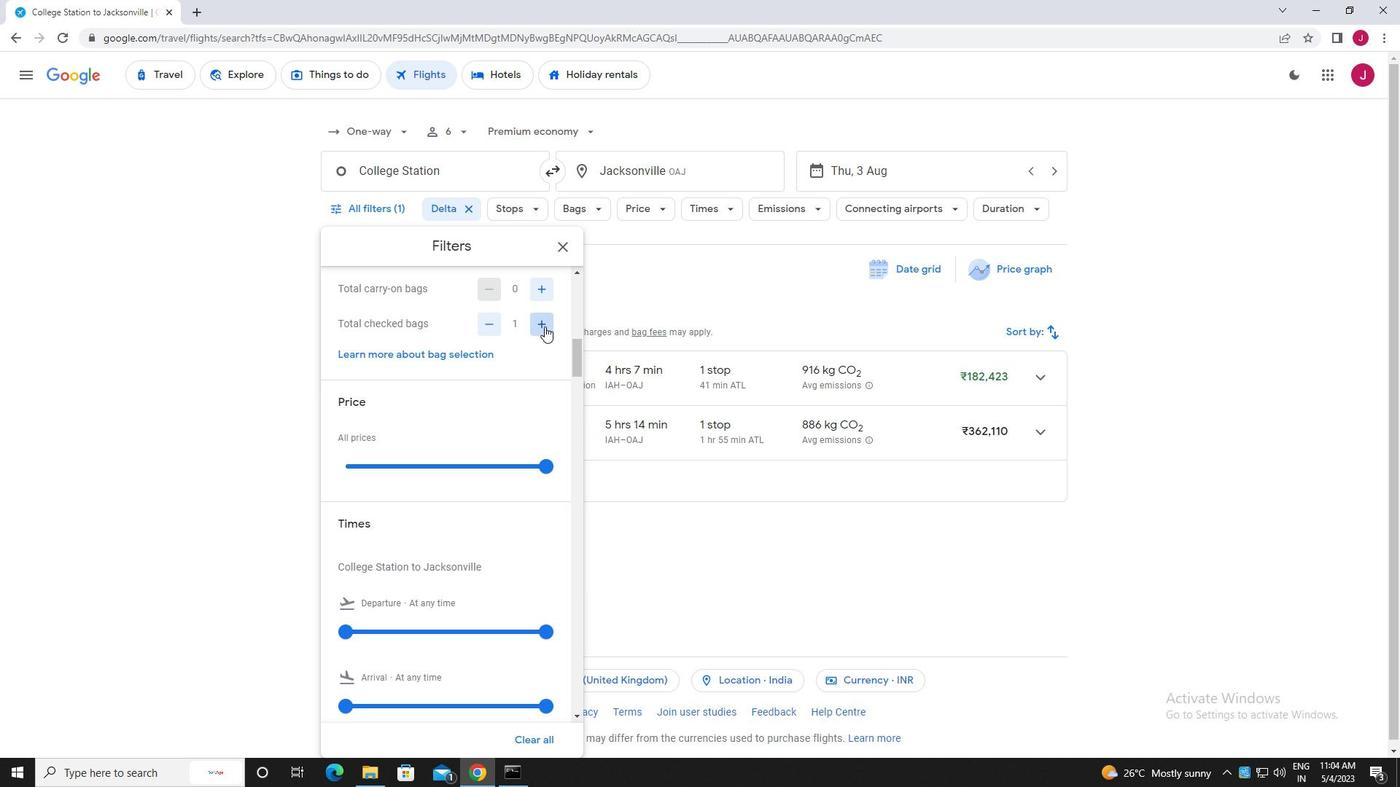 
Action: Mouse pressed left at (544, 326)
Screenshot: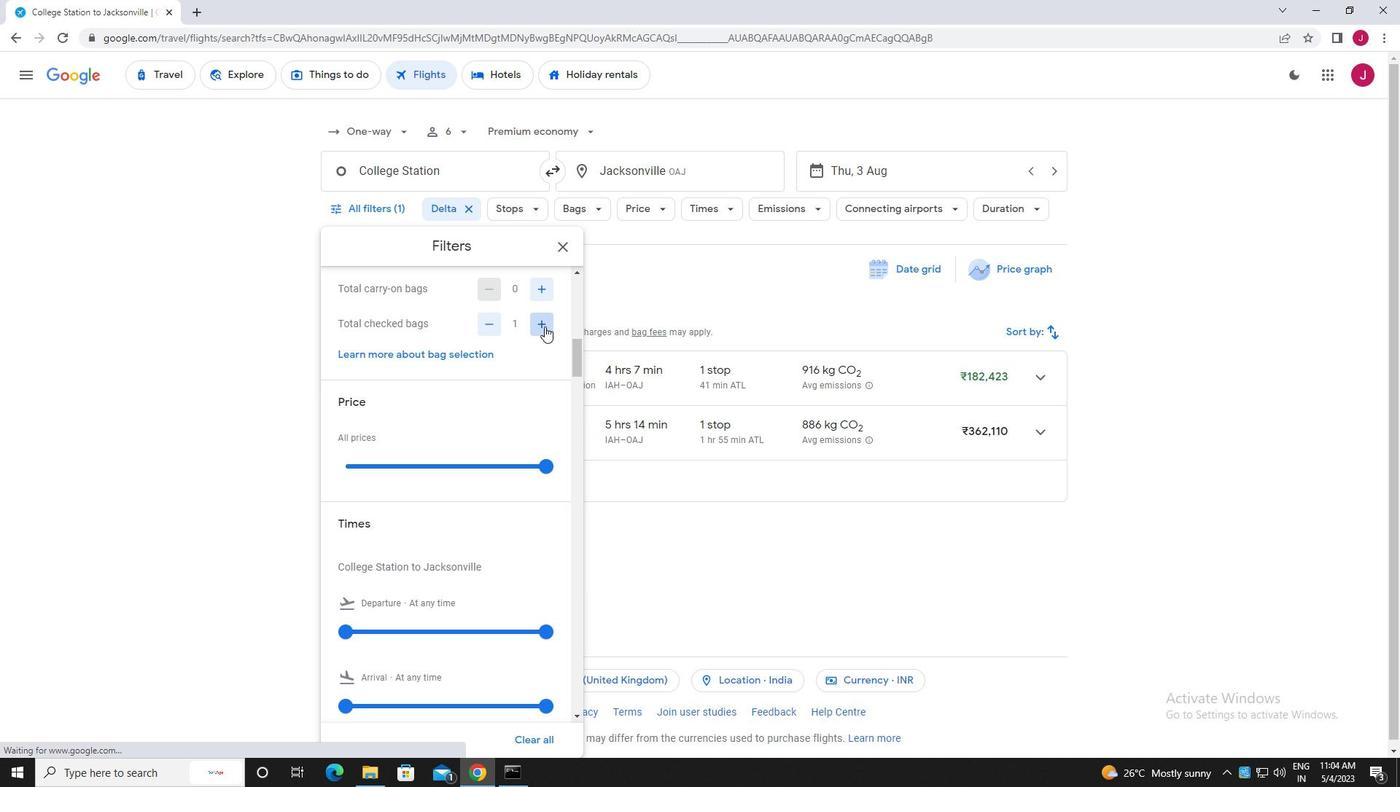 
Action: Mouse moved to (545, 466)
Screenshot: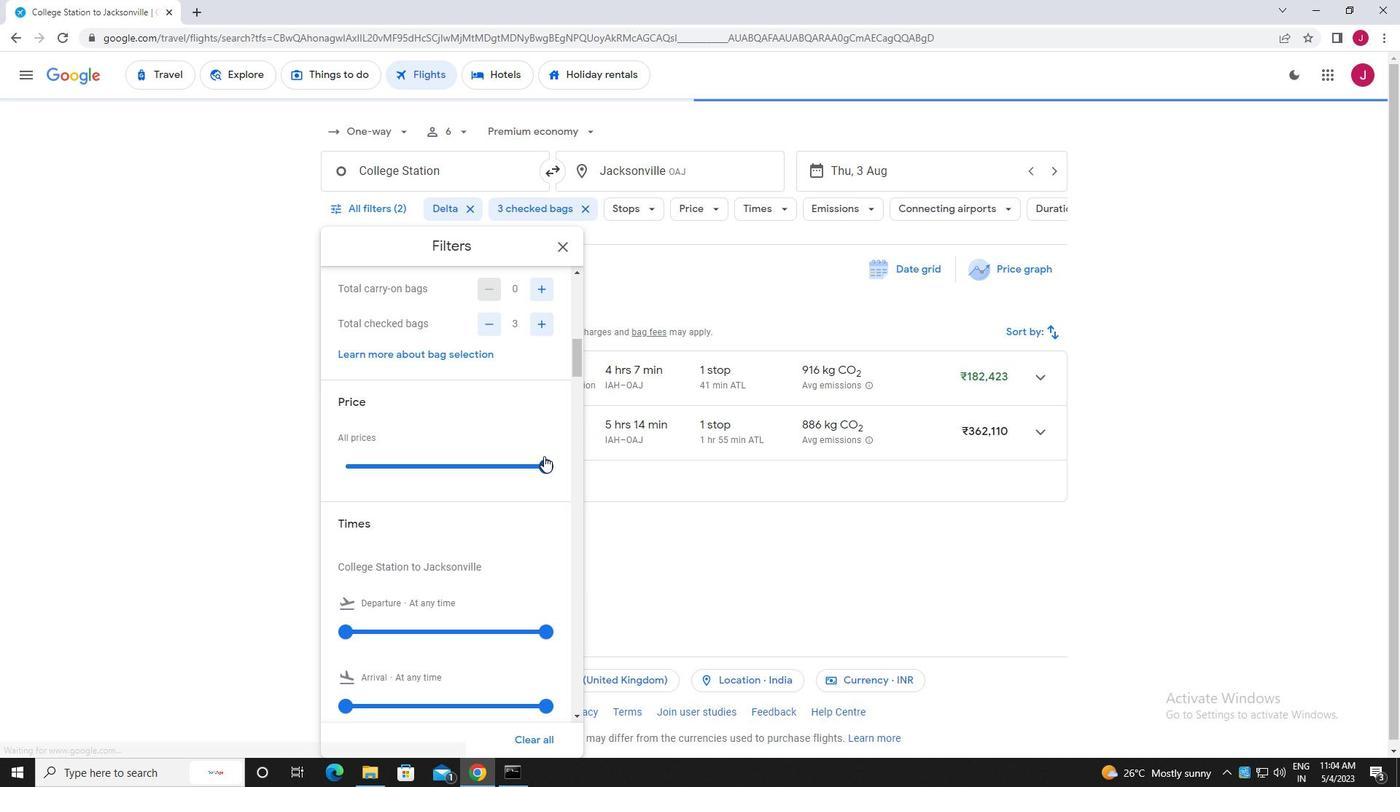 
Action: Mouse pressed left at (545, 466)
Screenshot: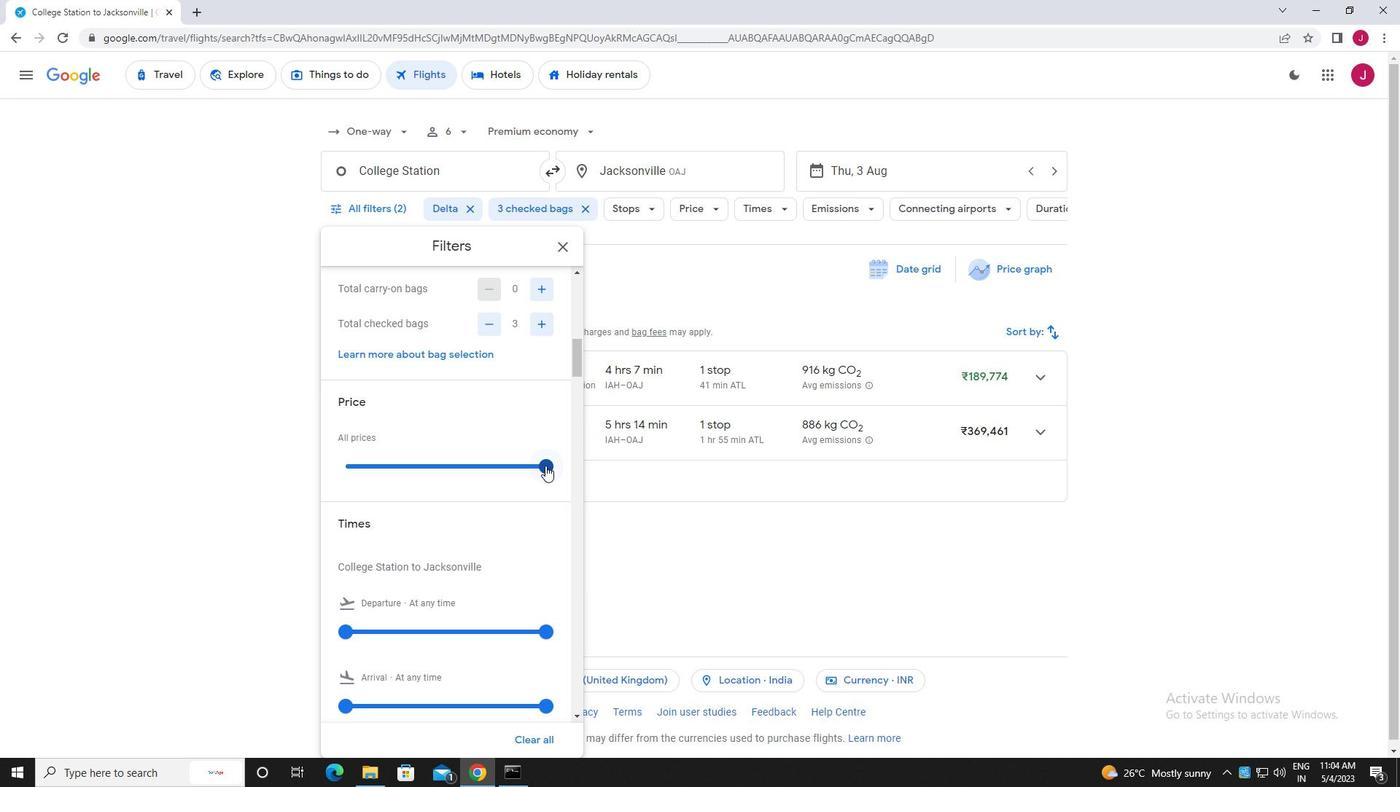 
Action: Mouse moved to (449, 451)
Screenshot: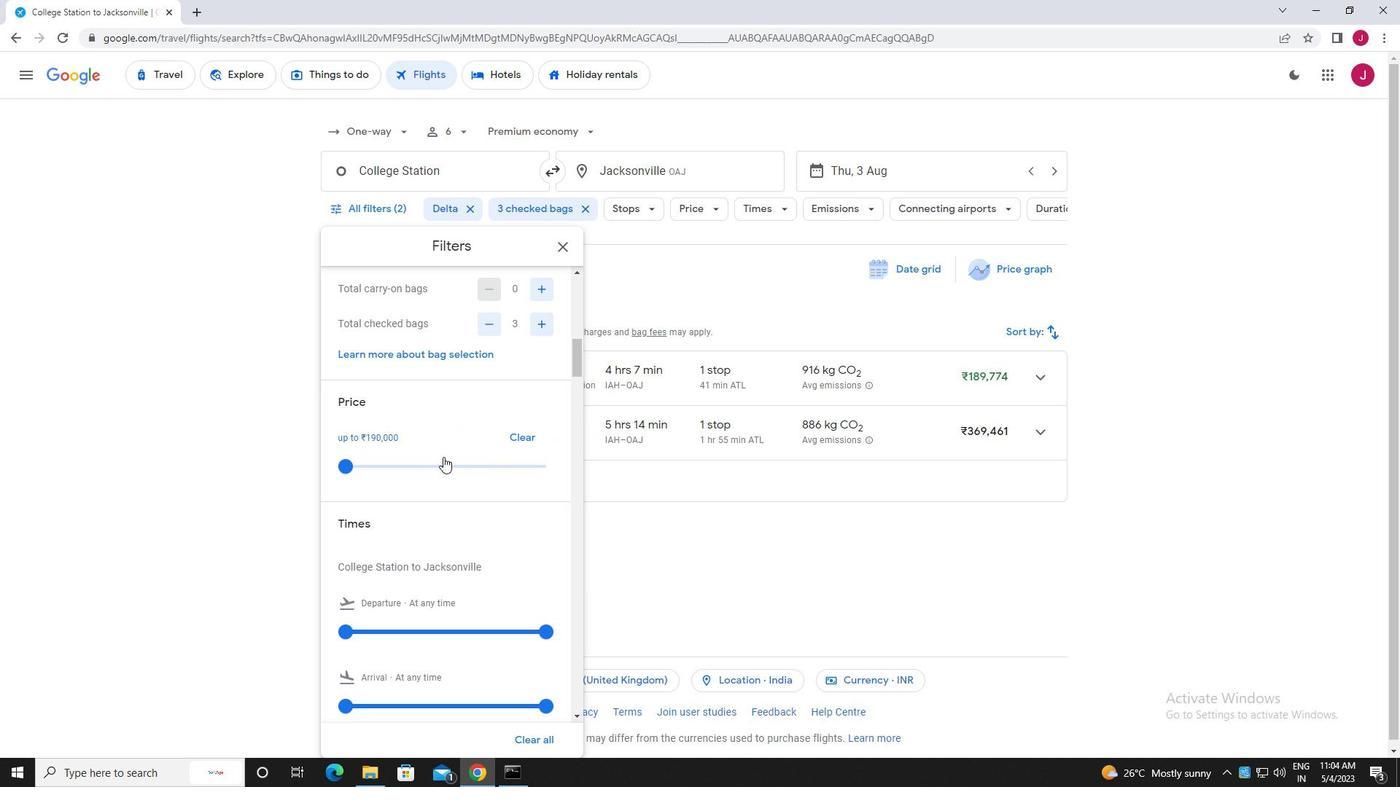
Action: Mouse scrolled (449, 450) with delta (0, 0)
Screenshot: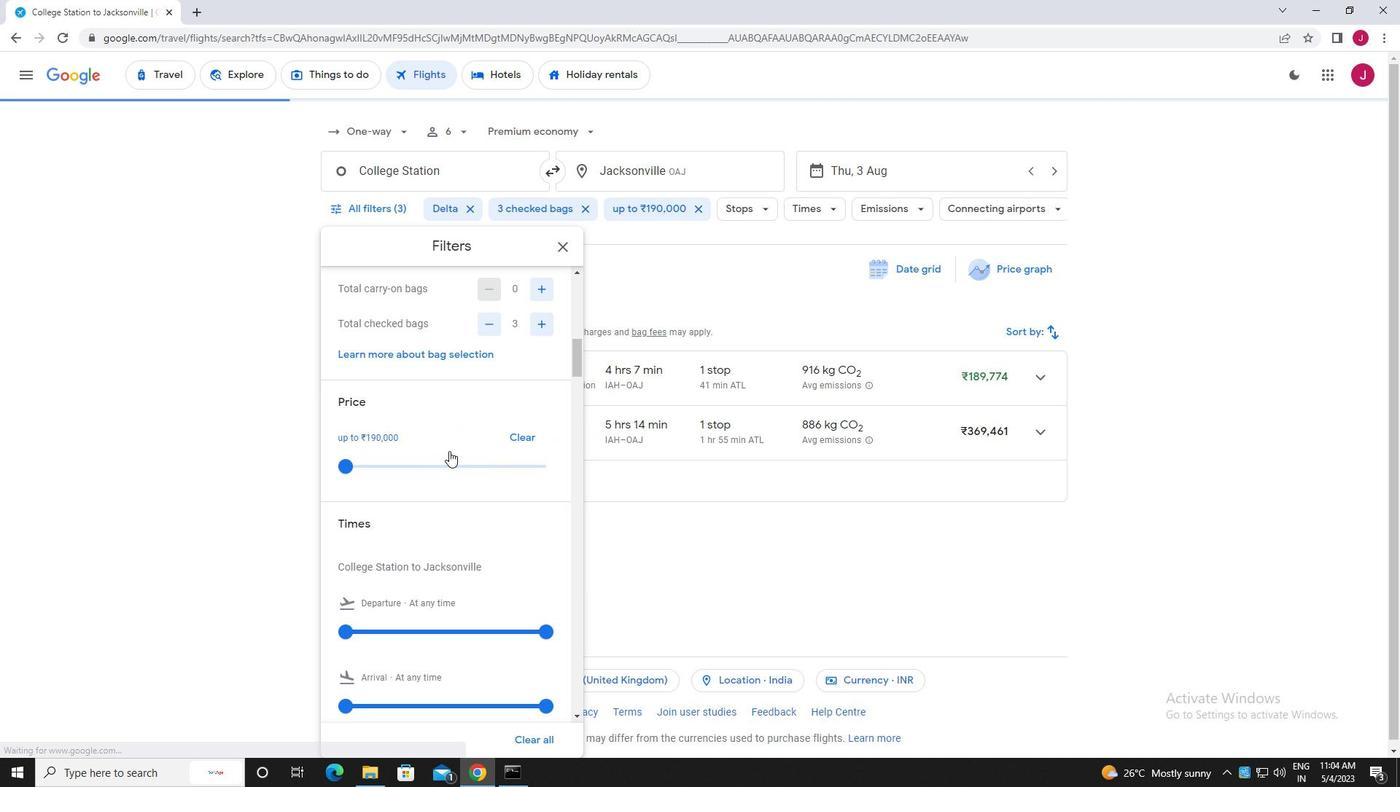 
Action: Mouse moved to (449, 451)
Screenshot: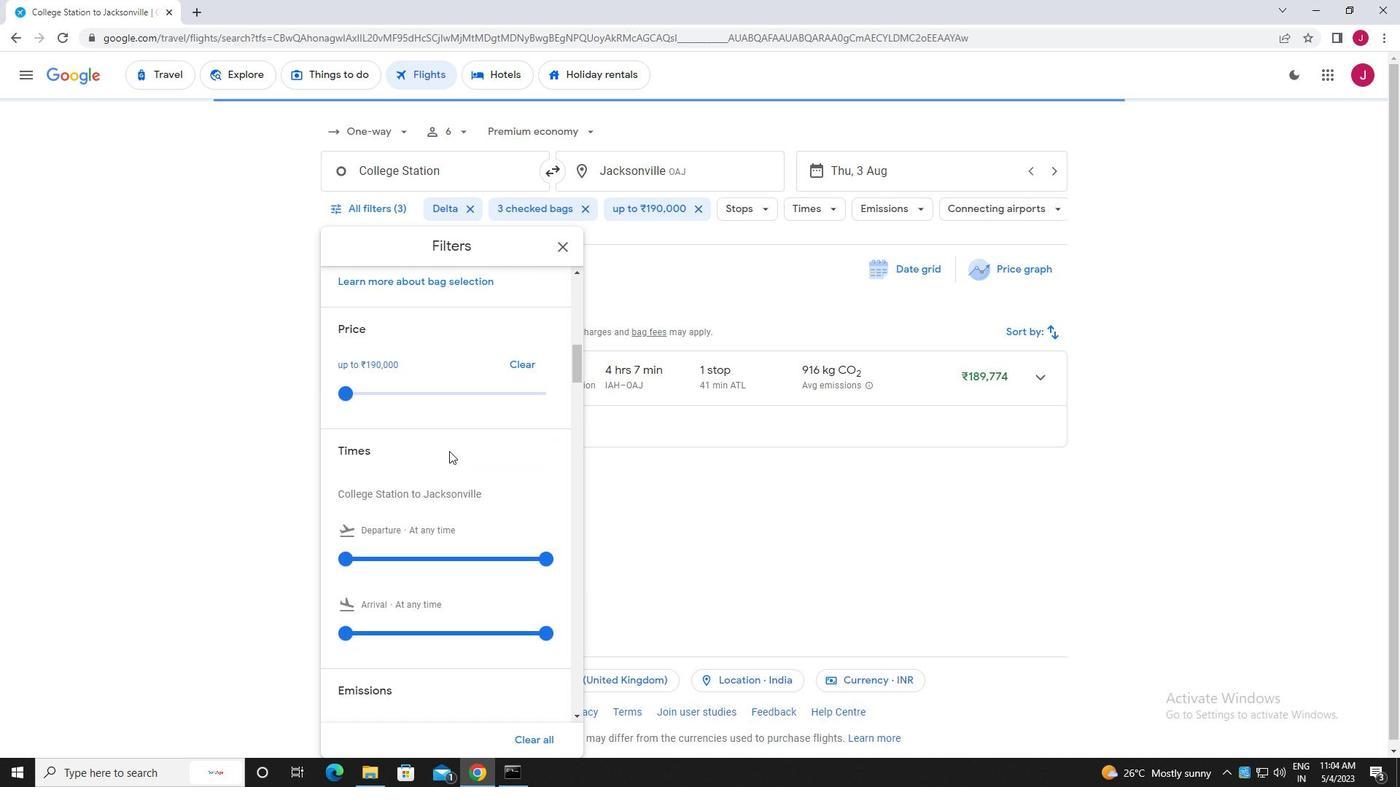 
Action: Mouse scrolled (449, 450) with delta (0, 0)
Screenshot: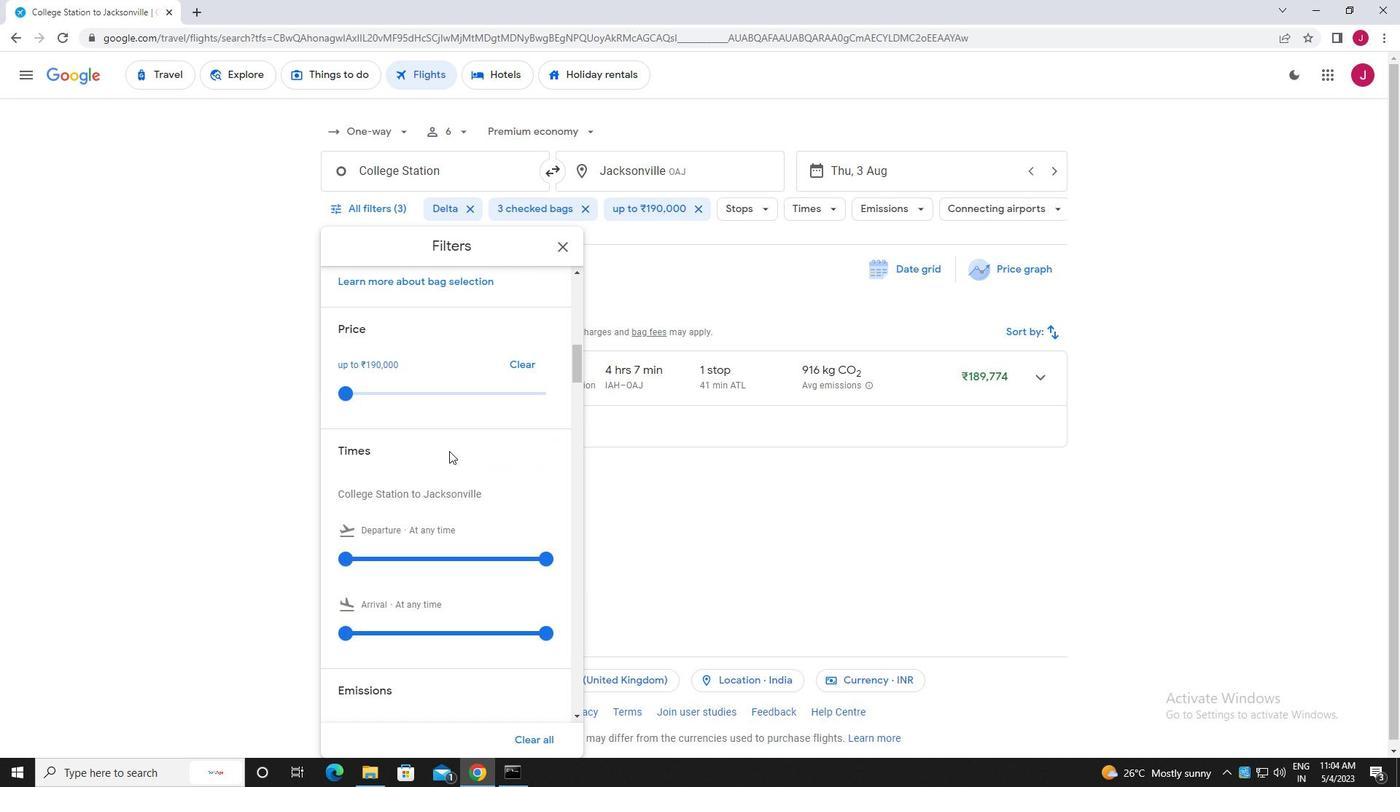 
Action: Mouse scrolled (449, 450) with delta (0, 0)
Screenshot: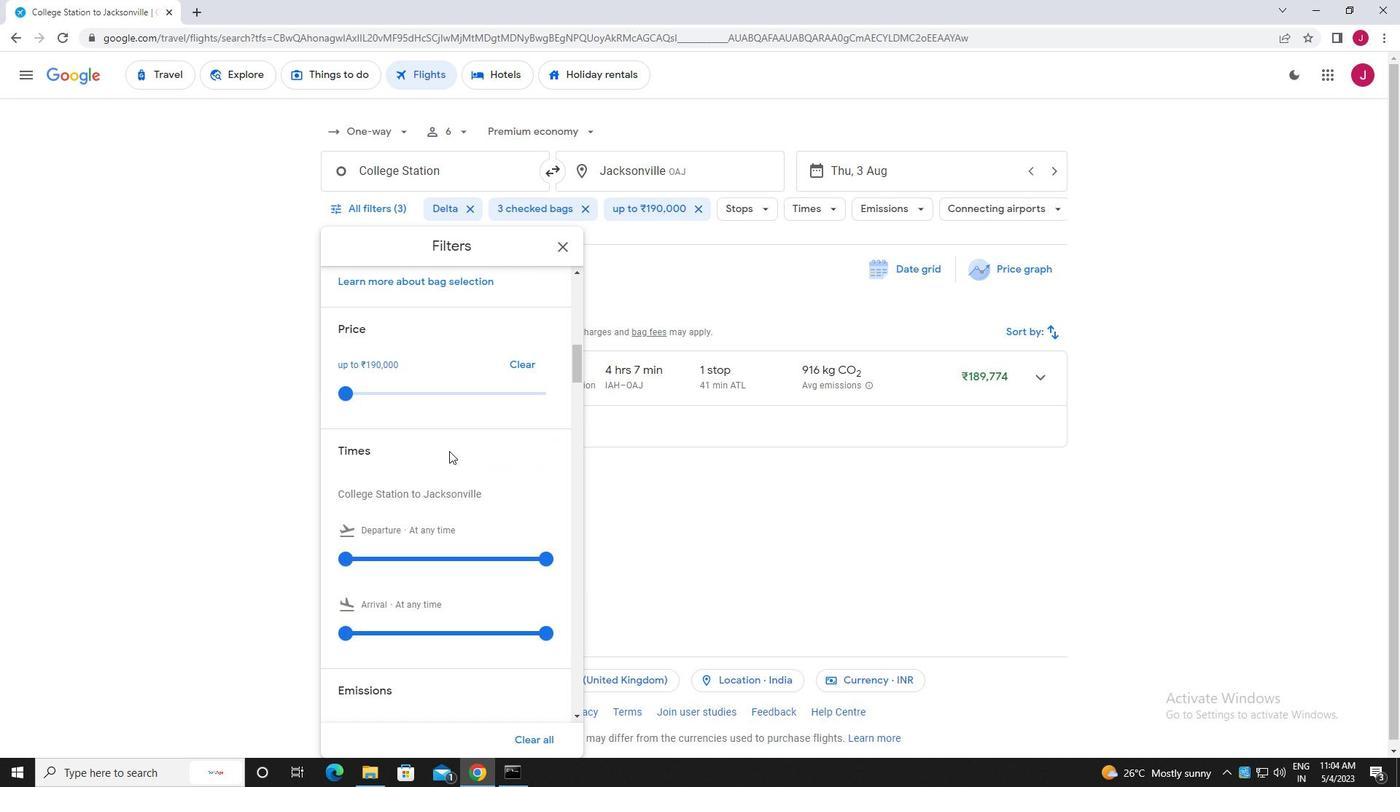 
Action: Mouse moved to (350, 415)
Screenshot: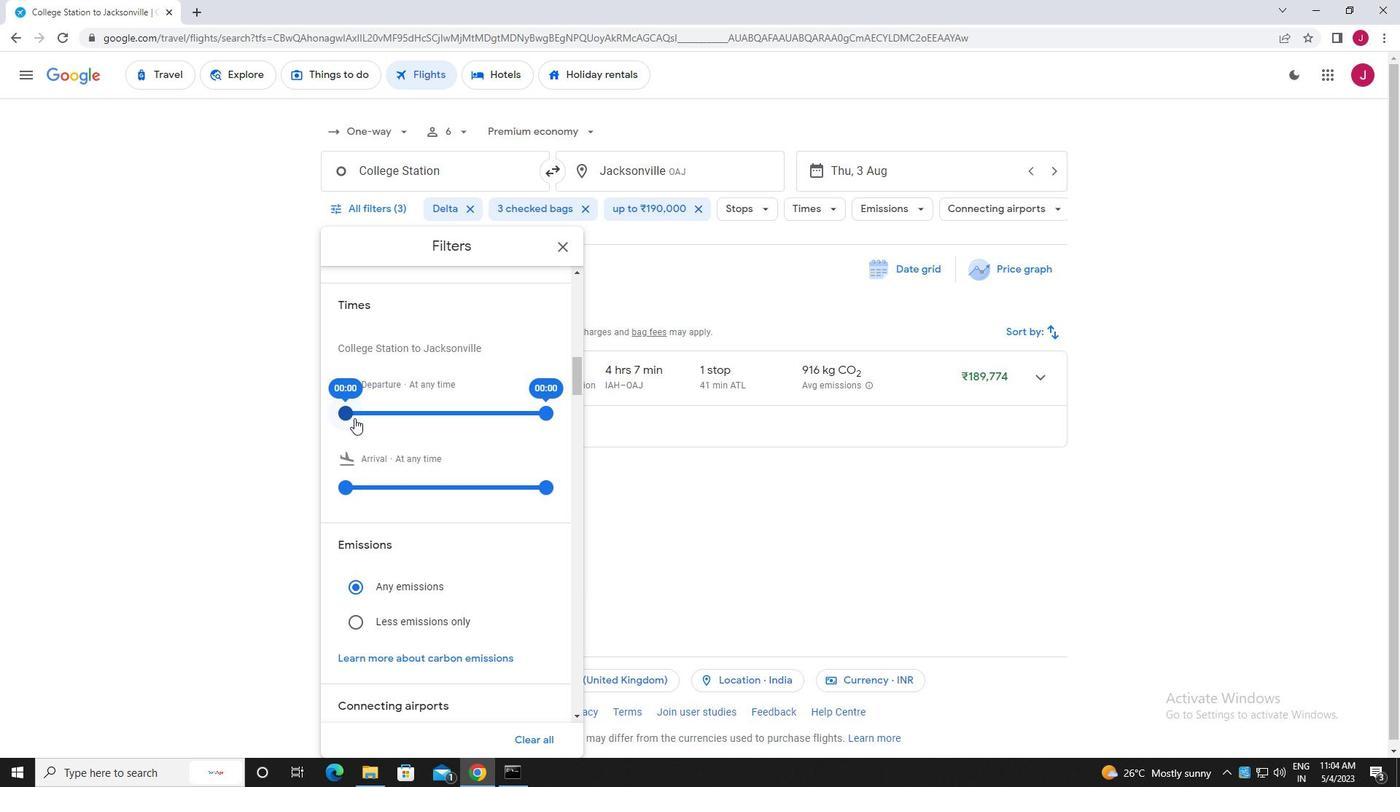 
Action: Mouse pressed left at (350, 415)
Screenshot: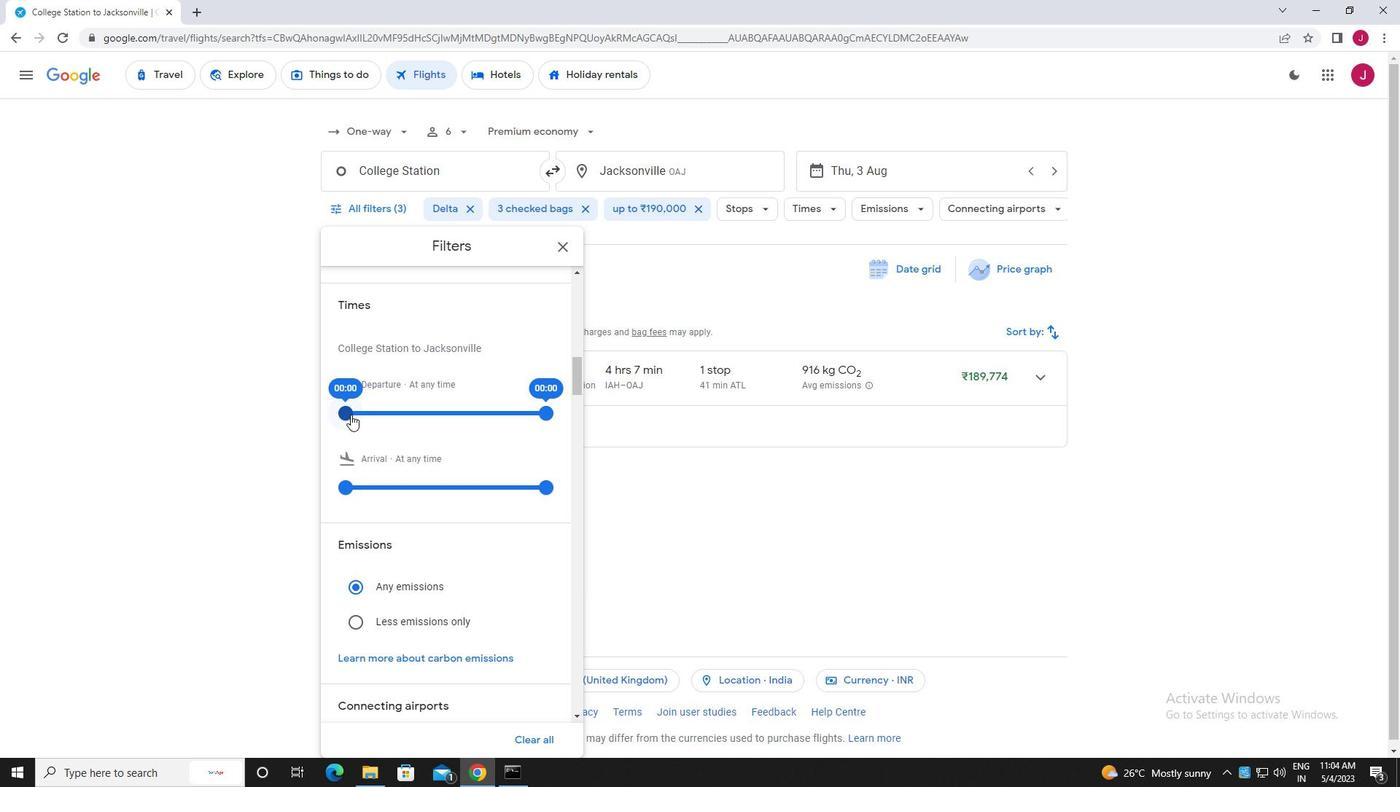 
Action: Mouse moved to (548, 411)
Screenshot: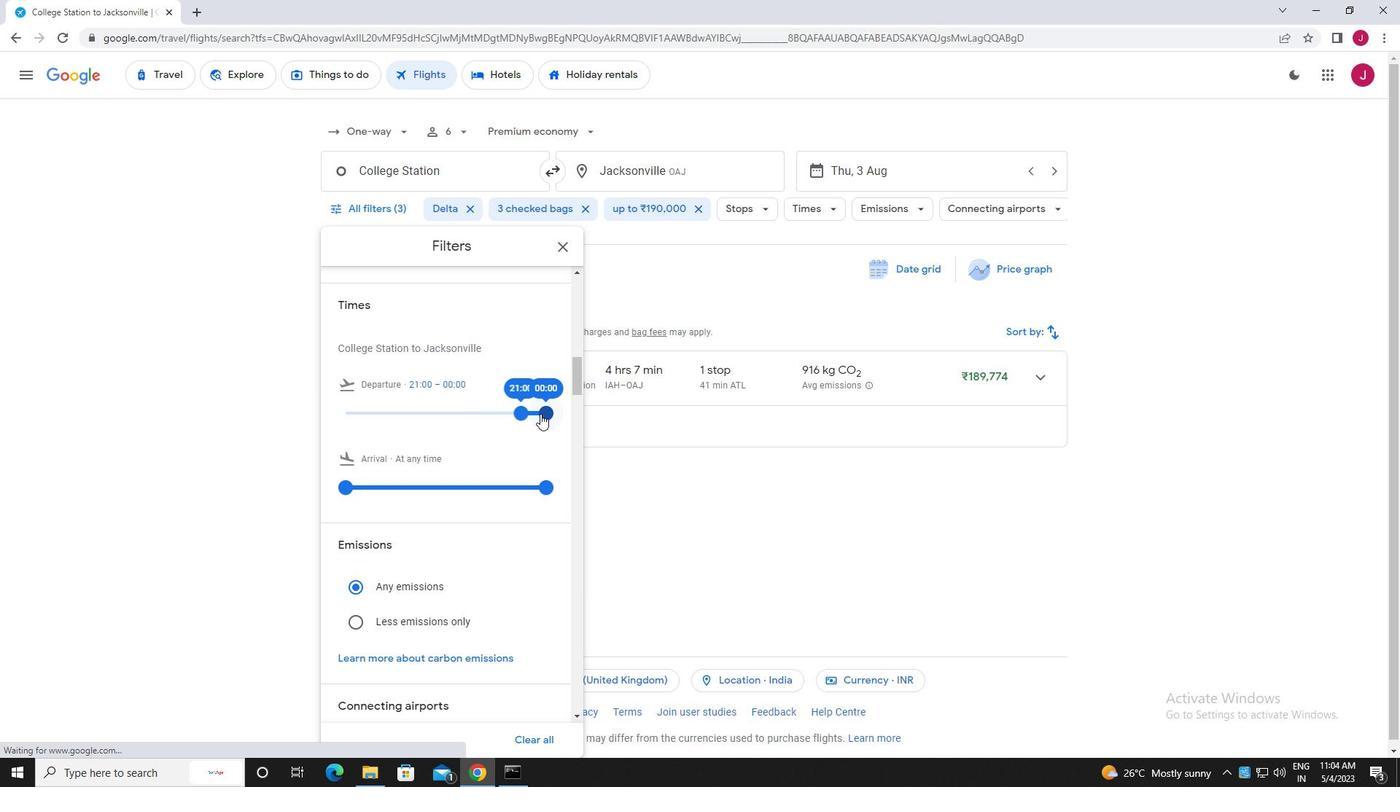 
Action: Mouse pressed left at (548, 411)
Screenshot: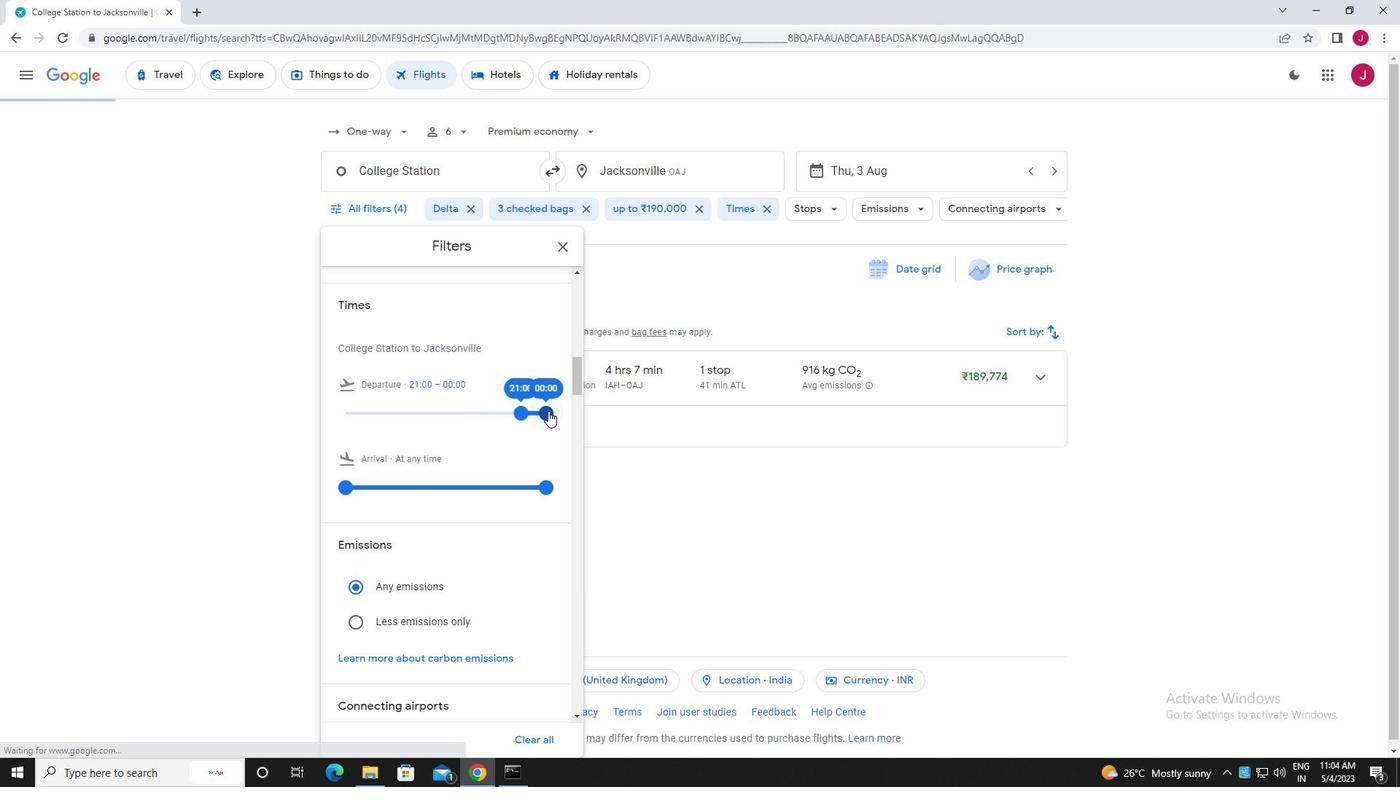 
Action: Mouse moved to (565, 249)
Screenshot: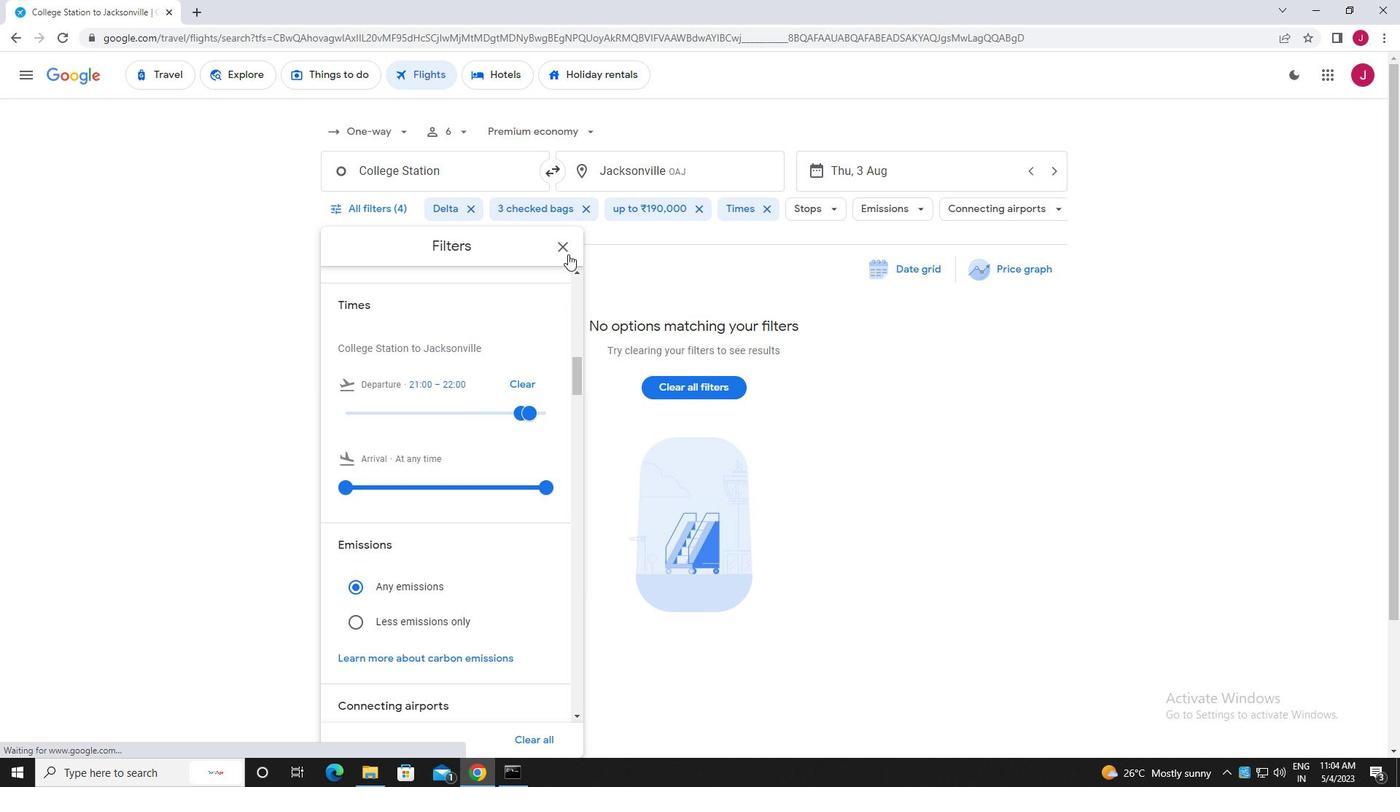 
Action: Mouse pressed left at (565, 249)
Screenshot: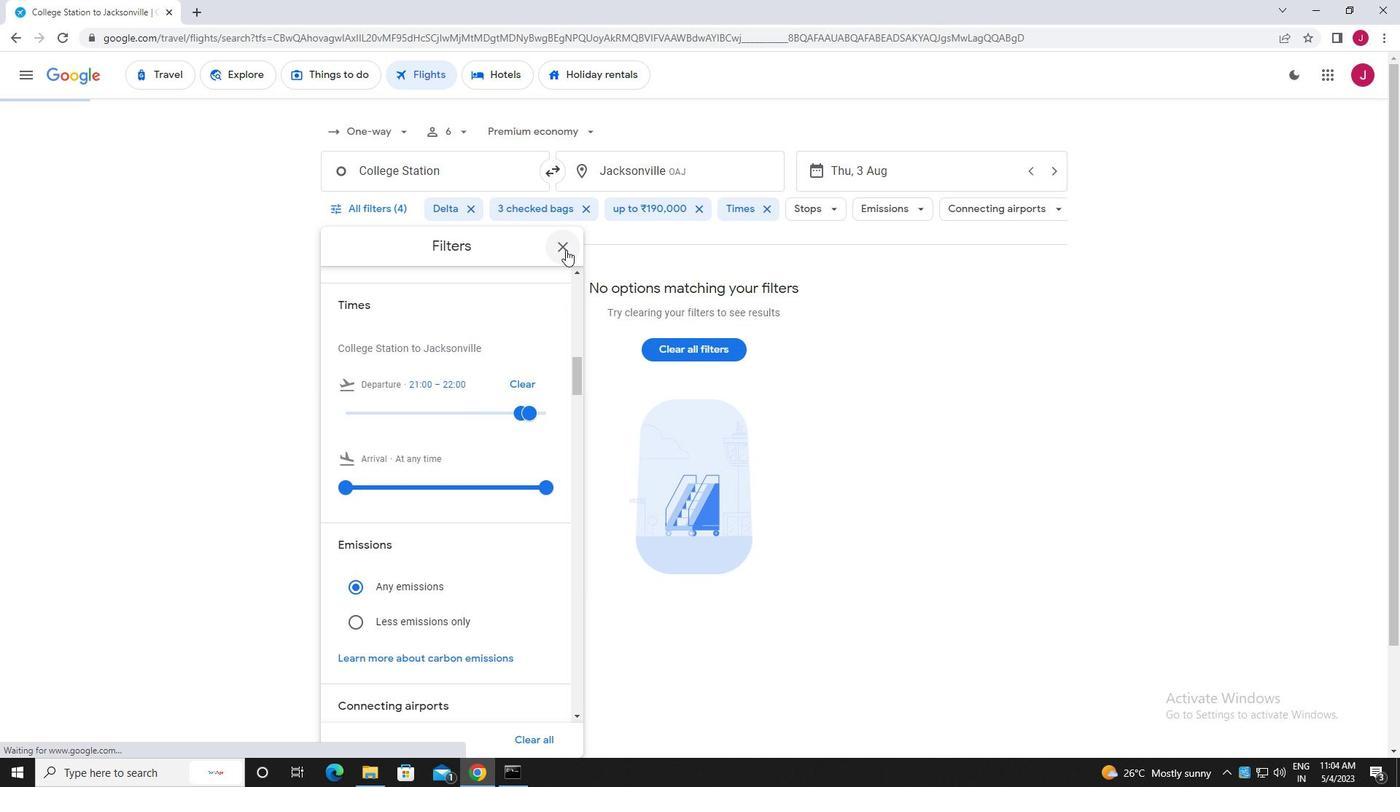 
Action: Mouse moved to (561, 251)
Screenshot: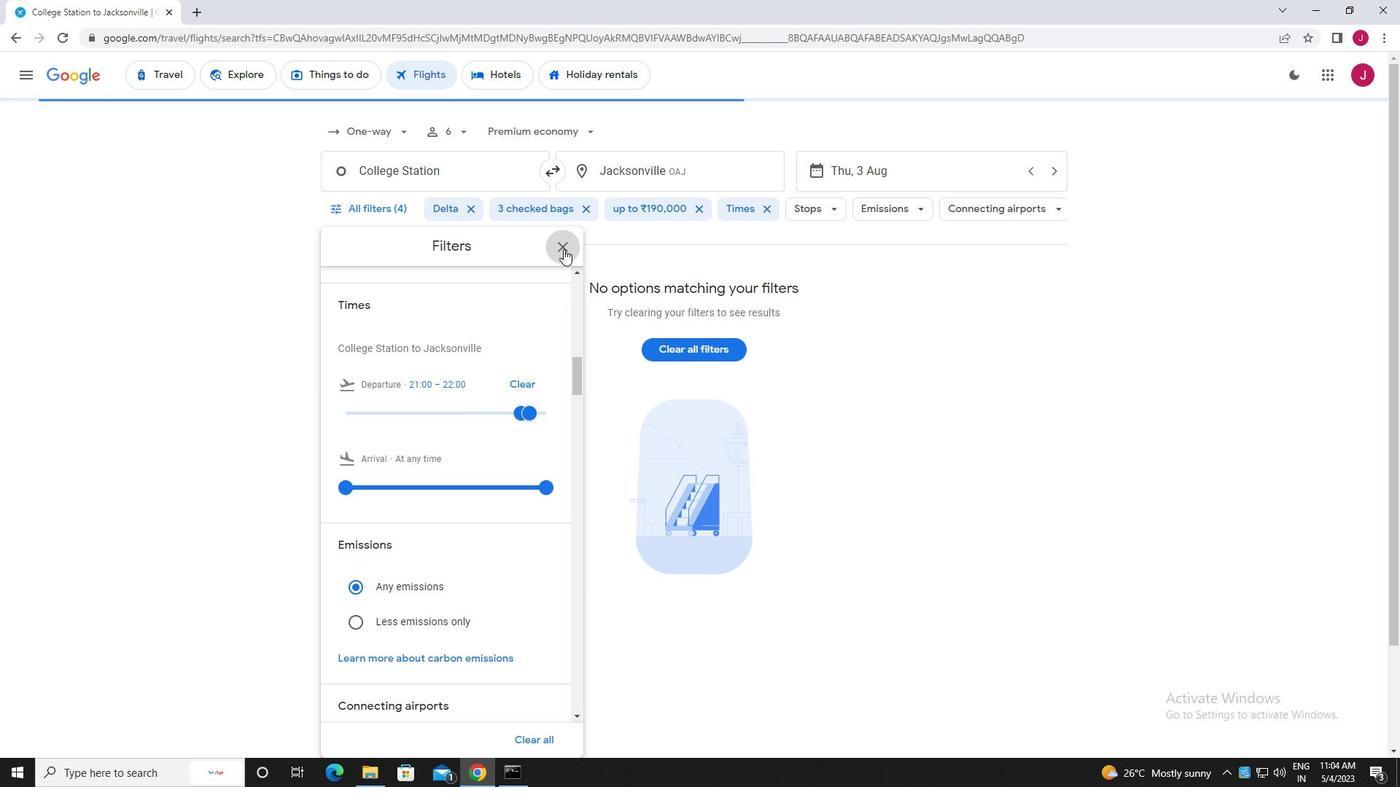 
